 Task: Search one way flight ticket for 1 adult, 6 children, 1 infant in seat and 1 infant on lap in business from San Juan: Fernando Luis Ribas Dominicci Airport (isla Grande Airport) to Indianapolis: Indianapolis International Airport on 8-5-2023. Choice of flights is Sun country airlines. Number of bags: 1 carry on bag. Price is upto 65000. Outbound departure time preference is 7:15.
Action: Mouse moved to (415, 364)
Screenshot: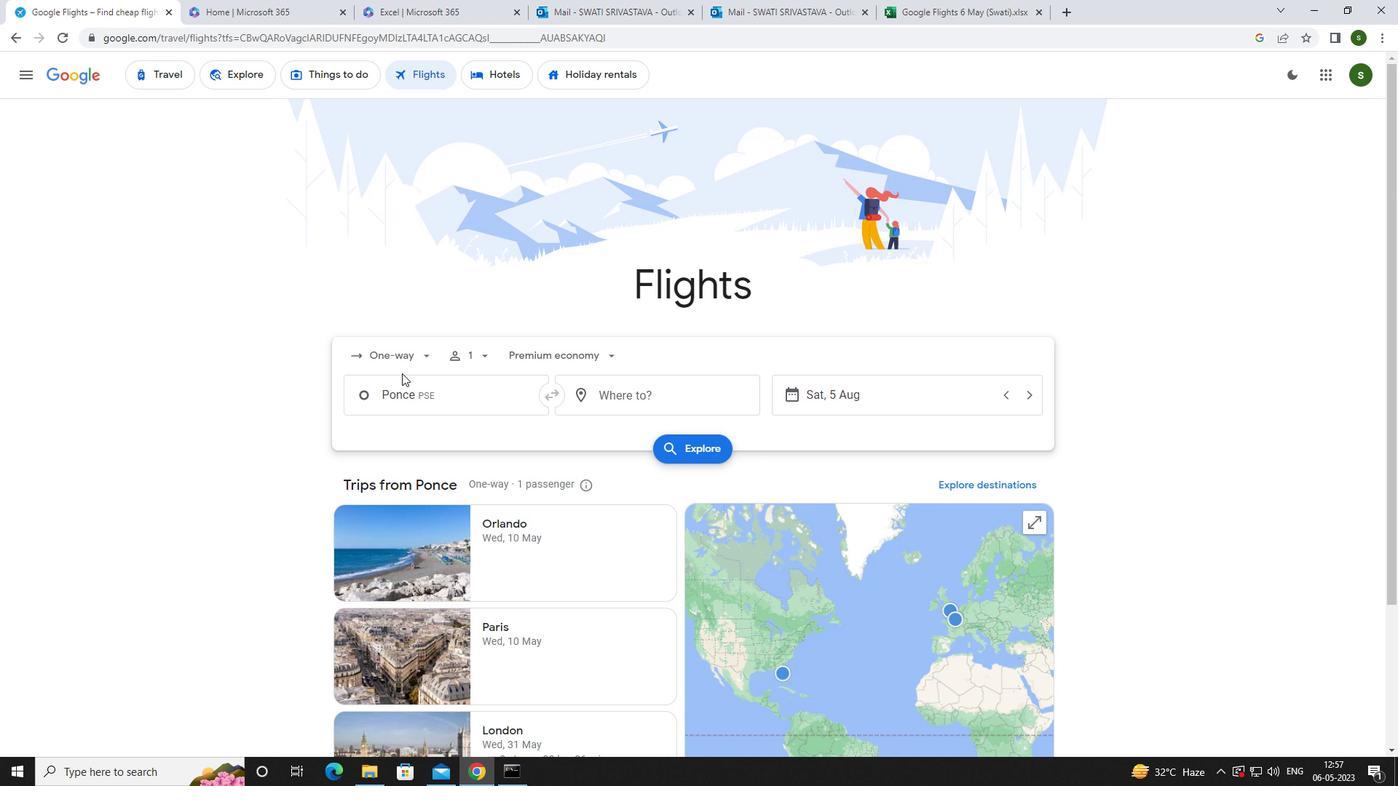 
Action: Mouse pressed left at (415, 364)
Screenshot: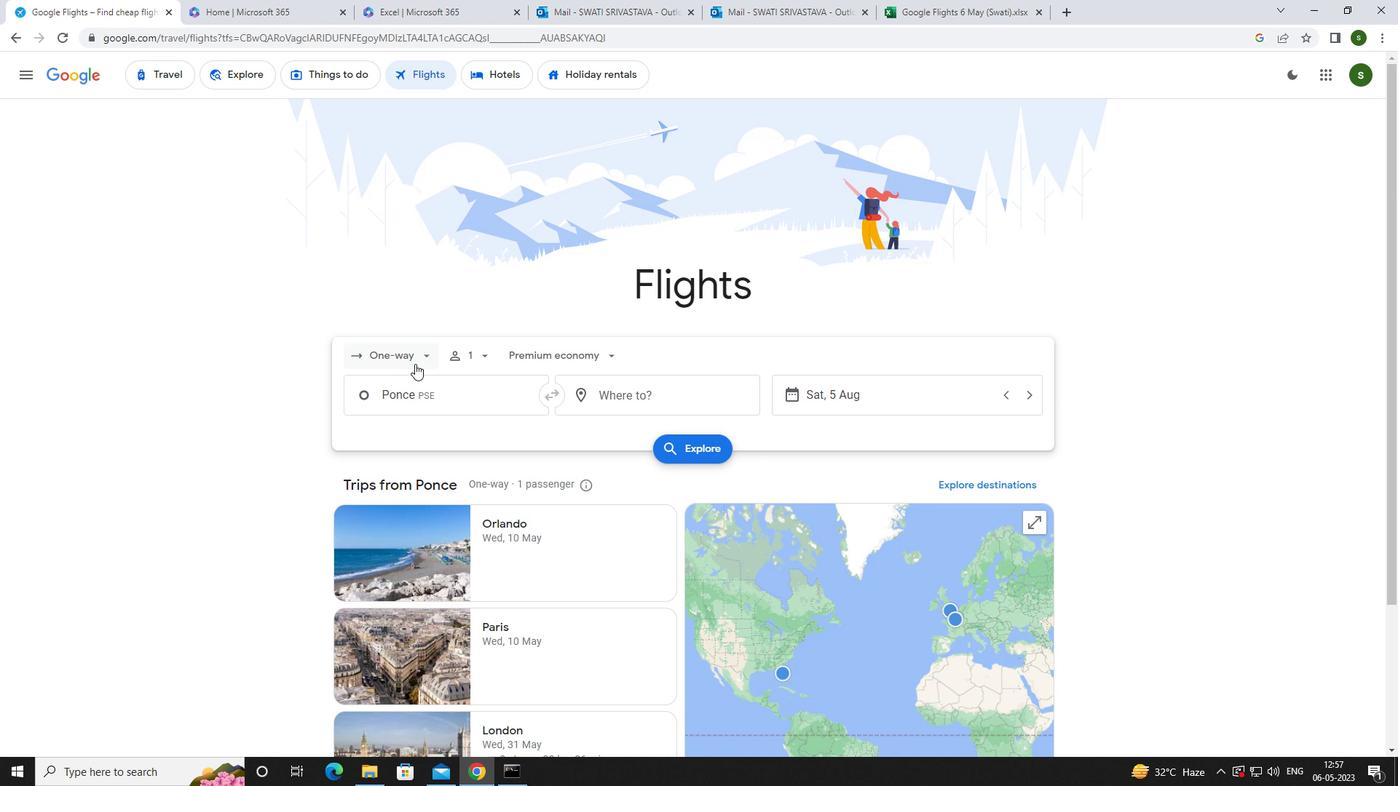 
Action: Mouse moved to (417, 428)
Screenshot: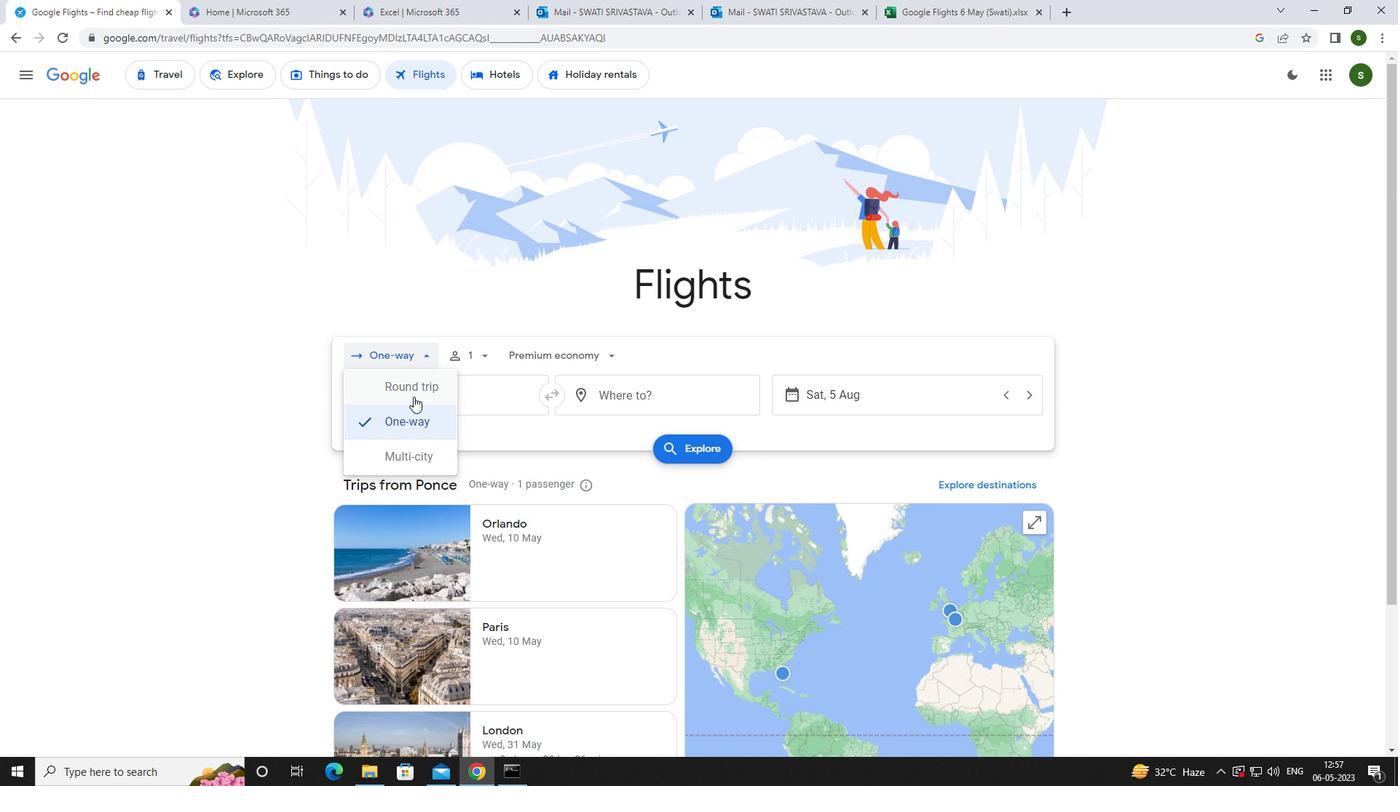 
Action: Mouse pressed left at (417, 428)
Screenshot: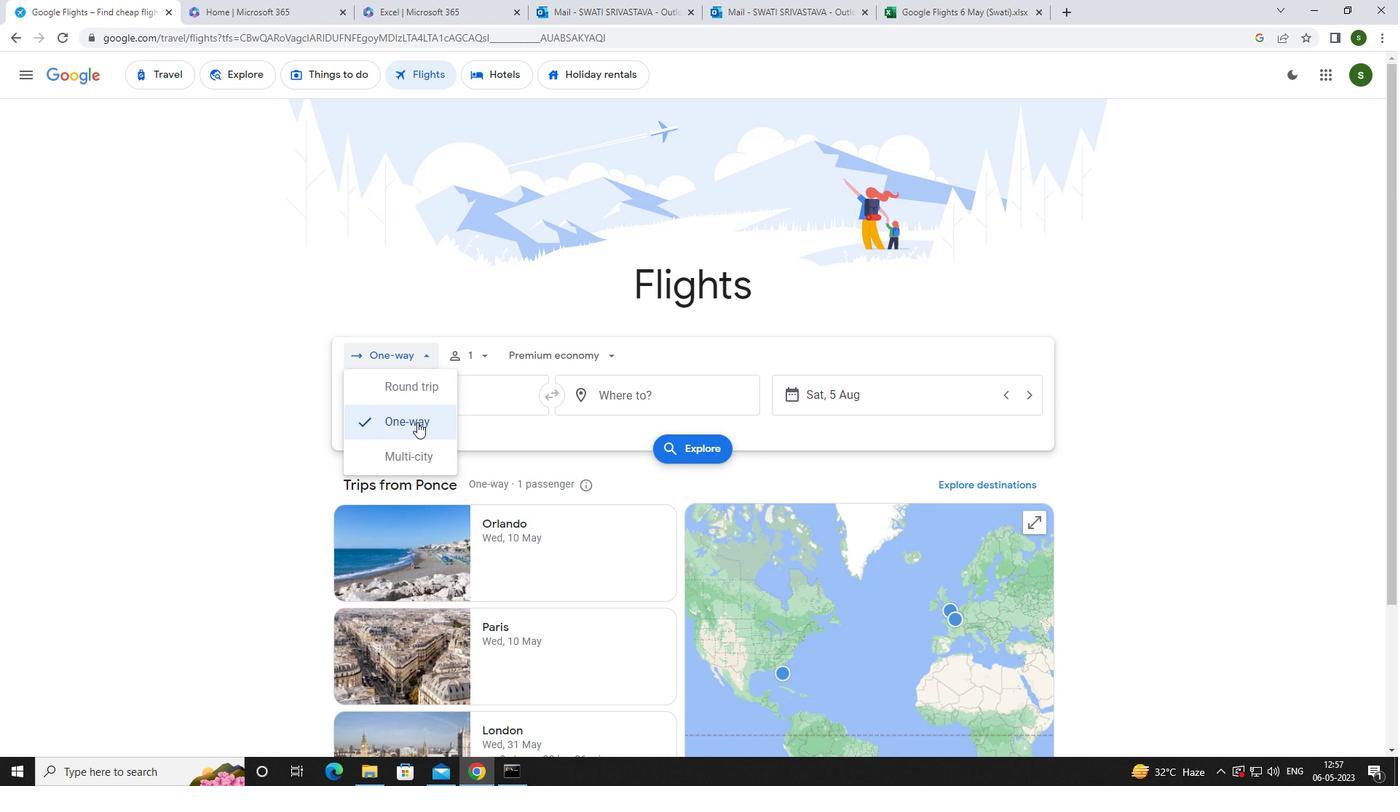 
Action: Mouse moved to (475, 357)
Screenshot: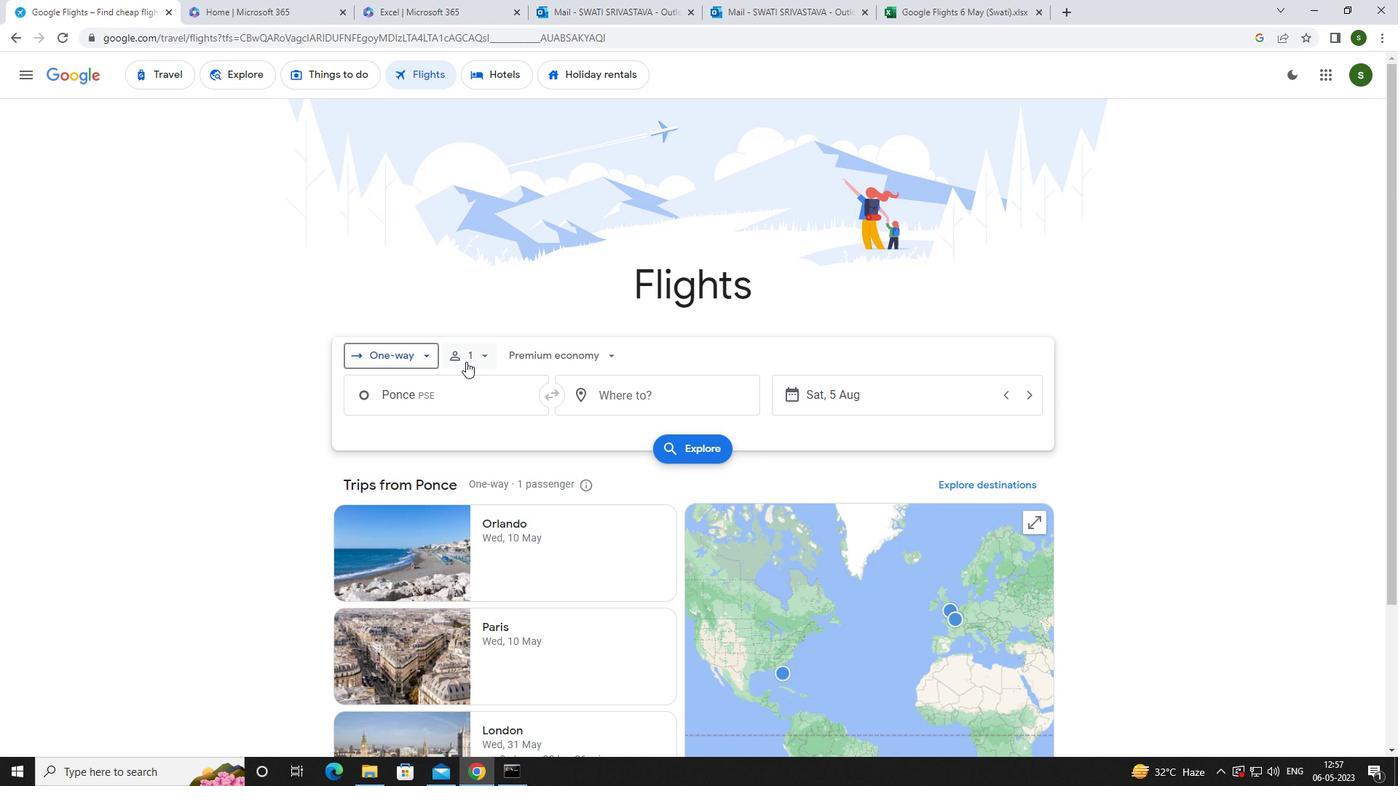
Action: Mouse pressed left at (475, 357)
Screenshot: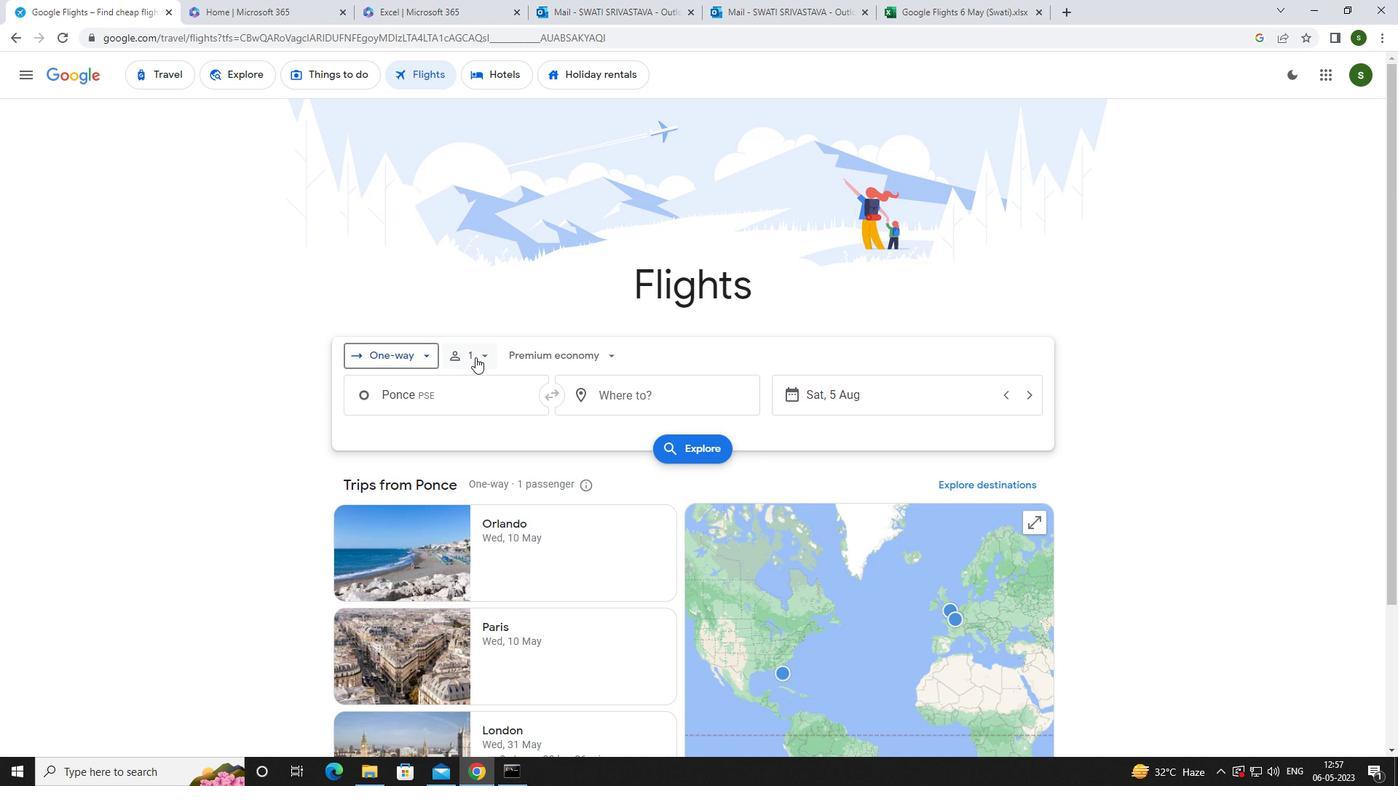 
Action: Mouse moved to (594, 432)
Screenshot: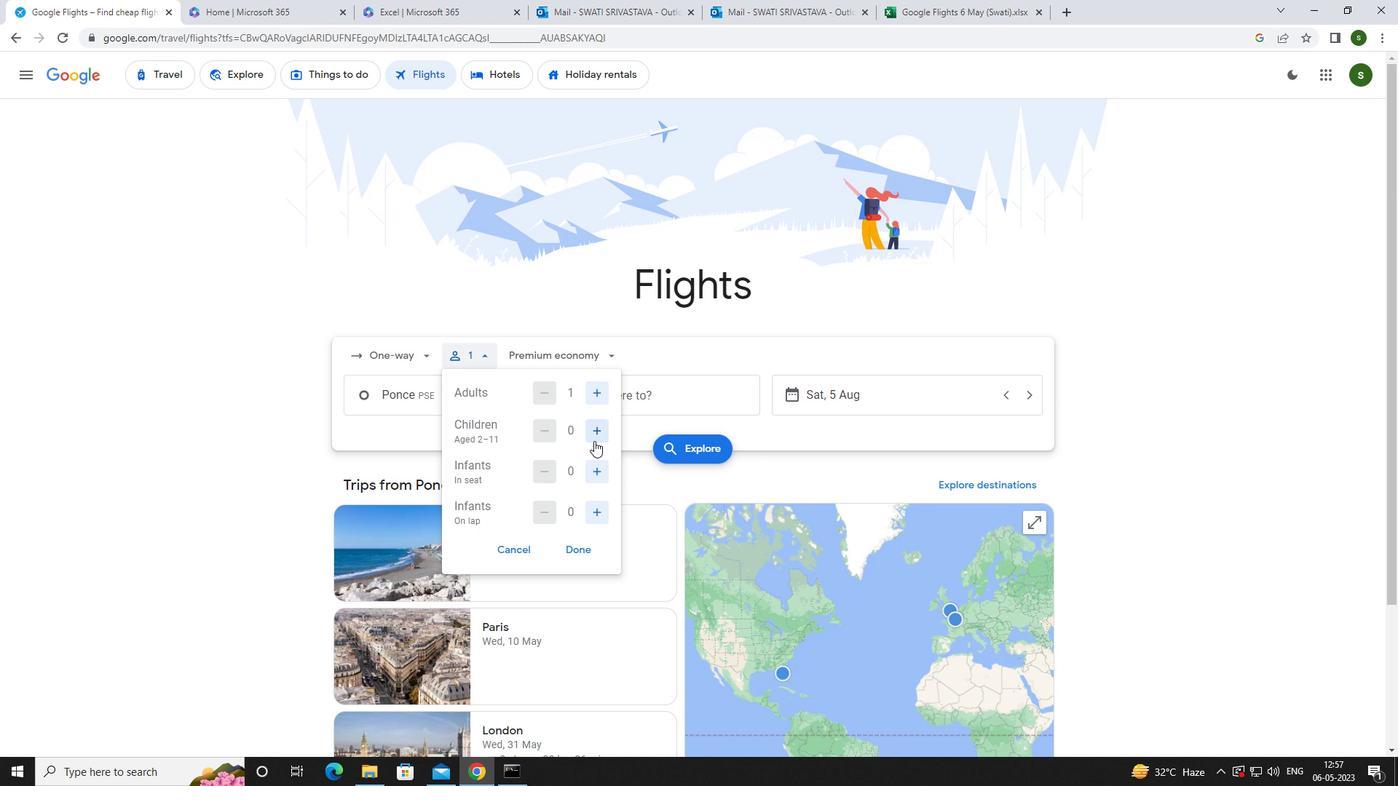 
Action: Mouse pressed left at (594, 432)
Screenshot: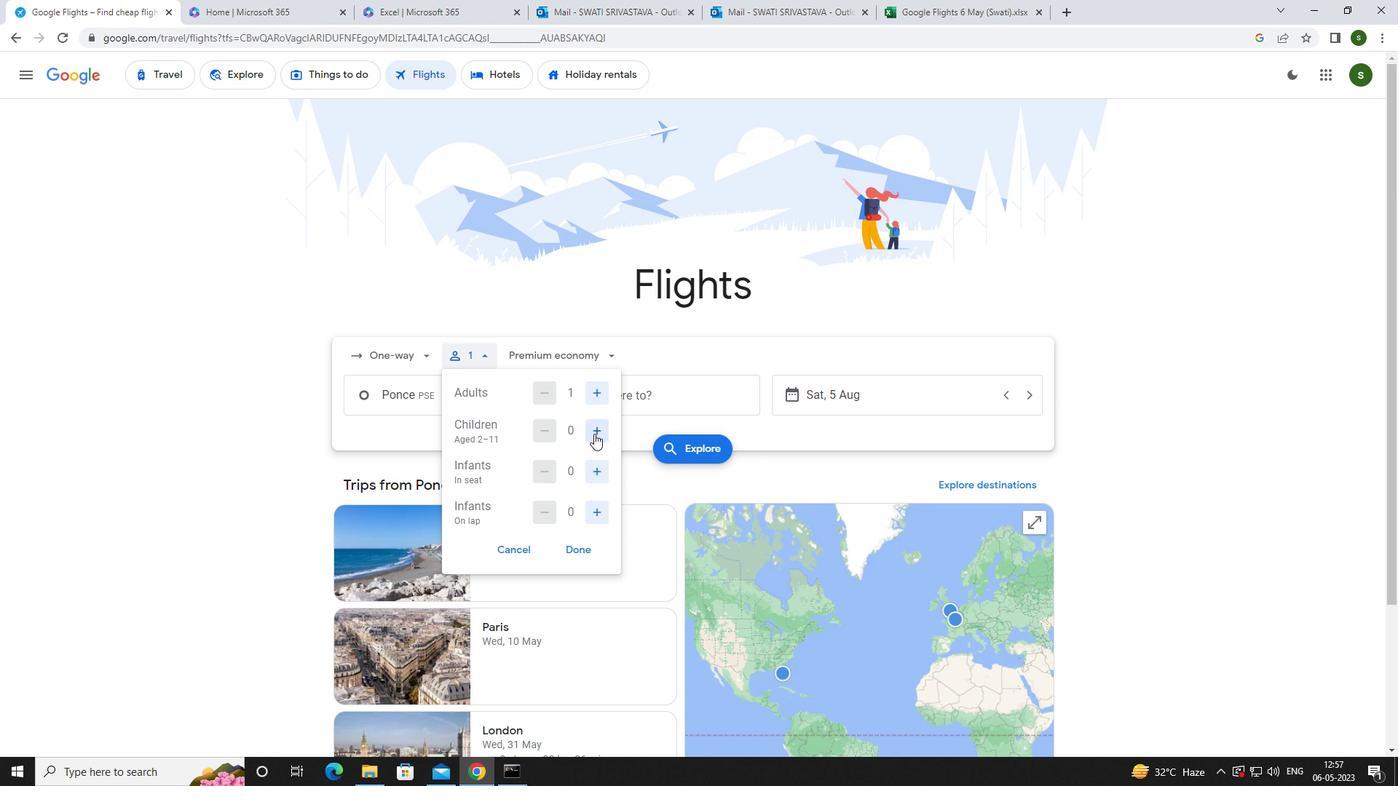 
Action: Mouse pressed left at (594, 432)
Screenshot: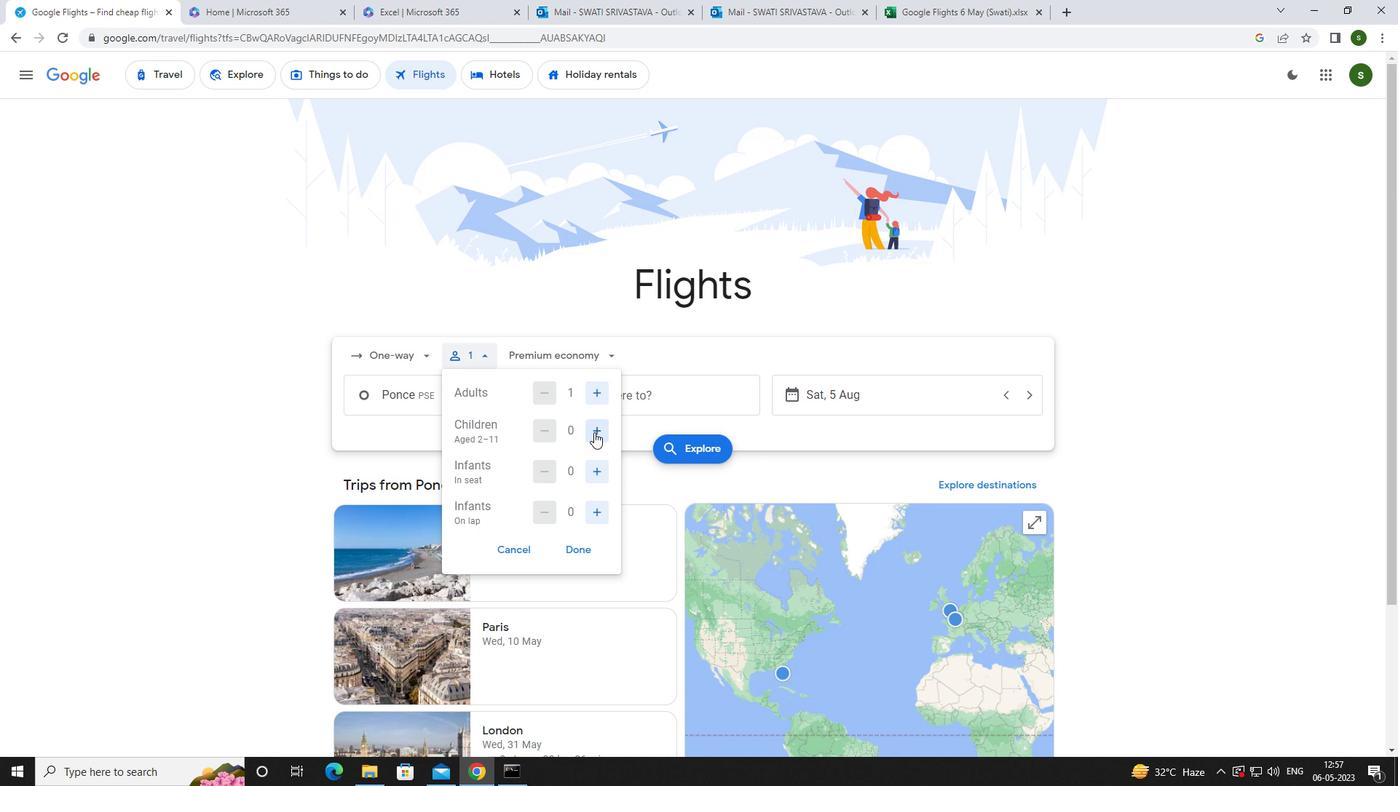 
Action: Mouse pressed left at (594, 432)
Screenshot: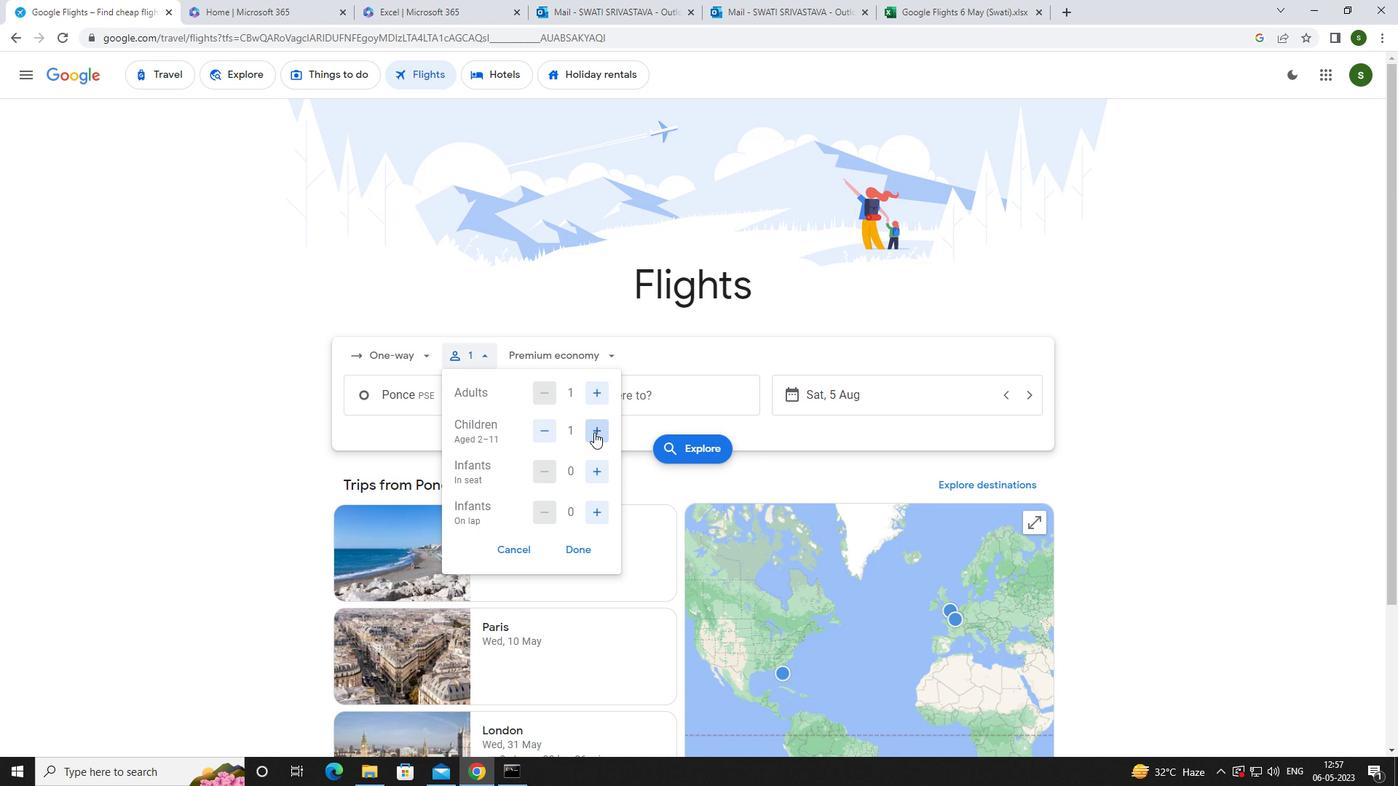 
Action: Mouse pressed left at (594, 432)
Screenshot: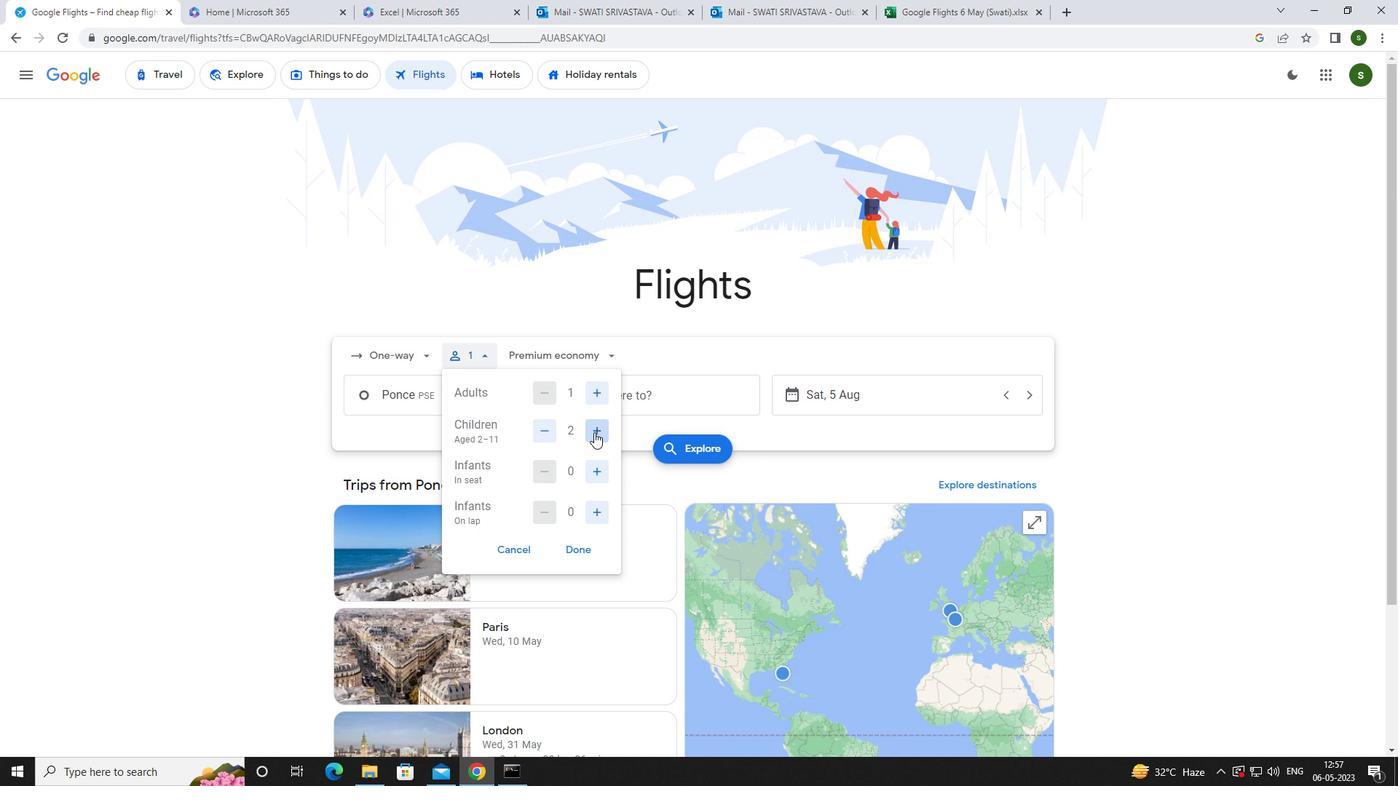 
Action: Mouse pressed left at (594, 432)
Screenshot: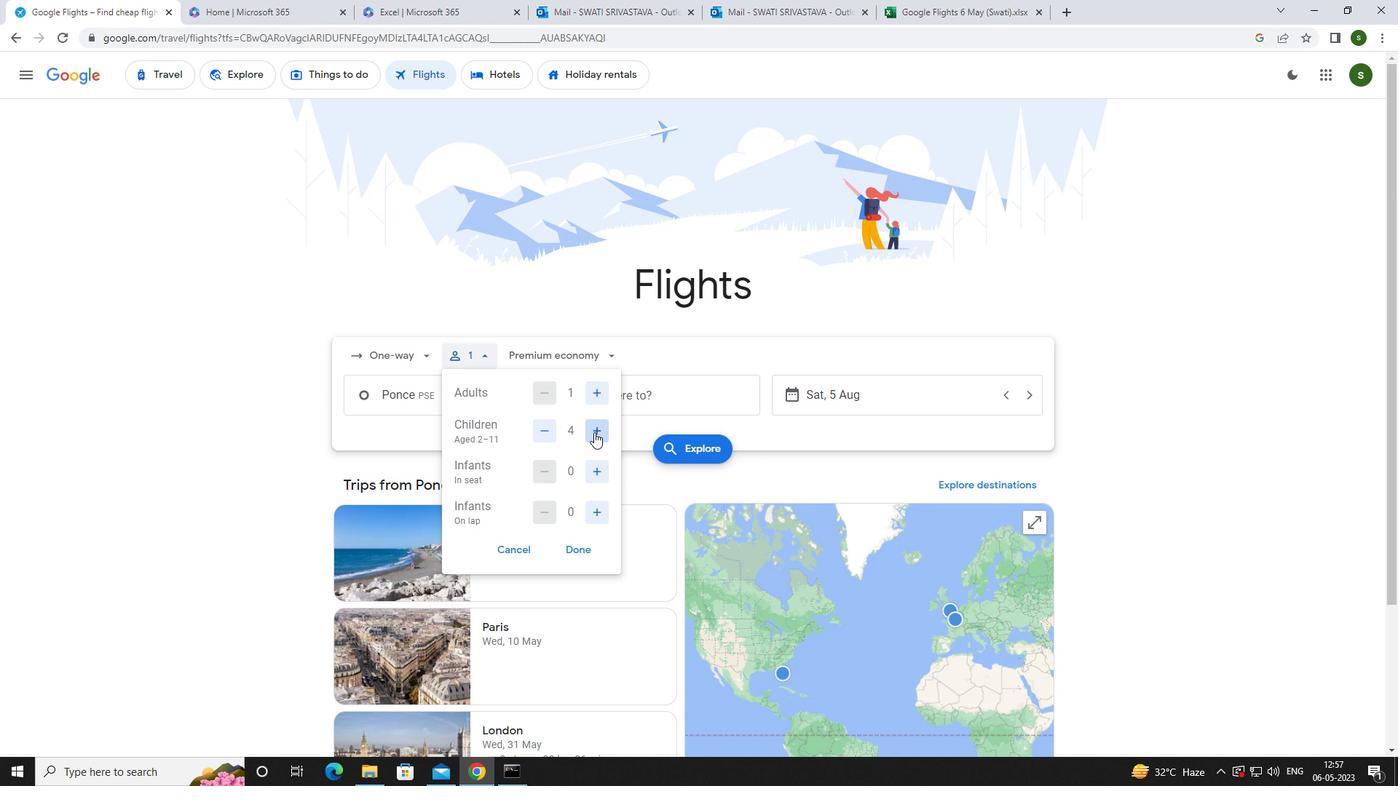 
Action: Mouse moved to (594, 431)
Screenshot: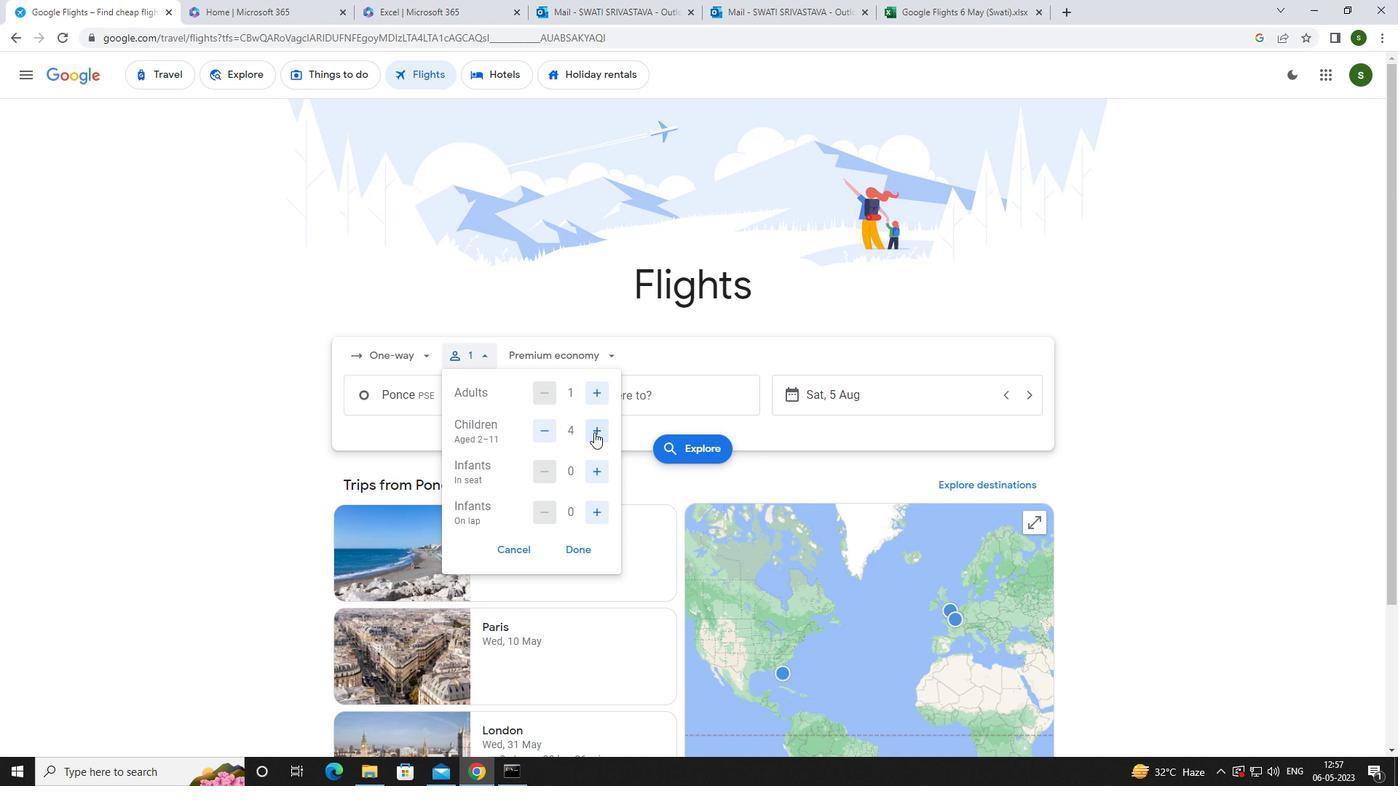 
Action: Mouse pressed left at (594, 431)
Screenshot: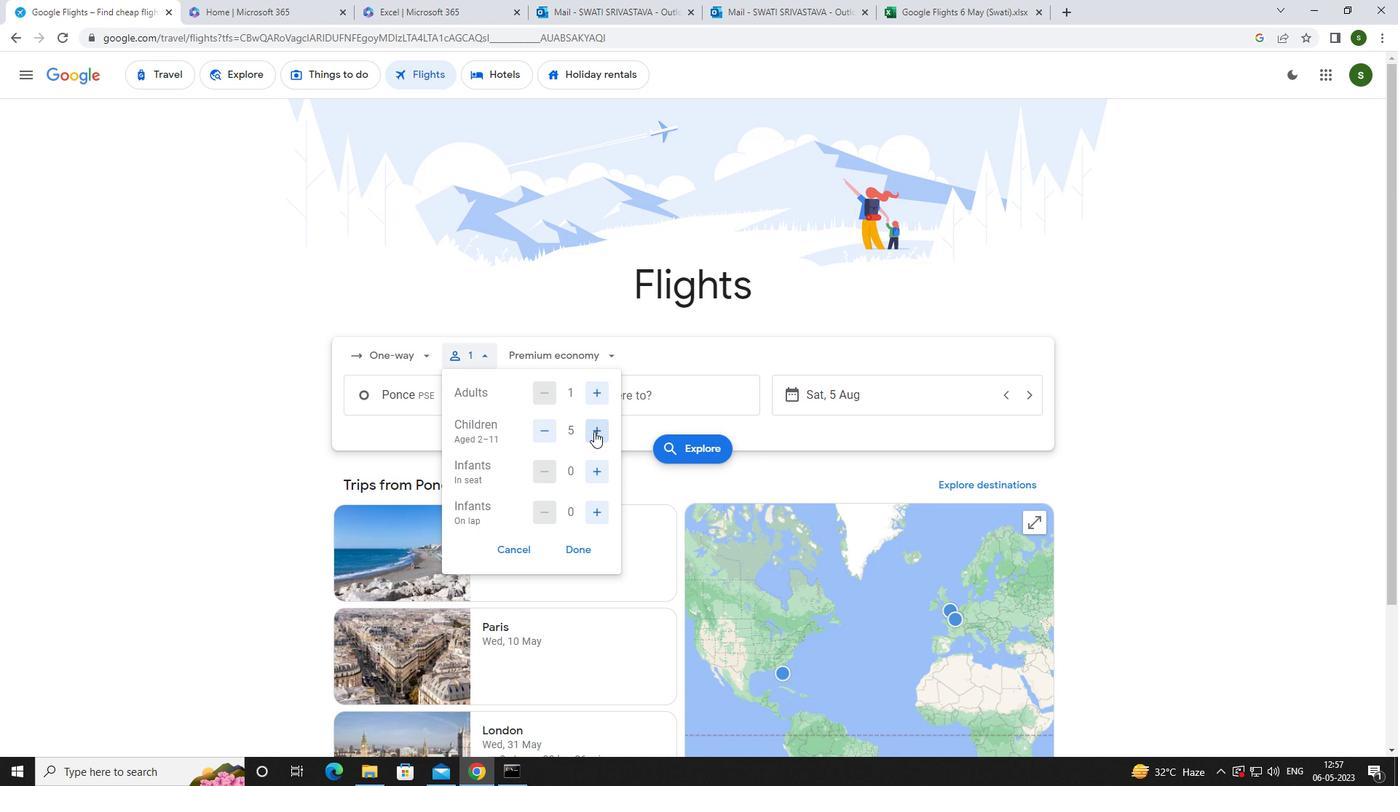 
Action: Mouse moved to (593, 464)
Screenshot: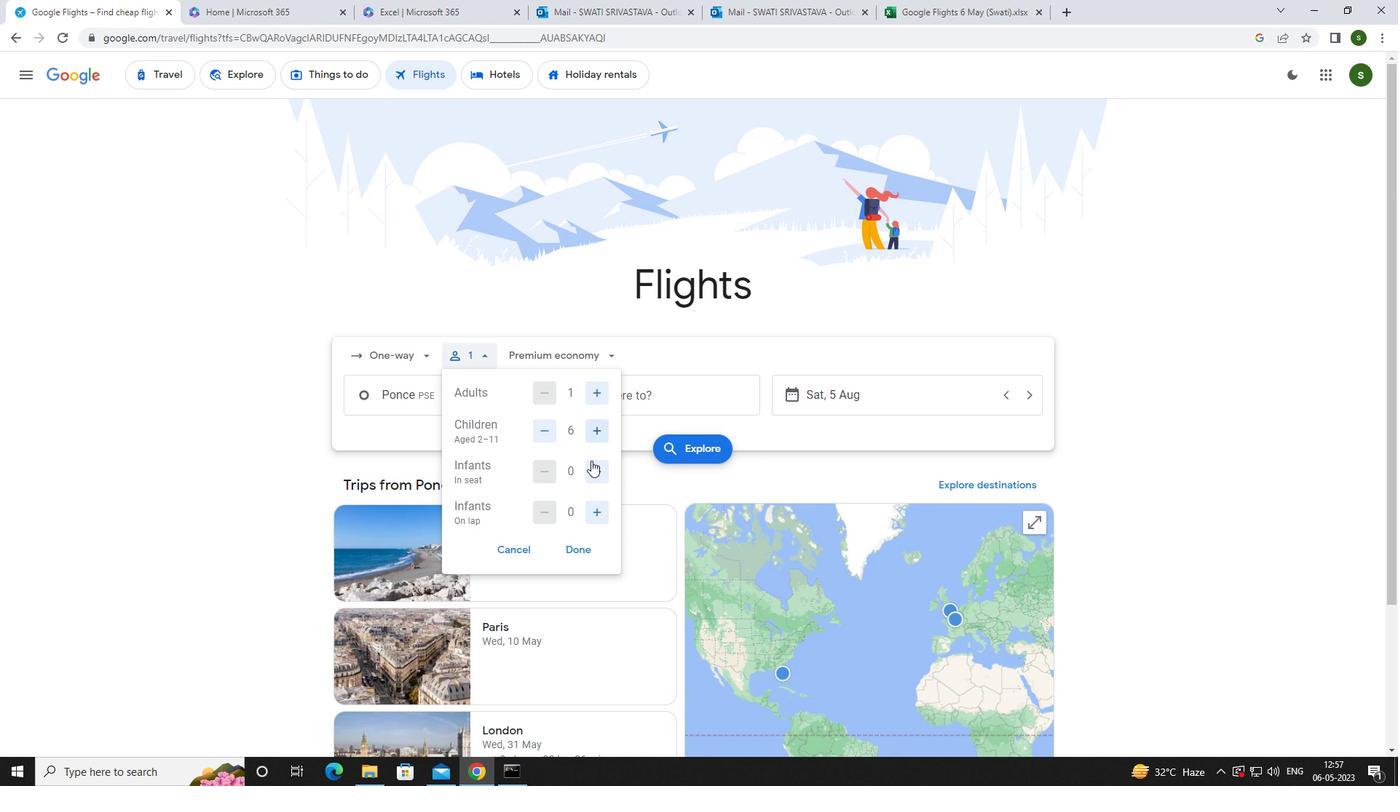 
Action: Mouse pressed left at (593, 464)
Screenshot: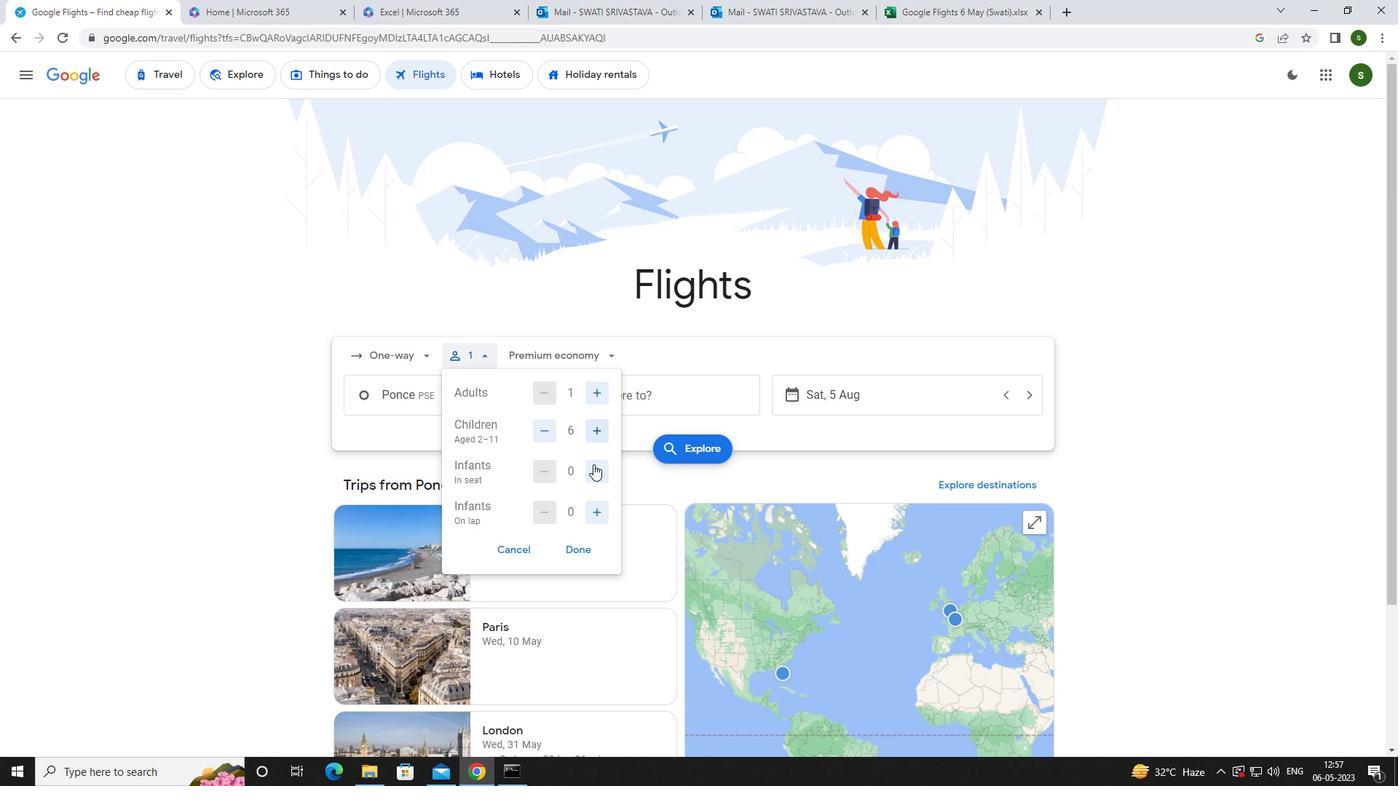 
Action: Mouse moved to (593, 508)
Screenshot: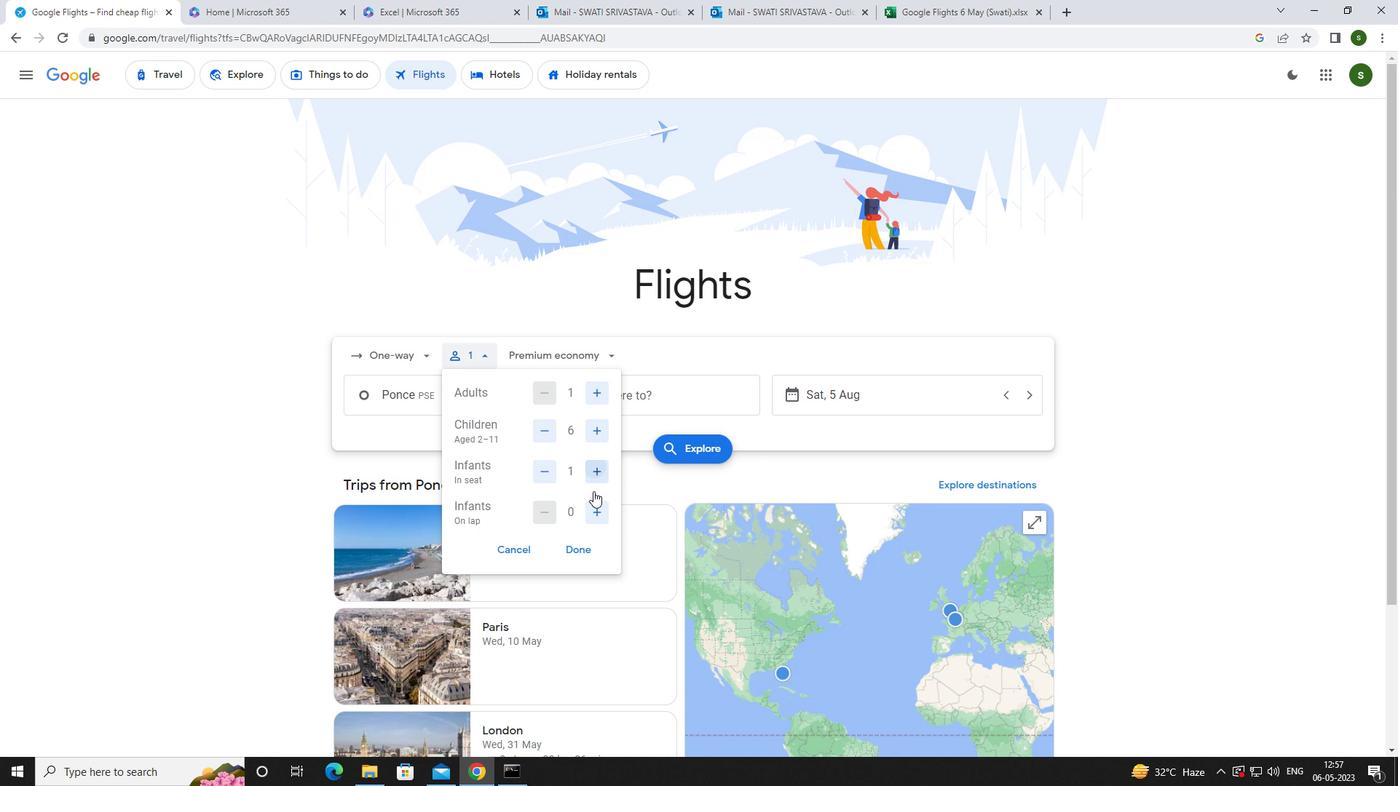 
Action: Mouse pressed left at (593, 508)
Screenshot: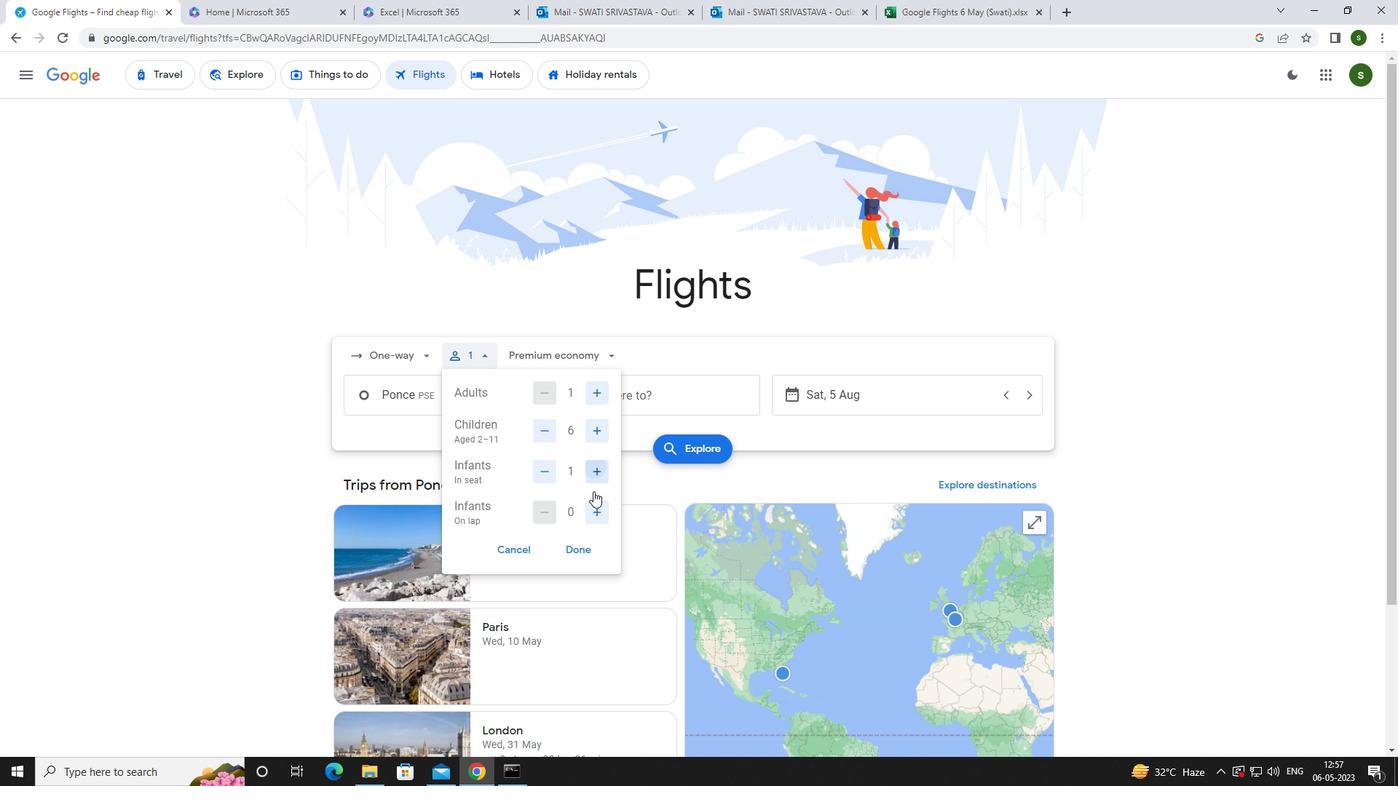 
Action: Mouse moved to (599, 356)
Screenshot: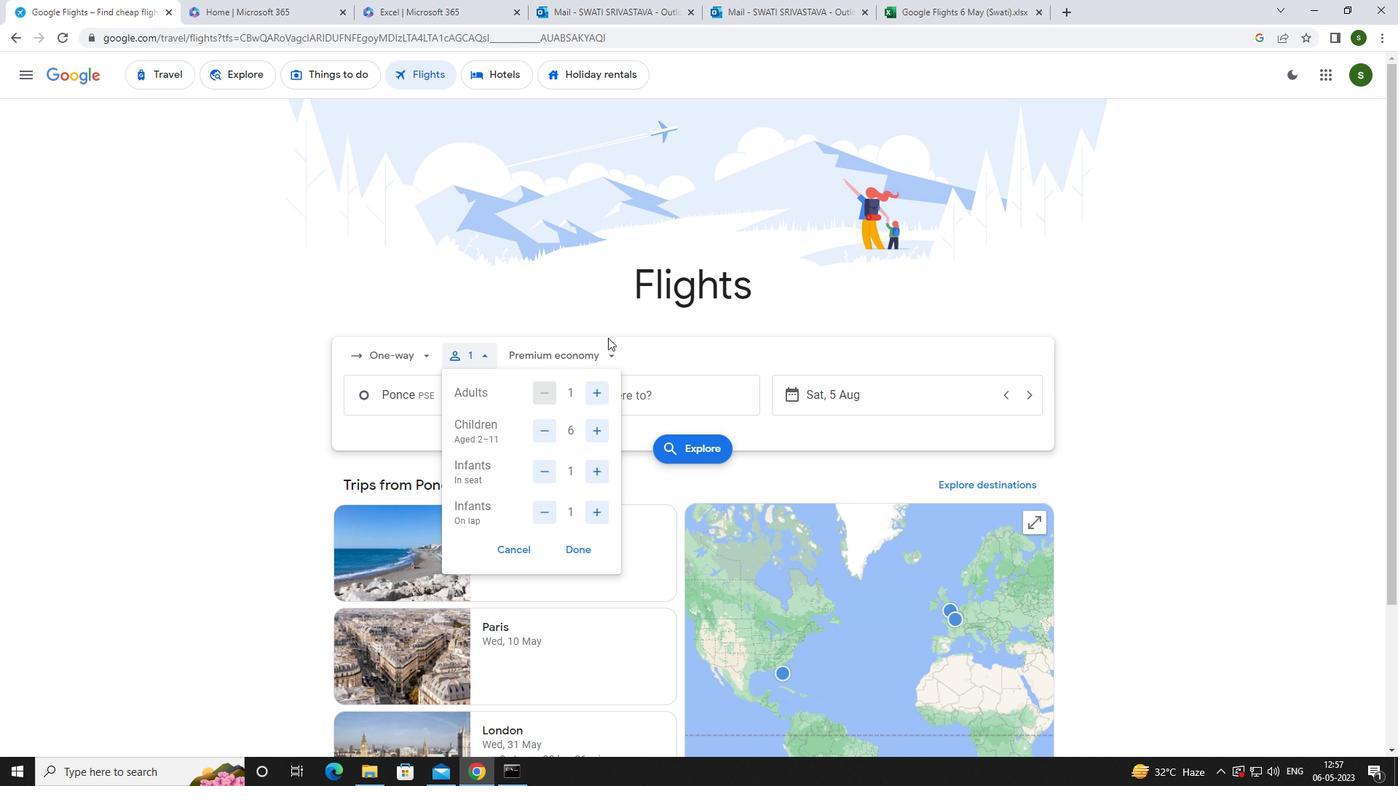 
Action: Mouse pressed left at (599, 356)
Screenshot: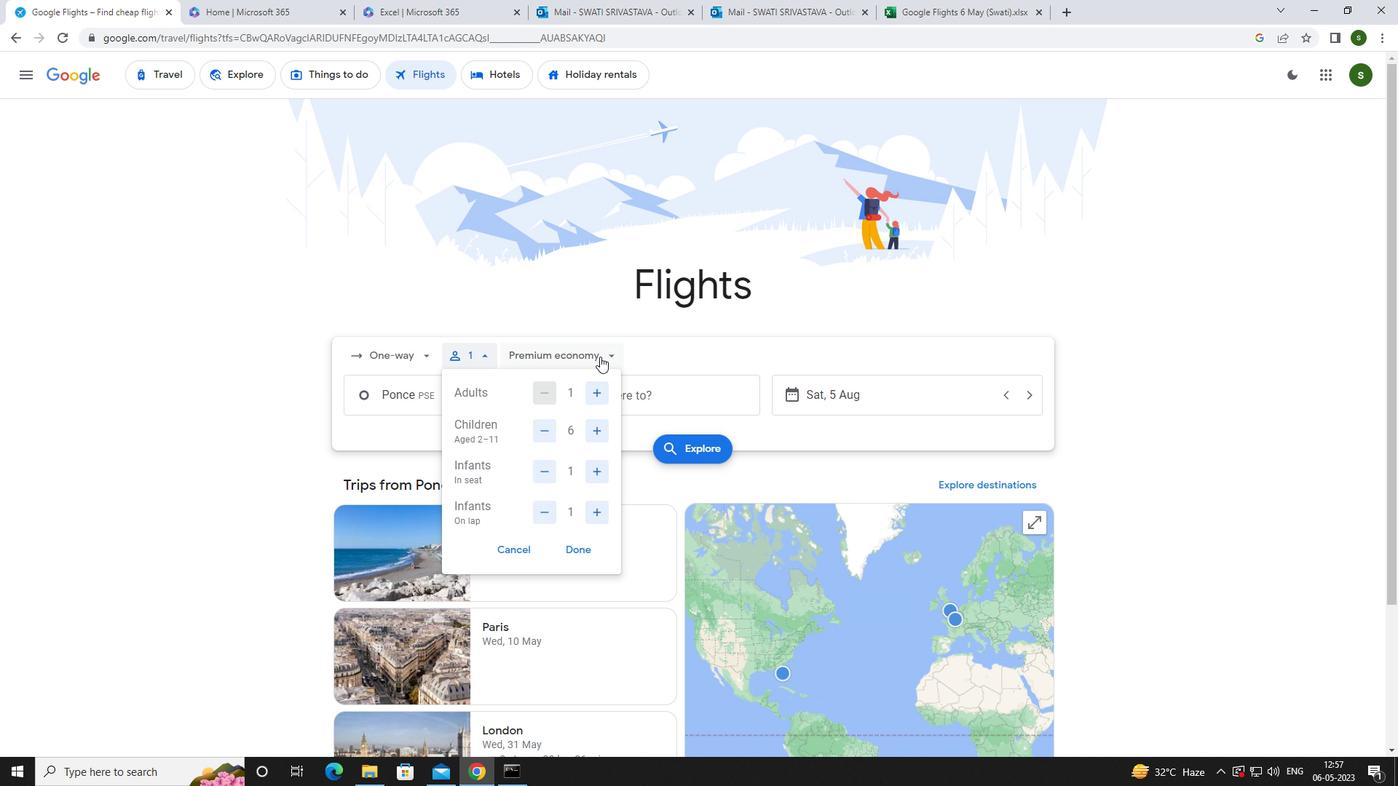 
Action: Mouse moved to (605, 454)
Screenshot: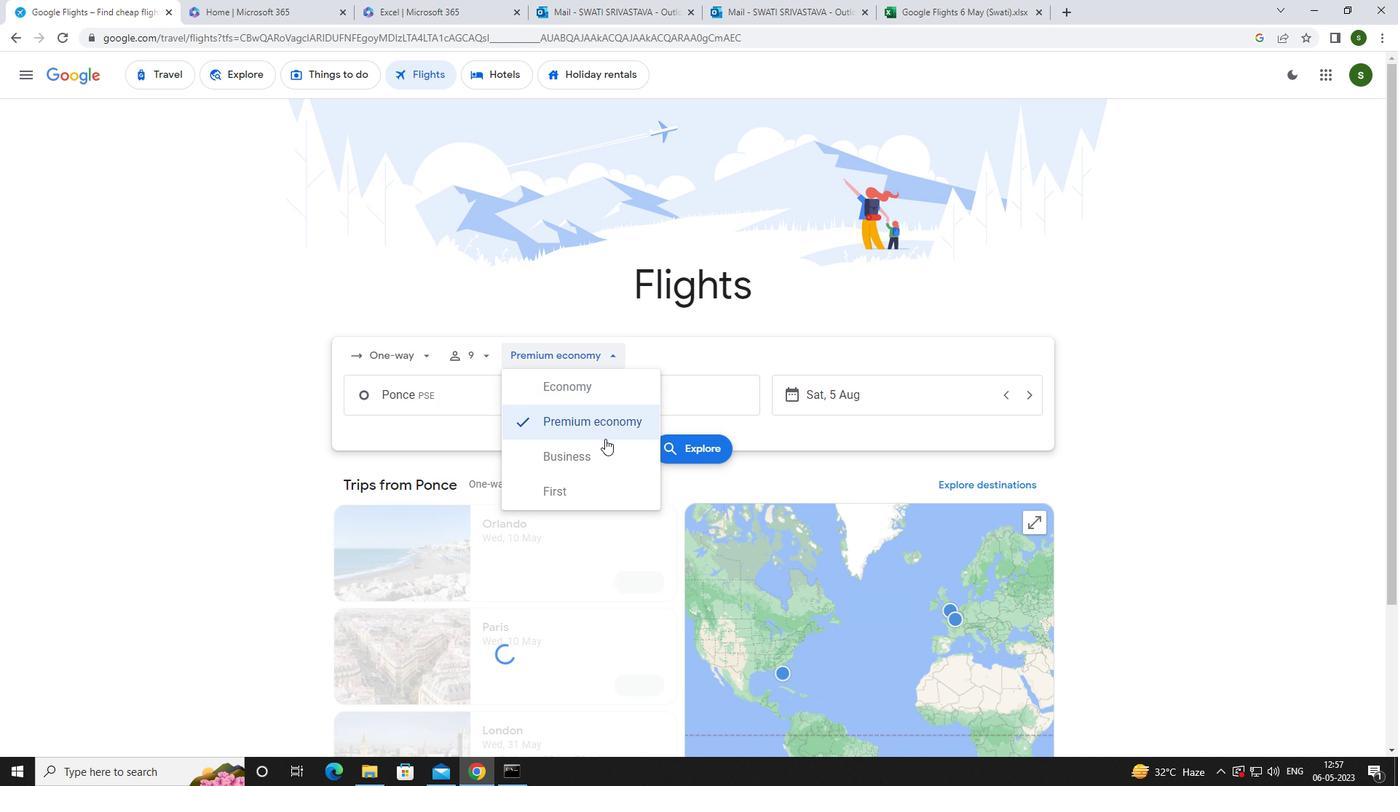 
Action: Mouse pressed left at (605, 454)
Screenshot: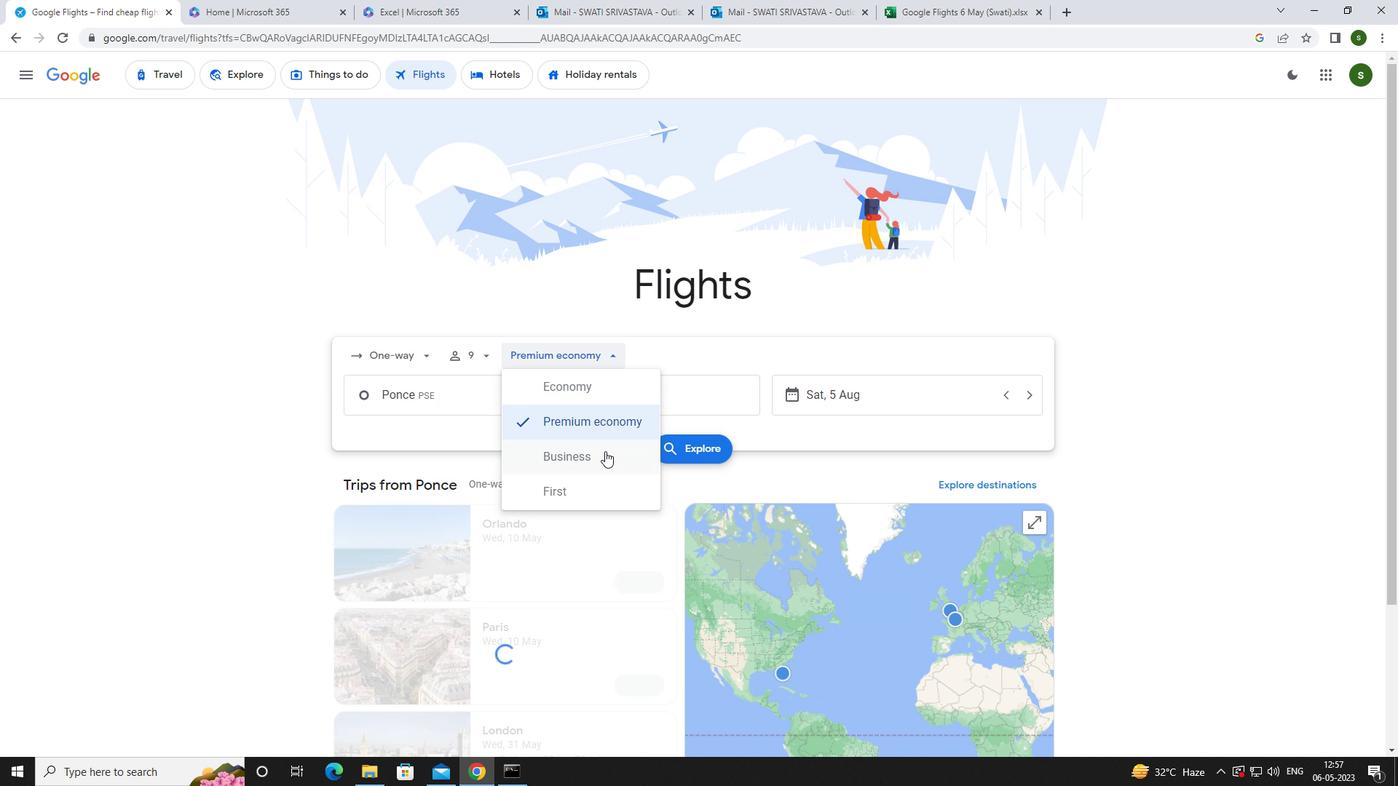 
Action: Mouse moved to (490, 401)
Screenshot: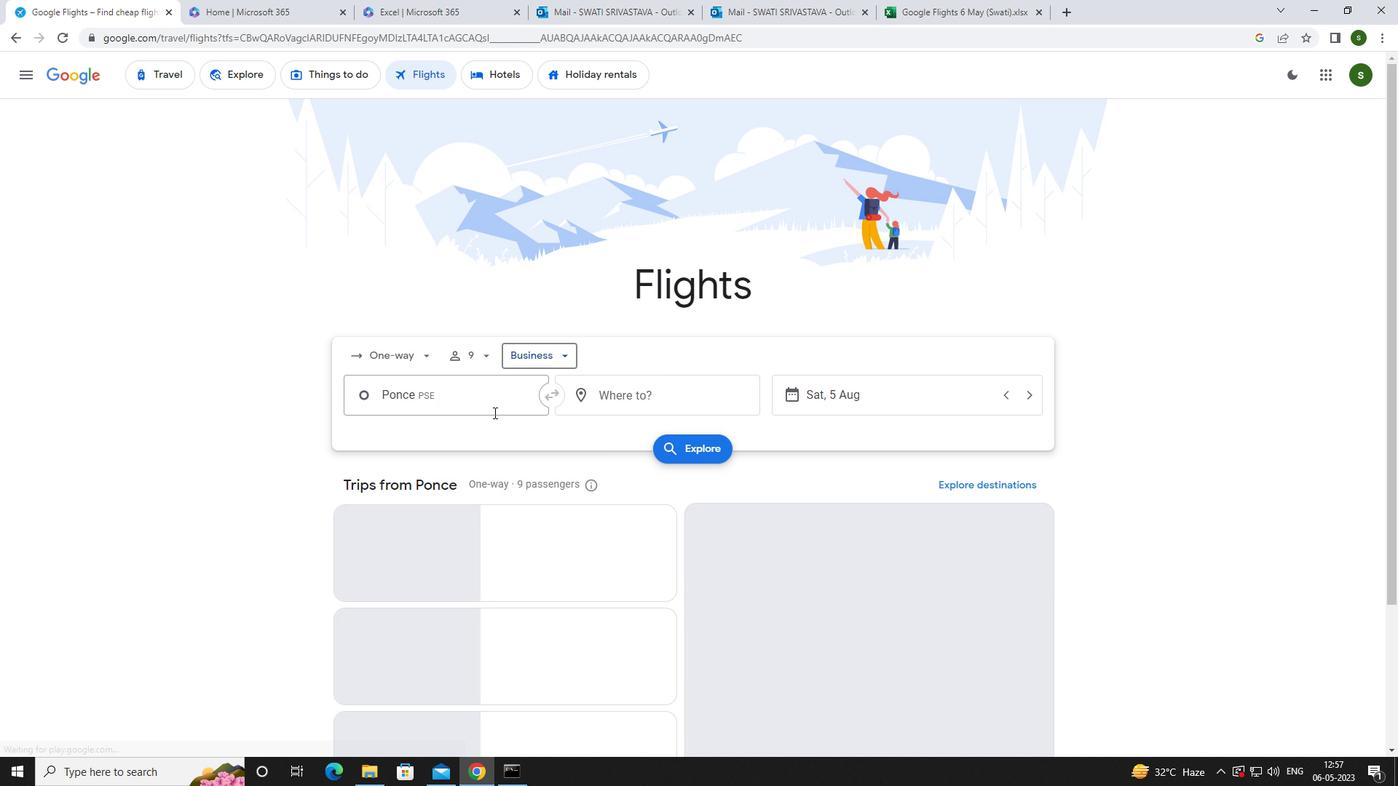 
Action: Mouse pressed left at (490, 401)
Screenshot: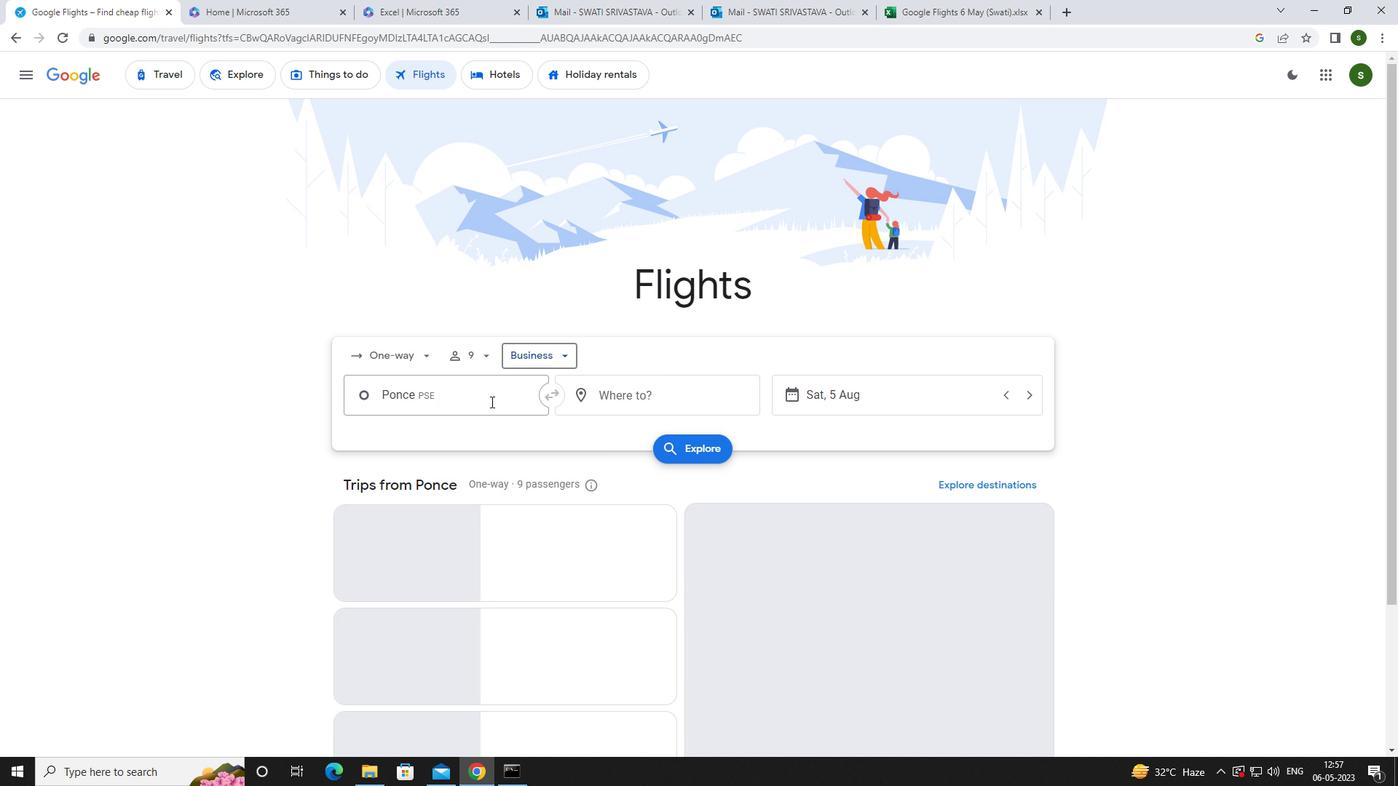 
Action: Key pressed <Key.caps_lock>s<Key.caps_lock>an<Key.space><Key.caps_lock>J<Key.caps_lock>U
Screenshot: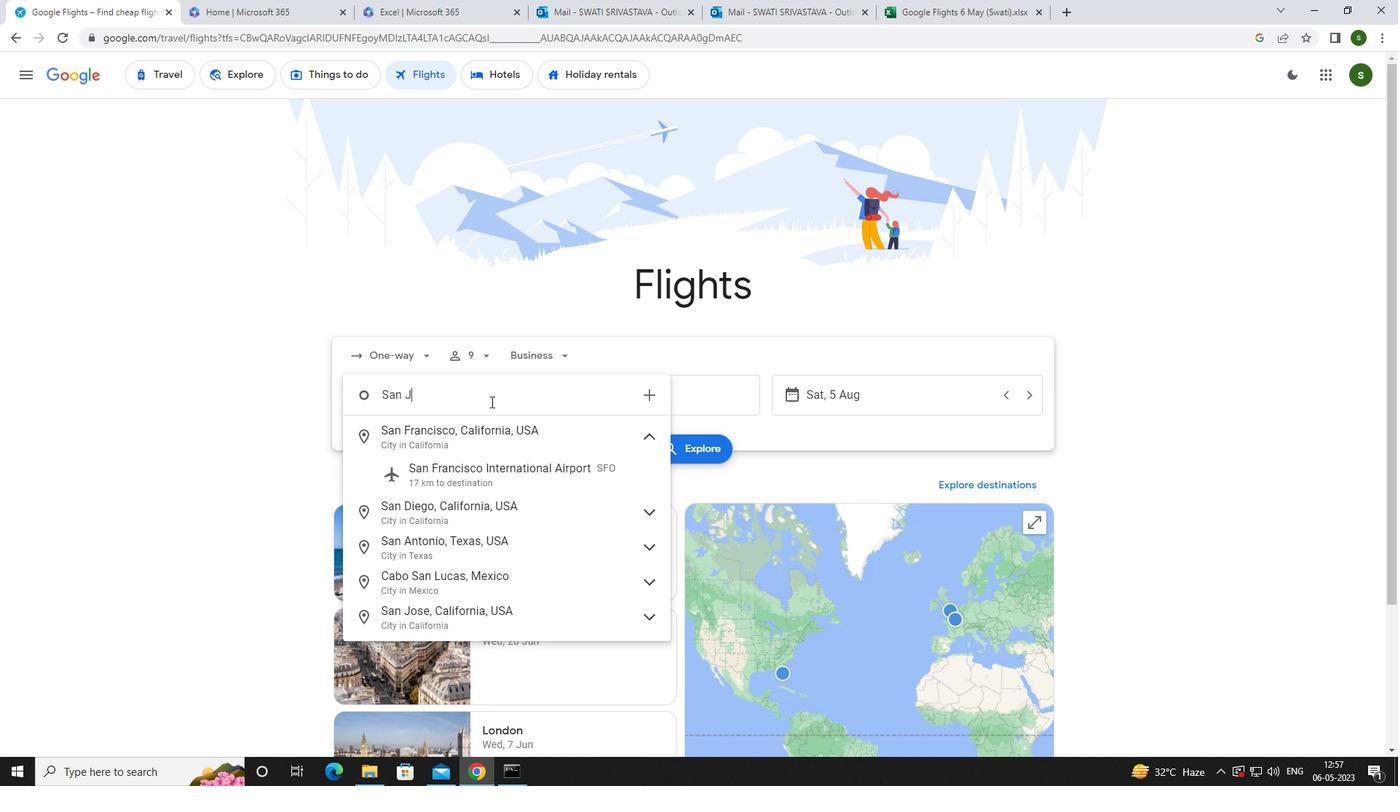 
Action: Mouse moved to (503, 476)
Screenshot: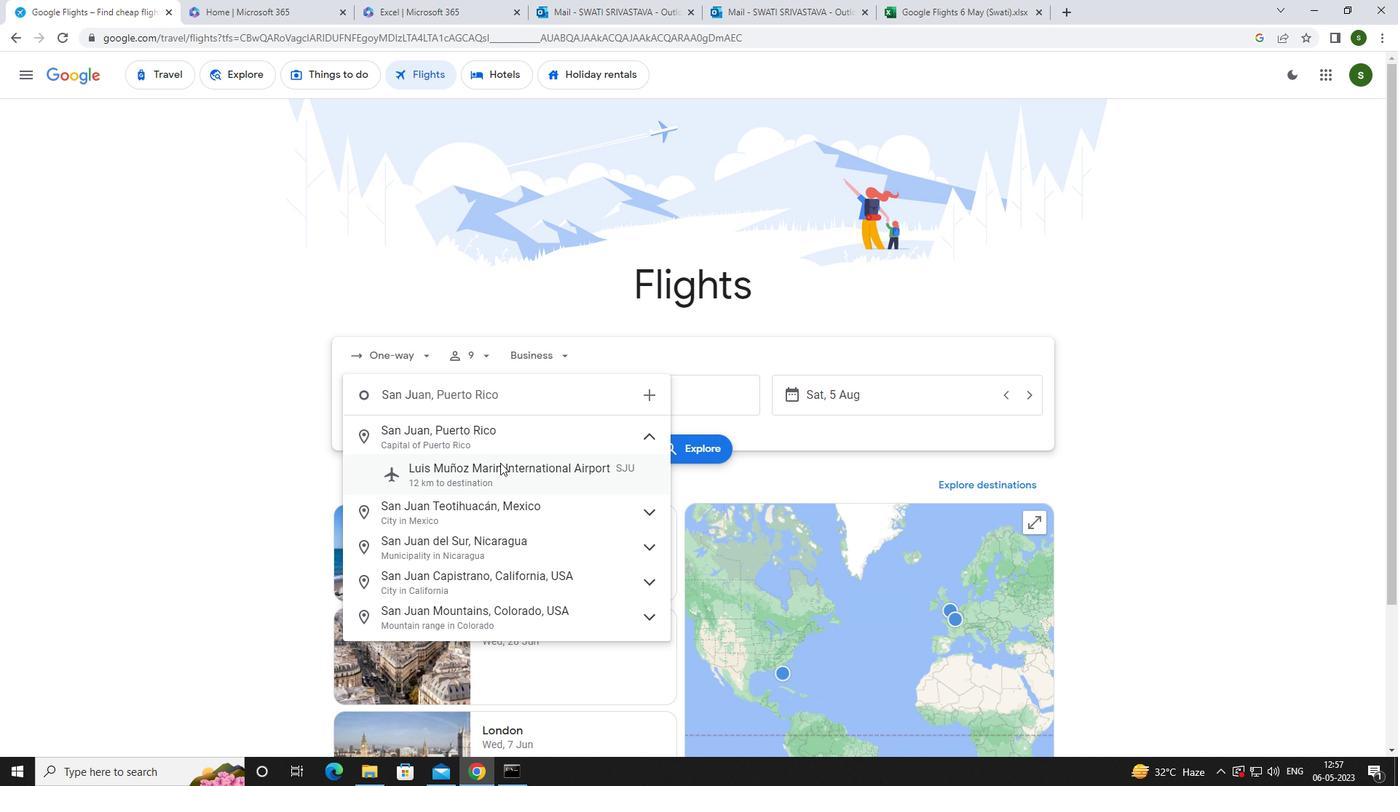 
Action: Mouse pressed left at (503, 476)
Screenshot: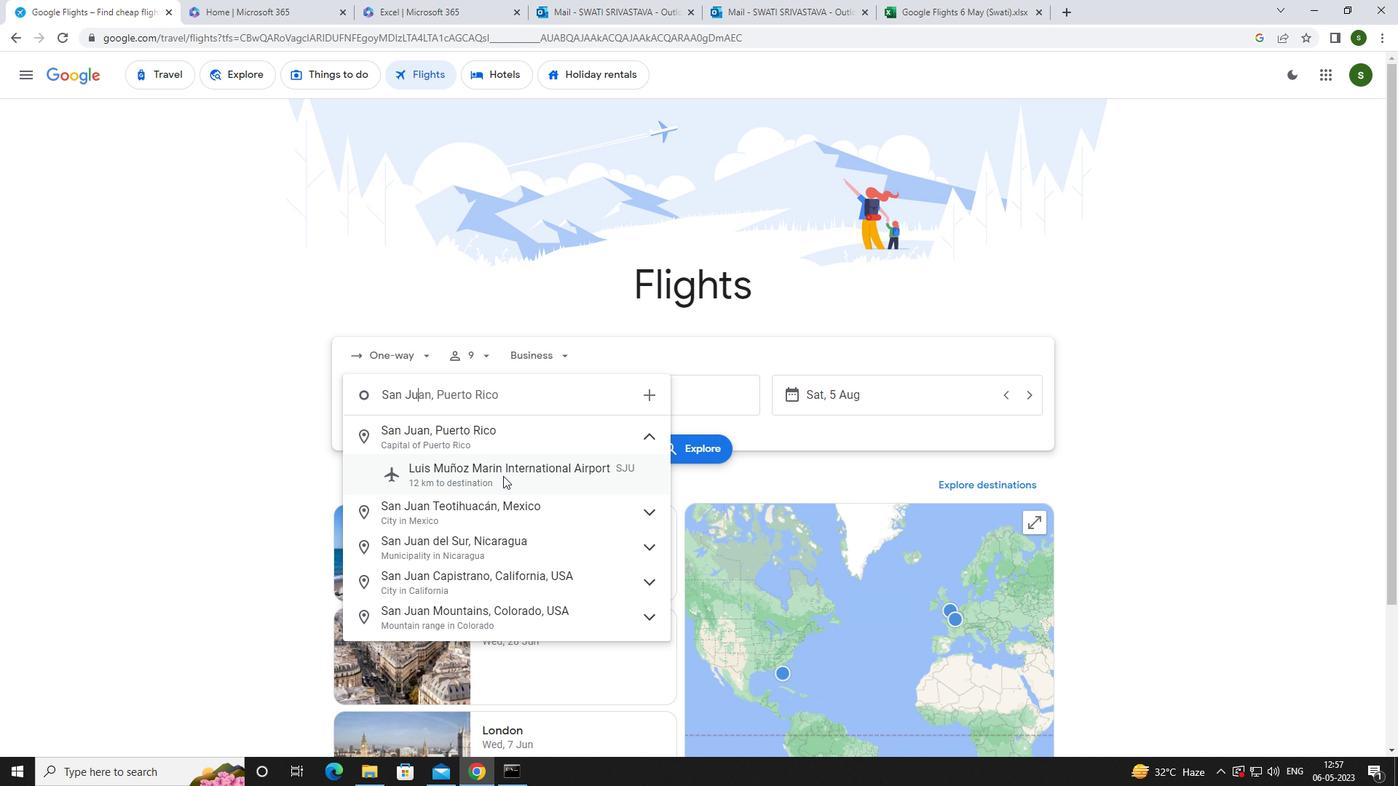 
Action: Mouse moved to (621, 397)
Screenshot: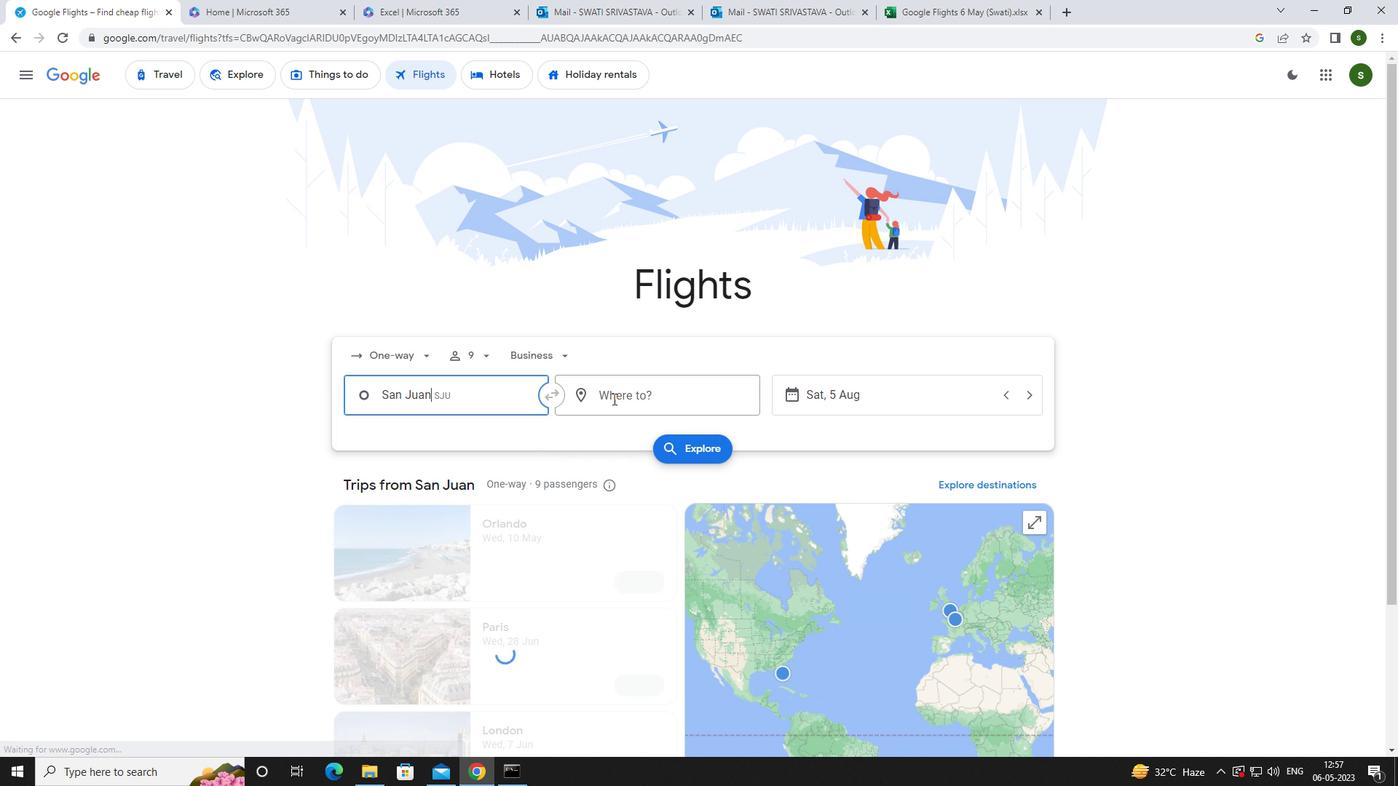 
Action: Mouse pressed left at (621, 397)
Screenshot: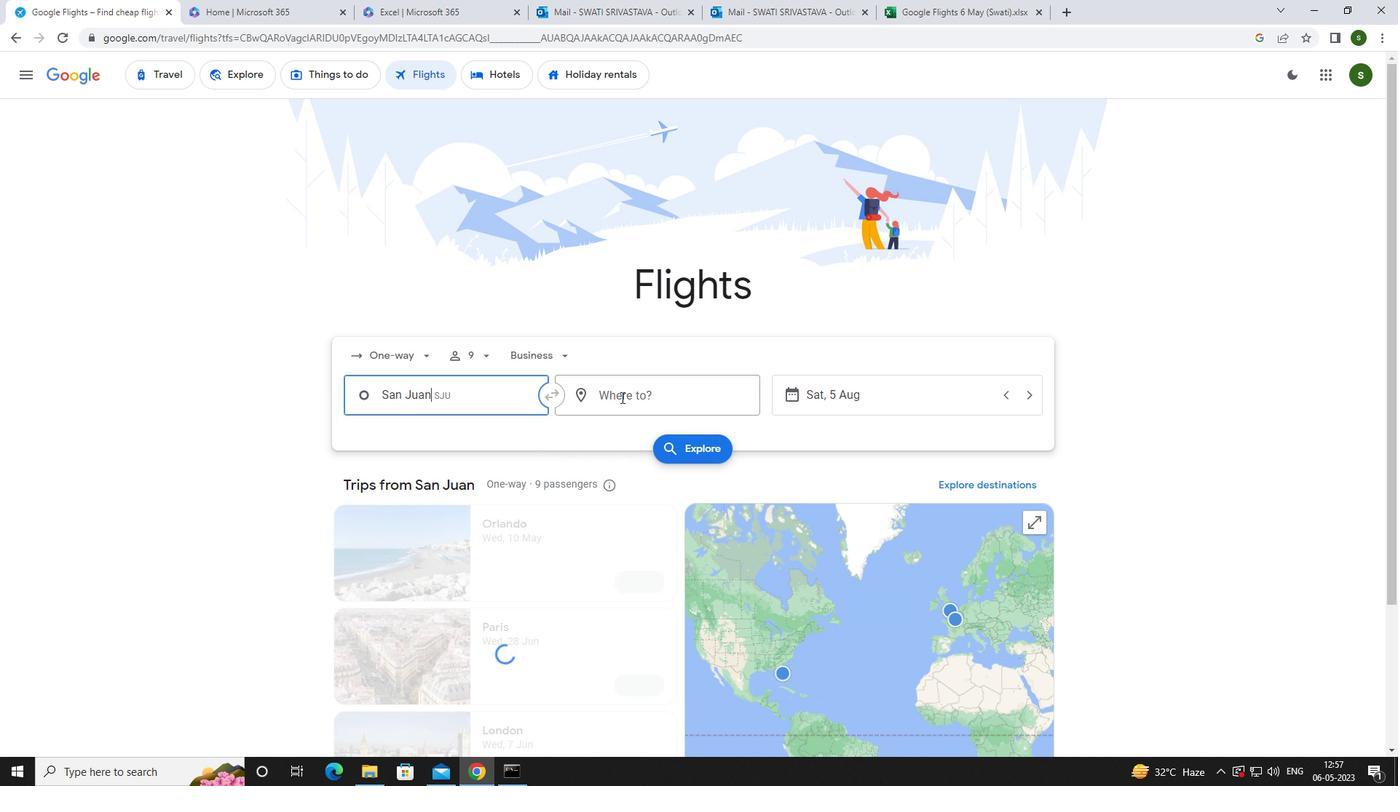 
Action: Key pressed <Key.caps_lock>i<Key.caps_lock>ndianapol
Screenshot: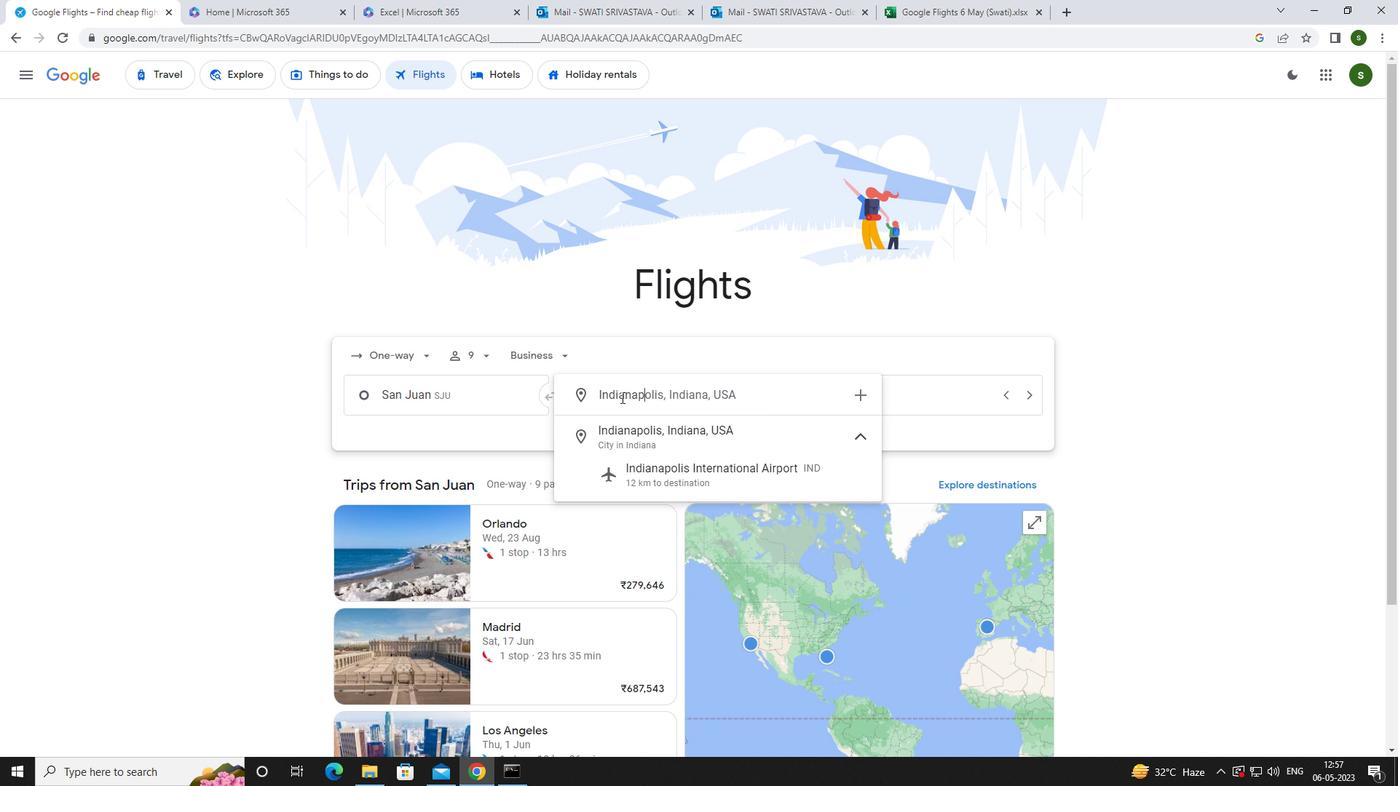 
Action: Mouse moved to (689, 471)
Screenshot: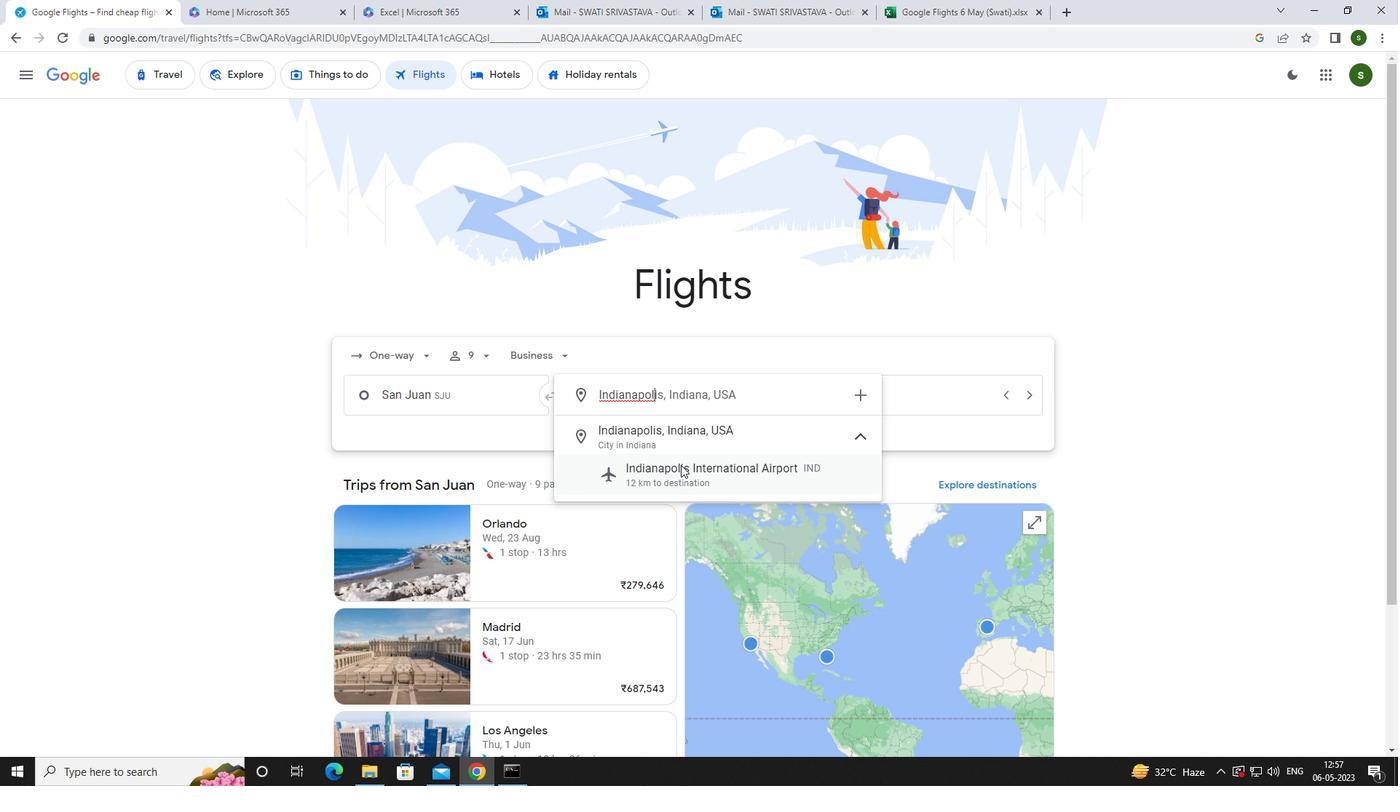 
Action: Mouse pressed left at (689, 471)
Screenshot: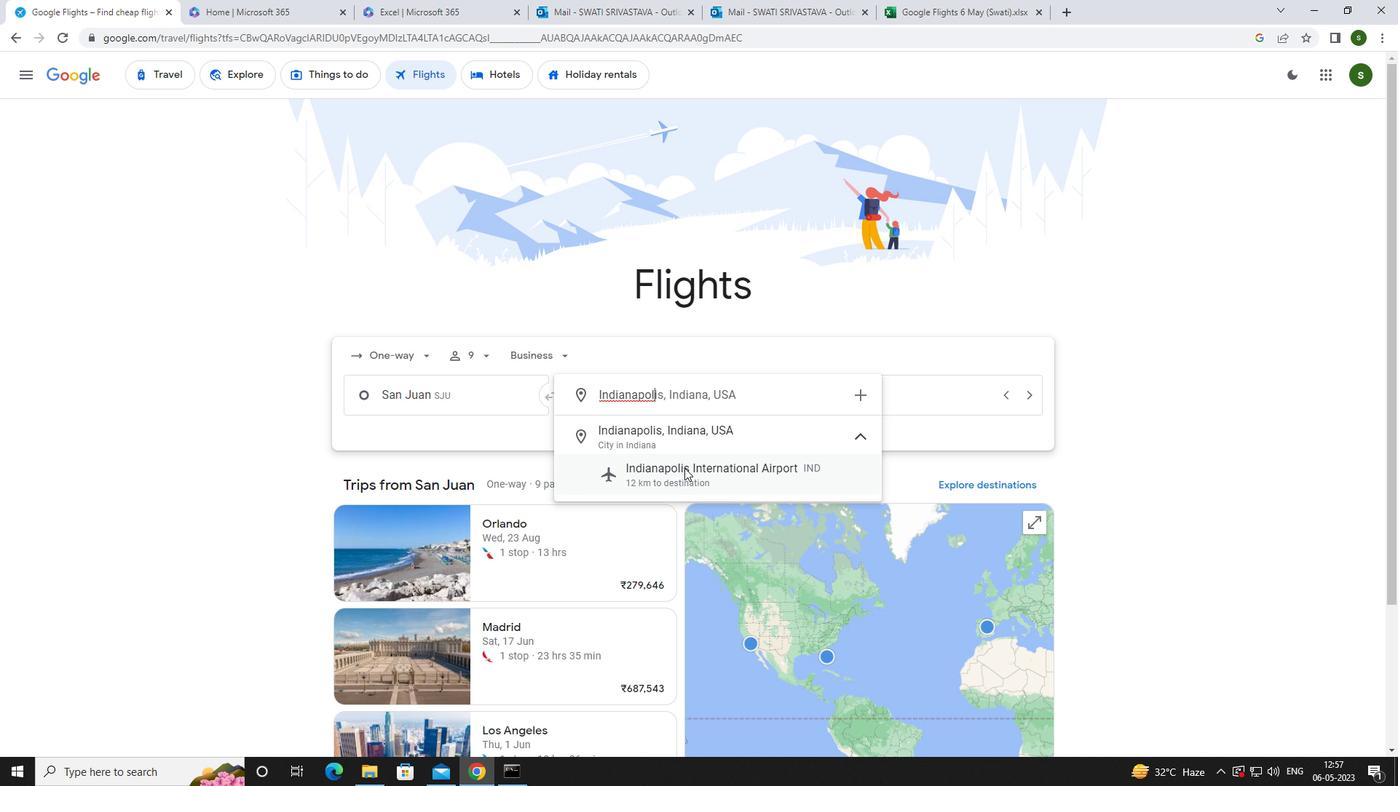 
Action: Mouse moved to (826, 398)
Screenshot: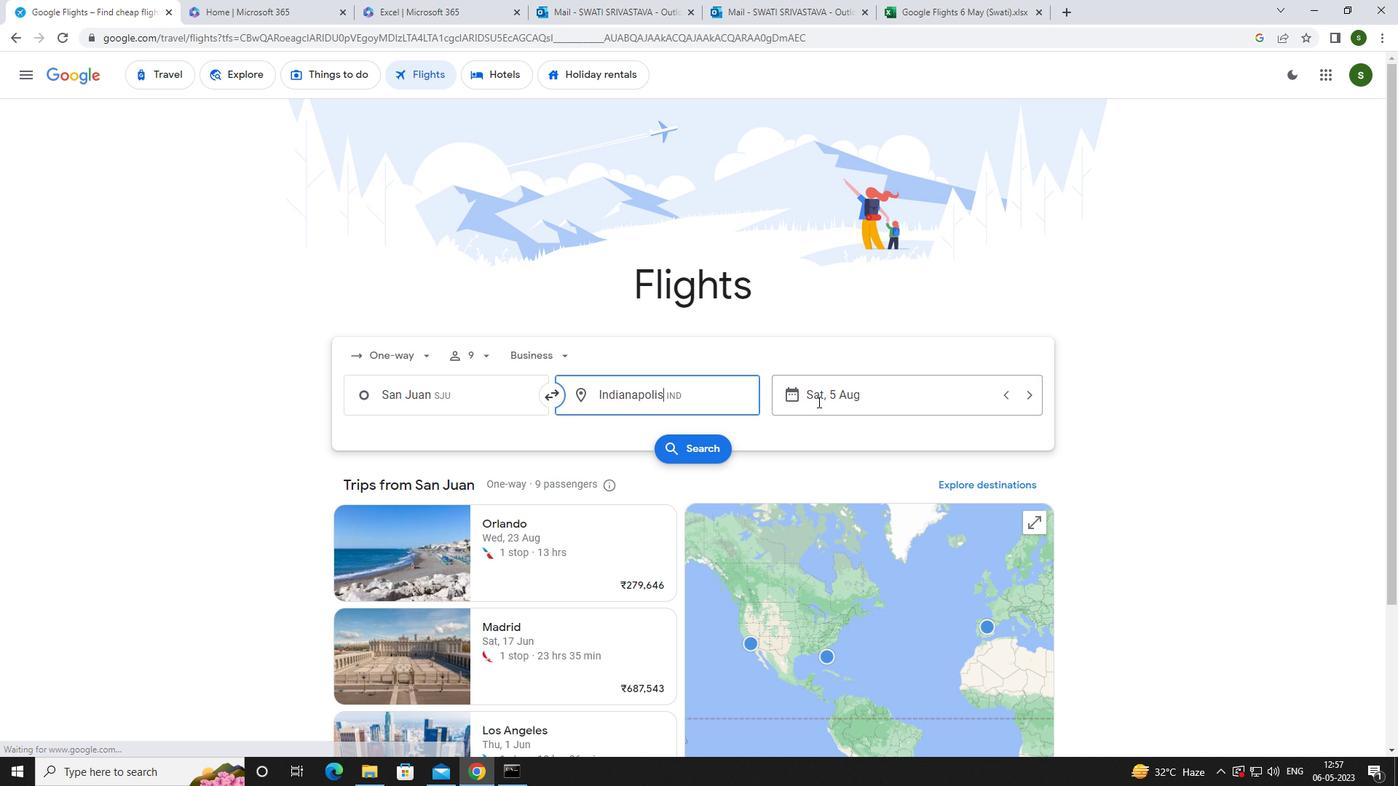 
Action: Mouse pressed left at (826, 398)
Screenshot: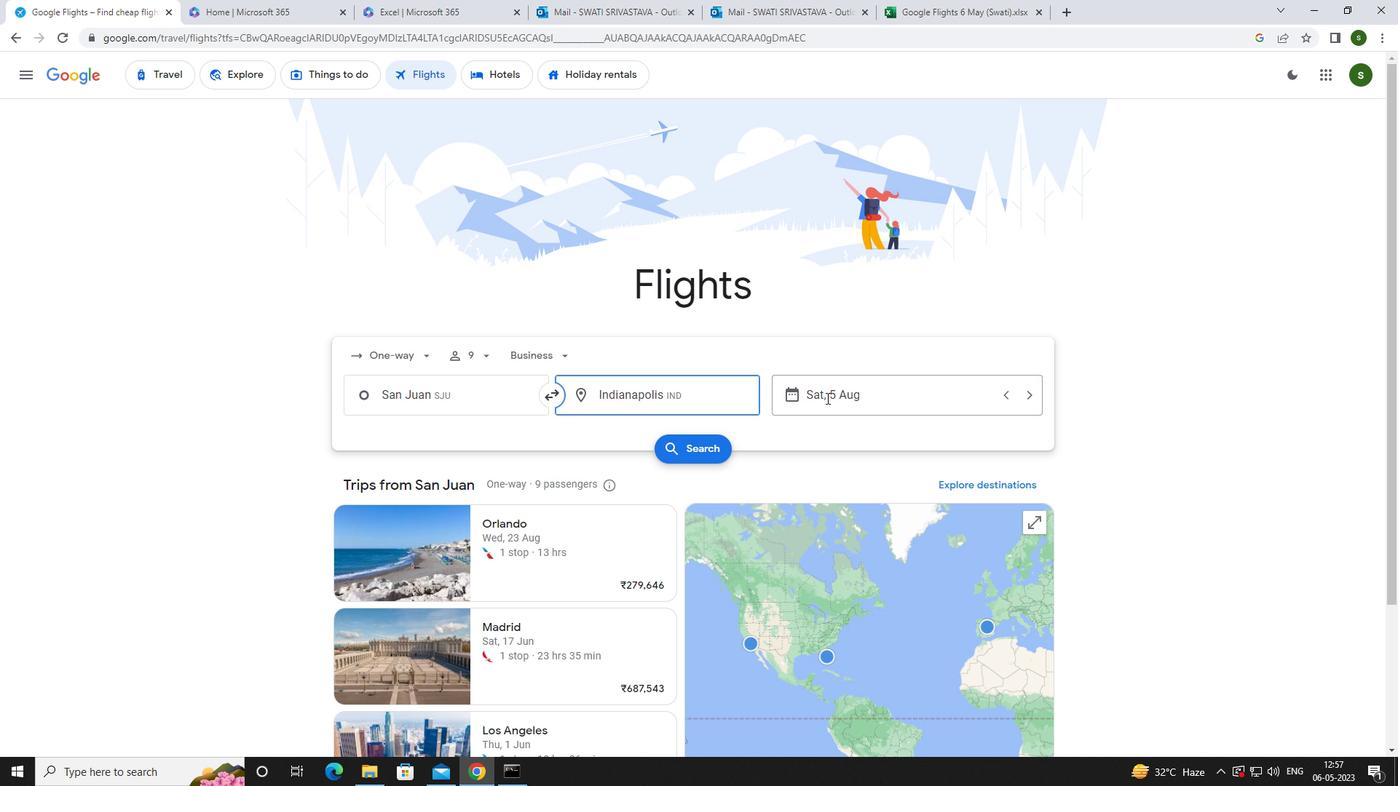 
Action: Mouse moved to (733, 500)
Screenshot: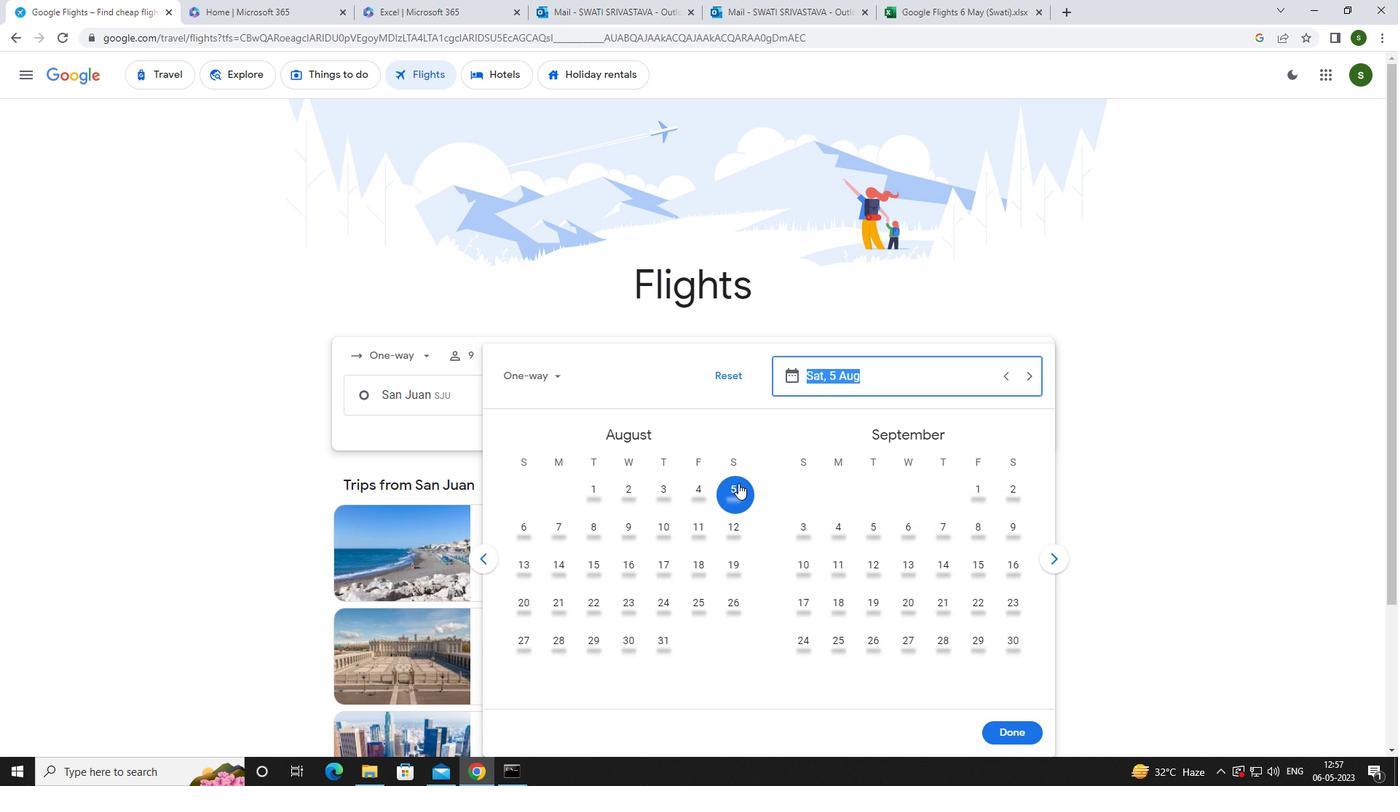 
Action: Mouse pressed left at (733, 500)
Screenshot: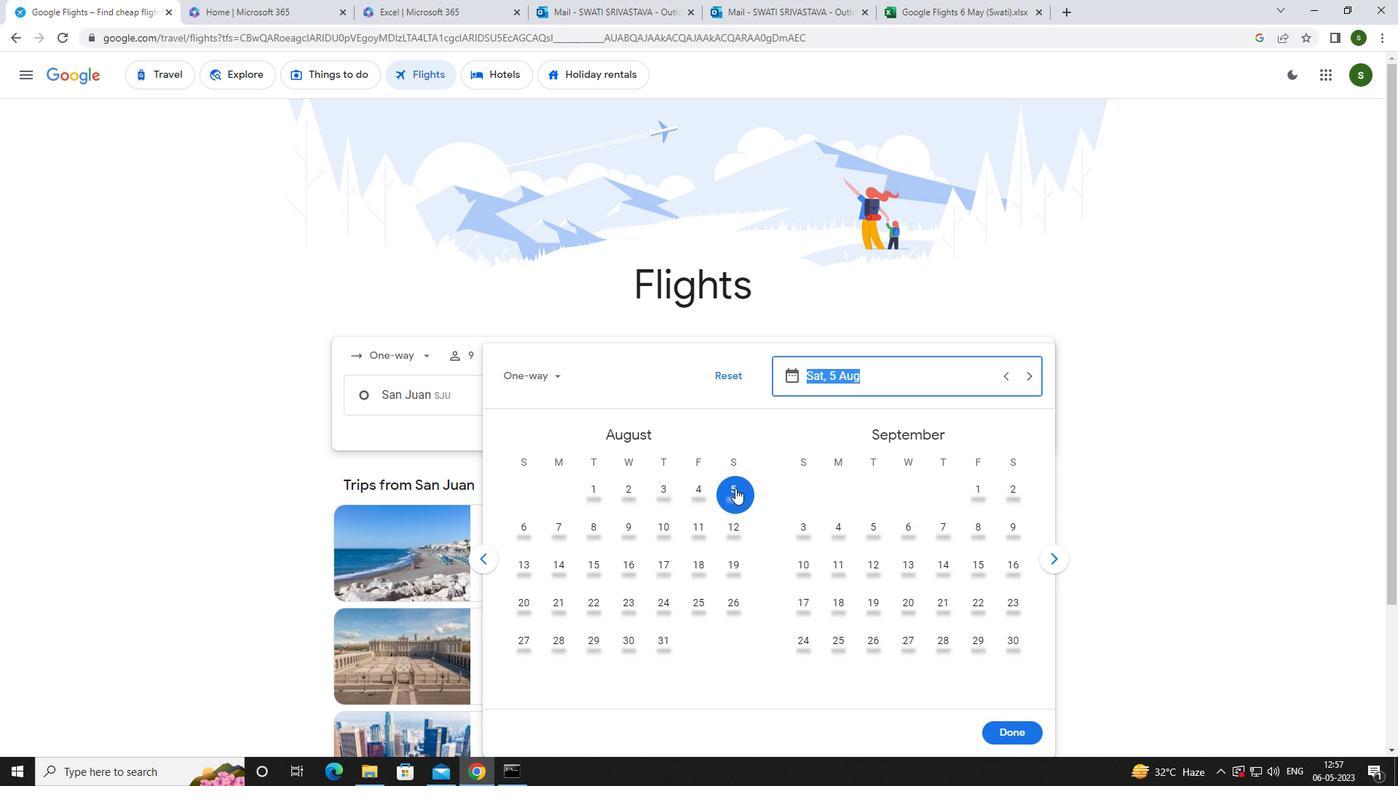
Action: Mouse moved to (1033, 736)
Screenshot: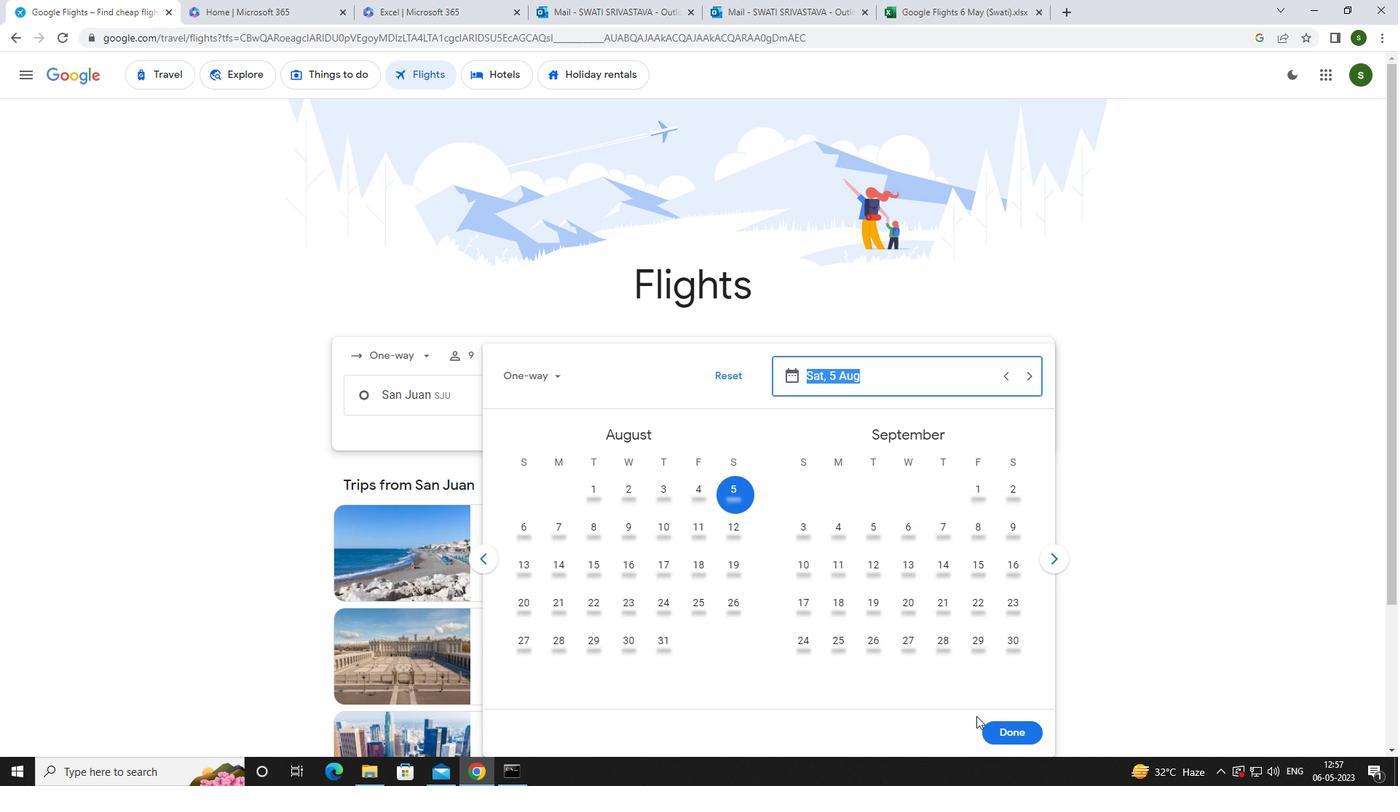 
Action: Mouse pressed left at (1033, 736)
Screenshot: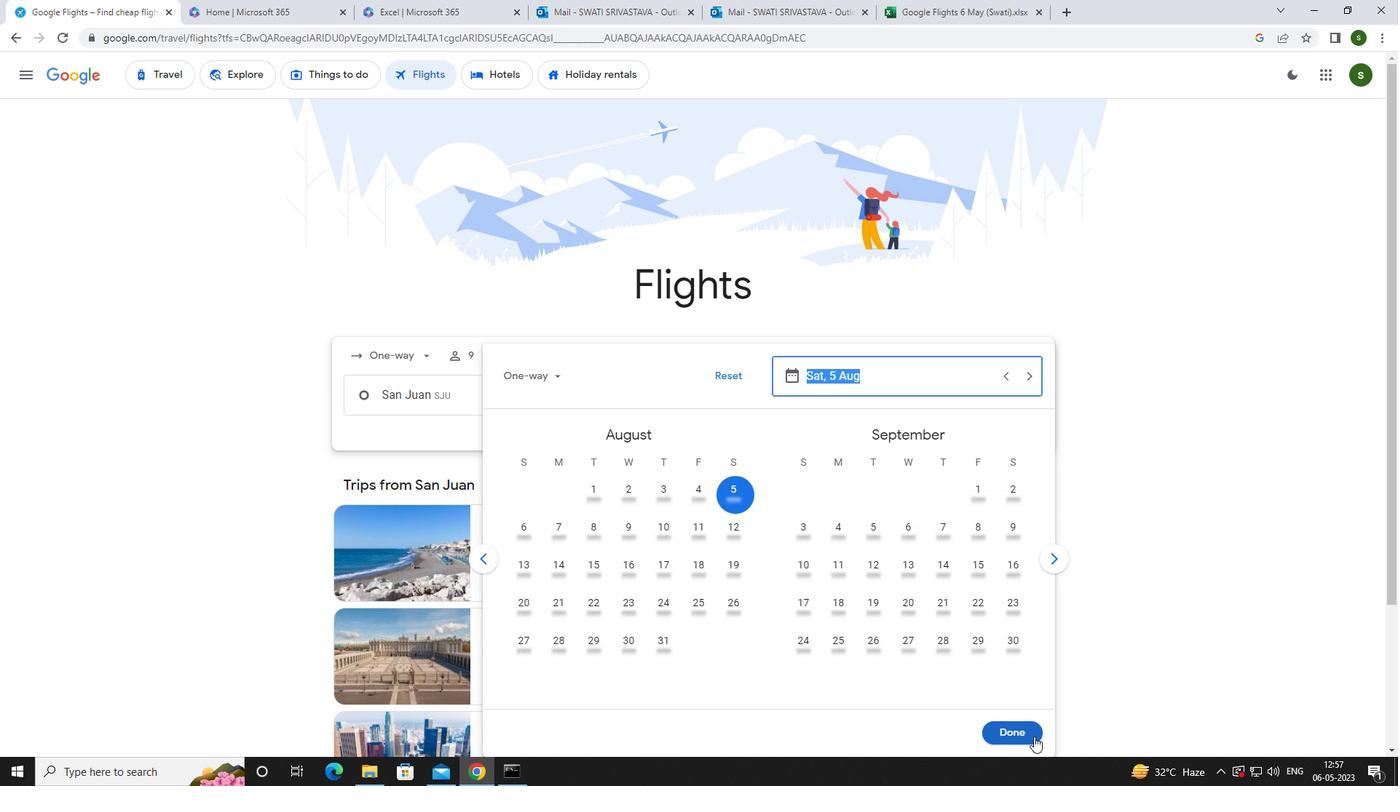 
Action: Mouse moved to (696, 452)
Screenshot: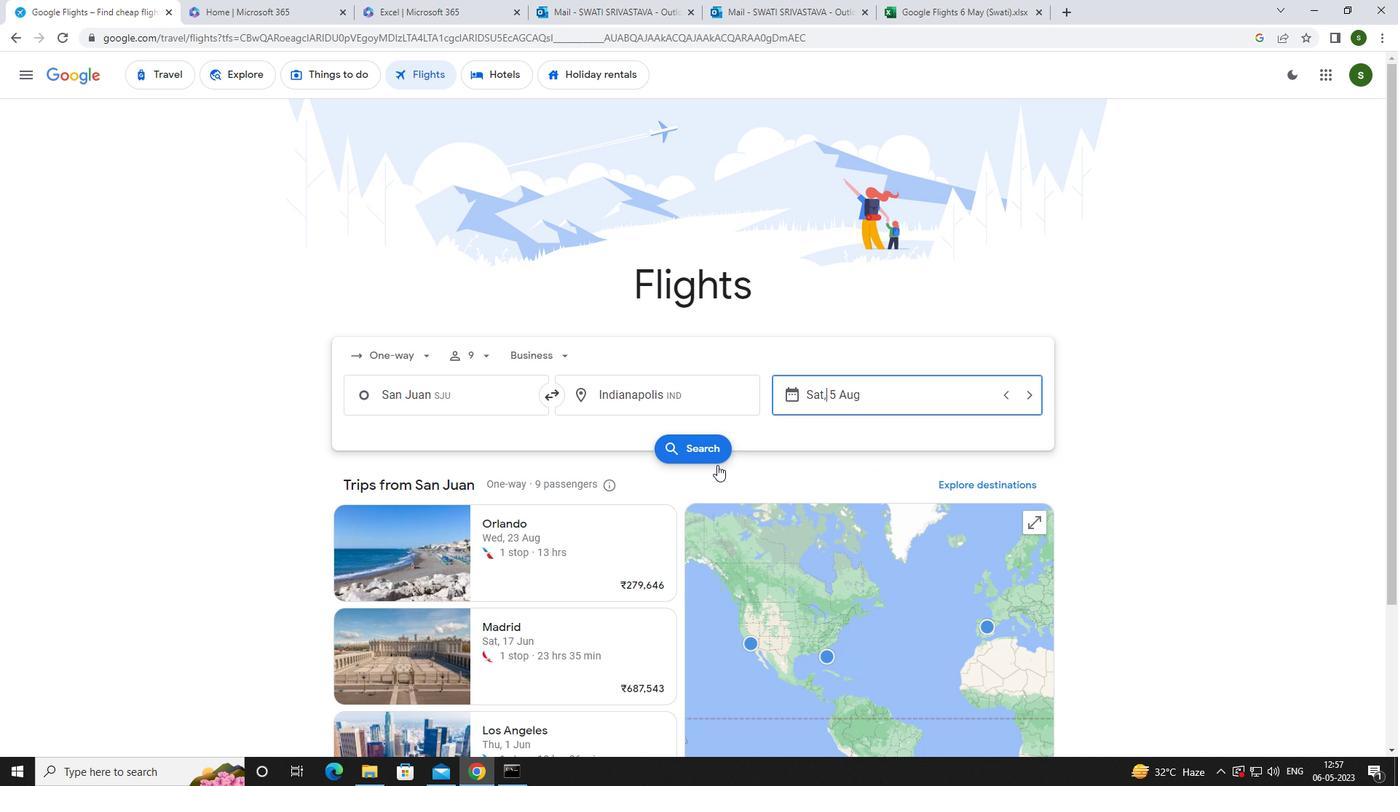 
Action: Mouse pressed left at (696, 452)
Screenshot: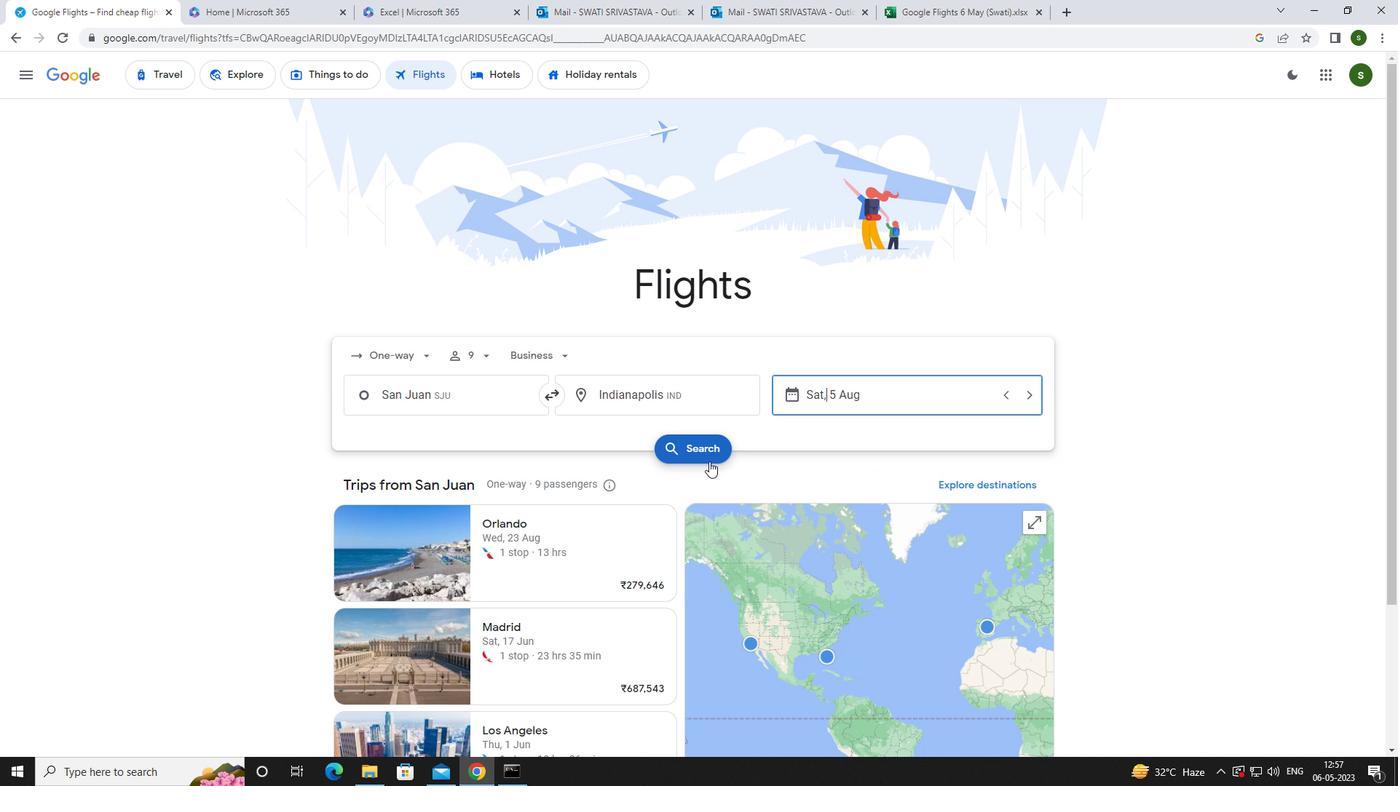 
Action: Mouse moved to (365, 214)
Screenshot: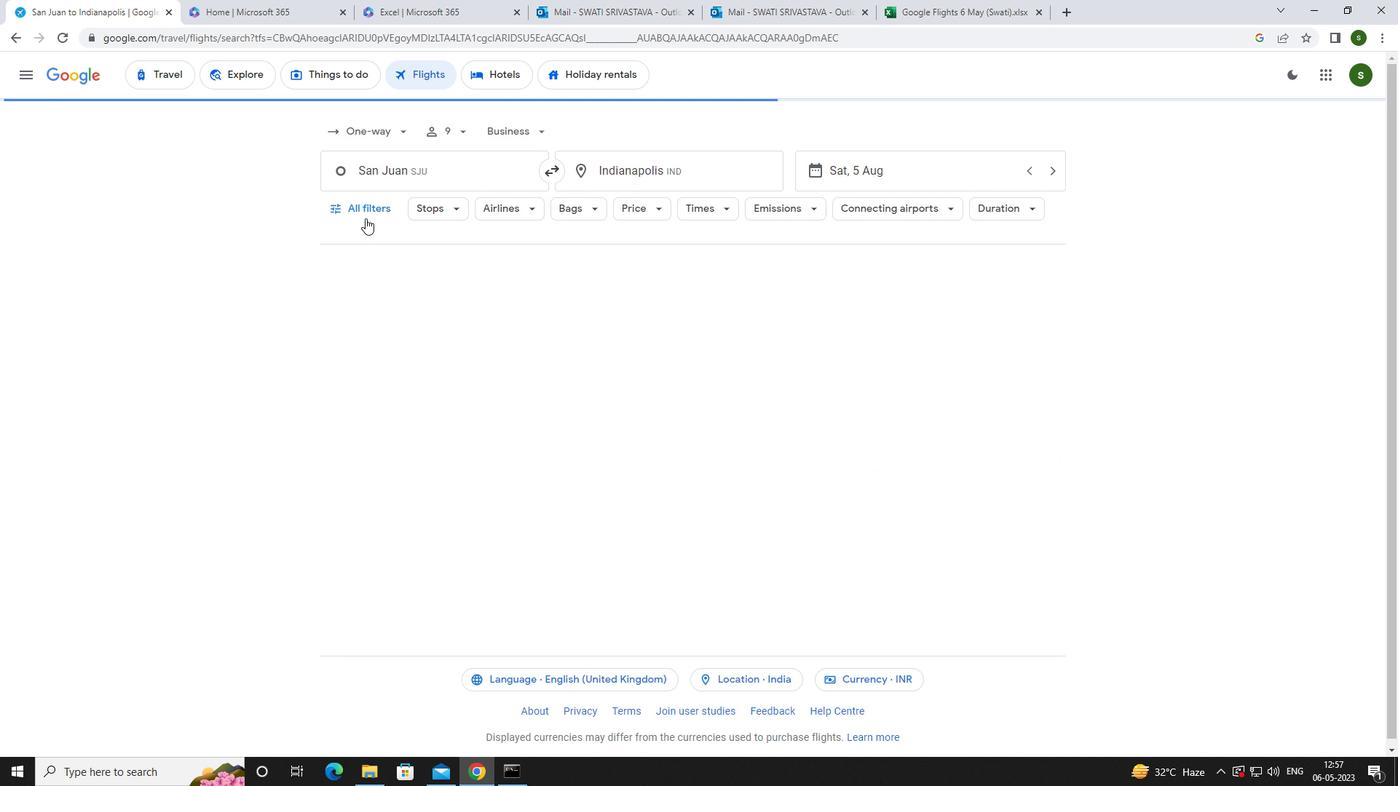 
Action: Mouse pressed left at (365, 214)
Screenshot: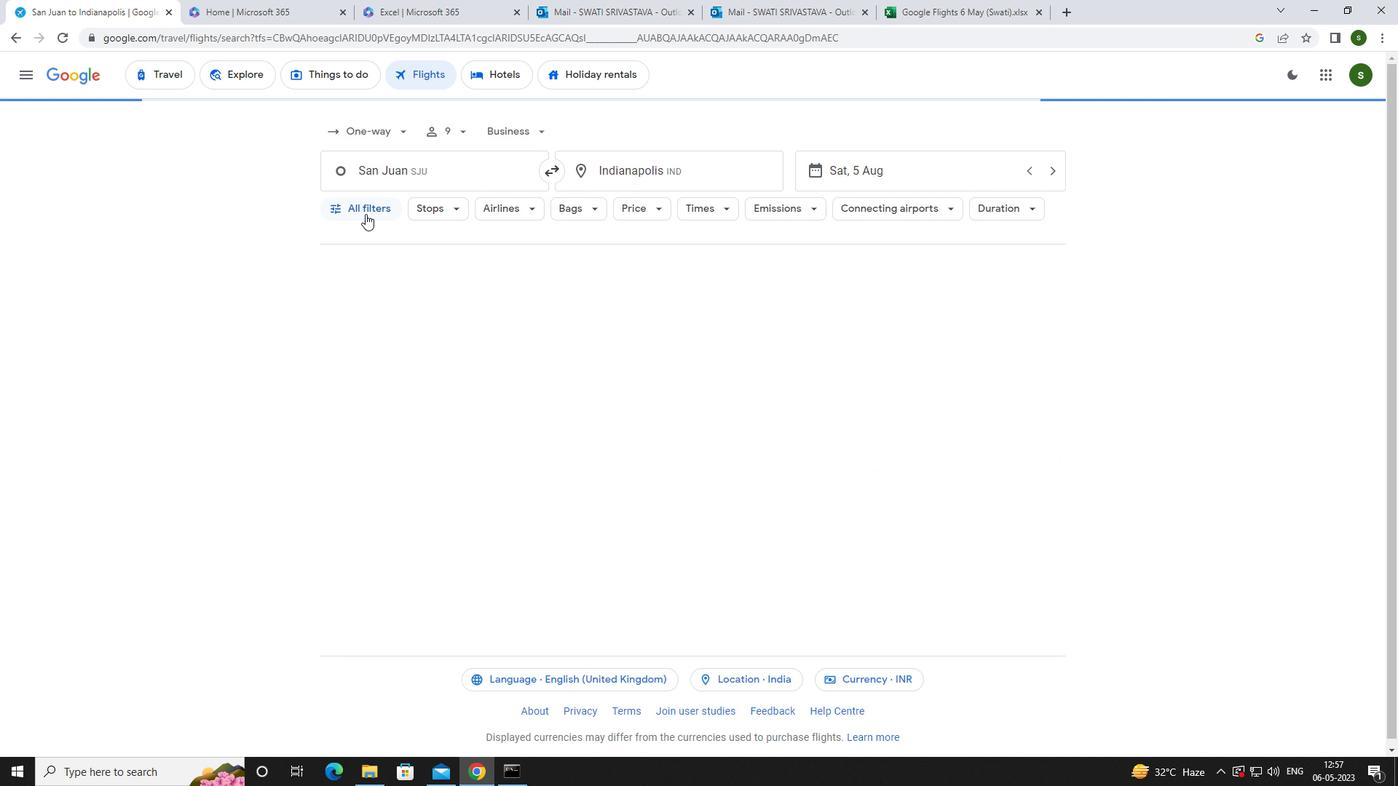 
Action: Mouse moved to (546, 519)
Screenshot: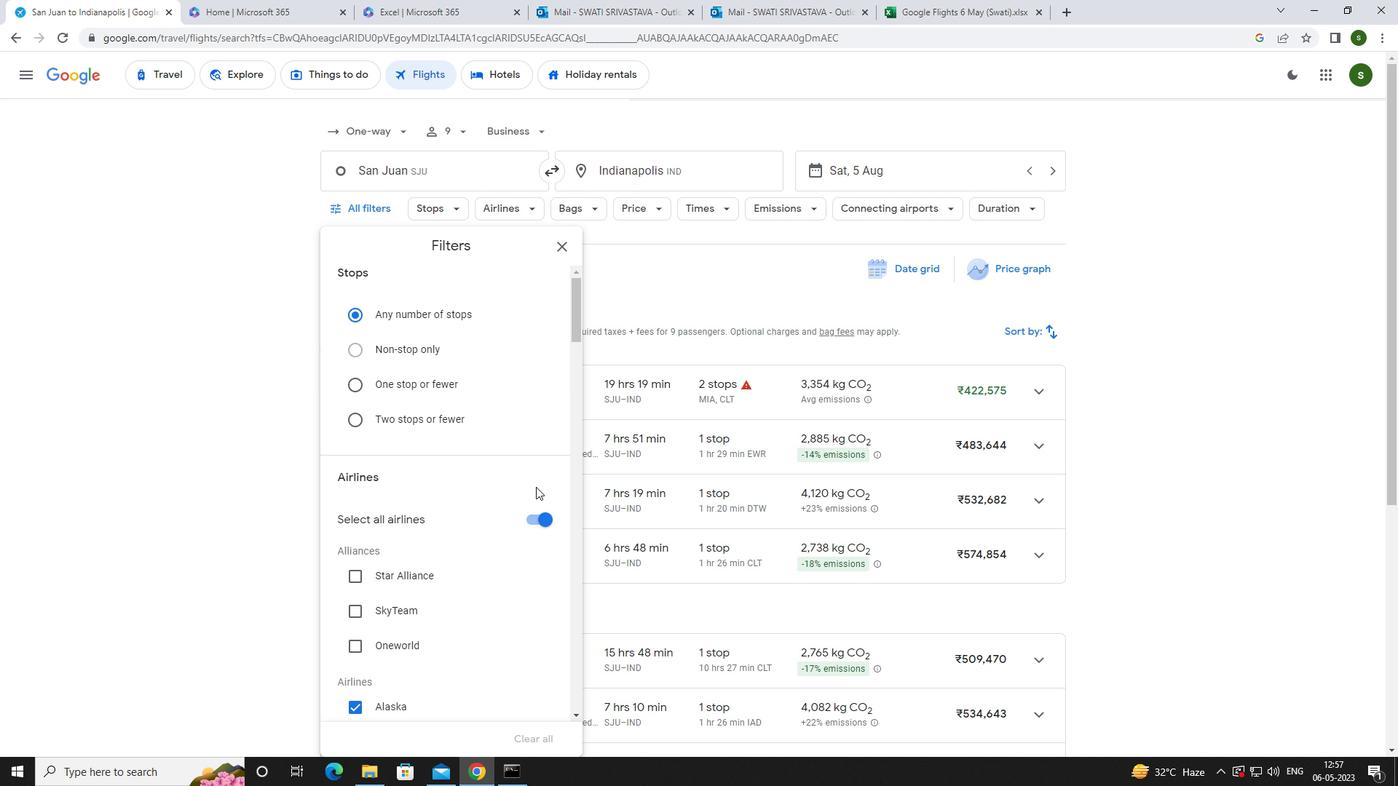 
Action: Mouse pressed left at (546, 519)
Screenshot: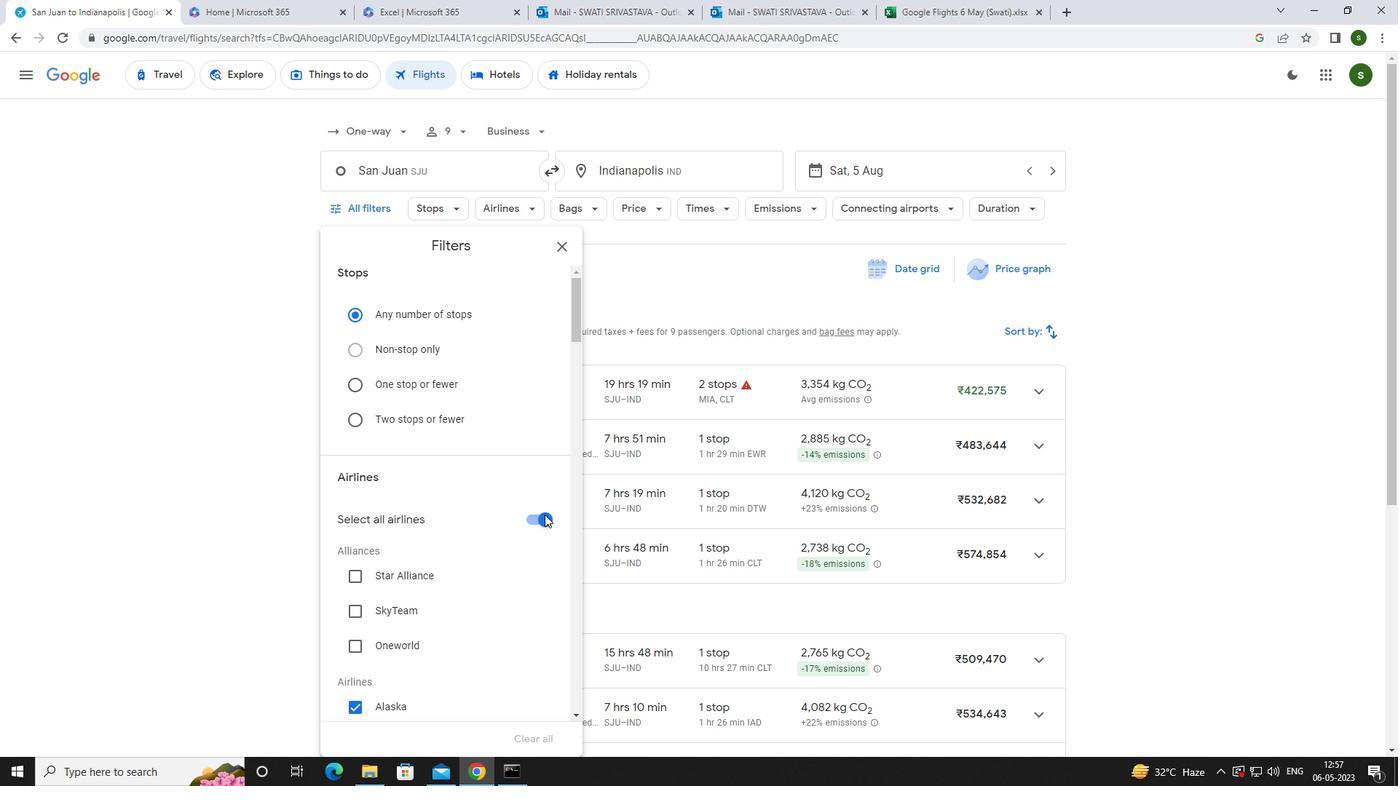 
Action: Mouse moved to (516, 519)
Screenshot: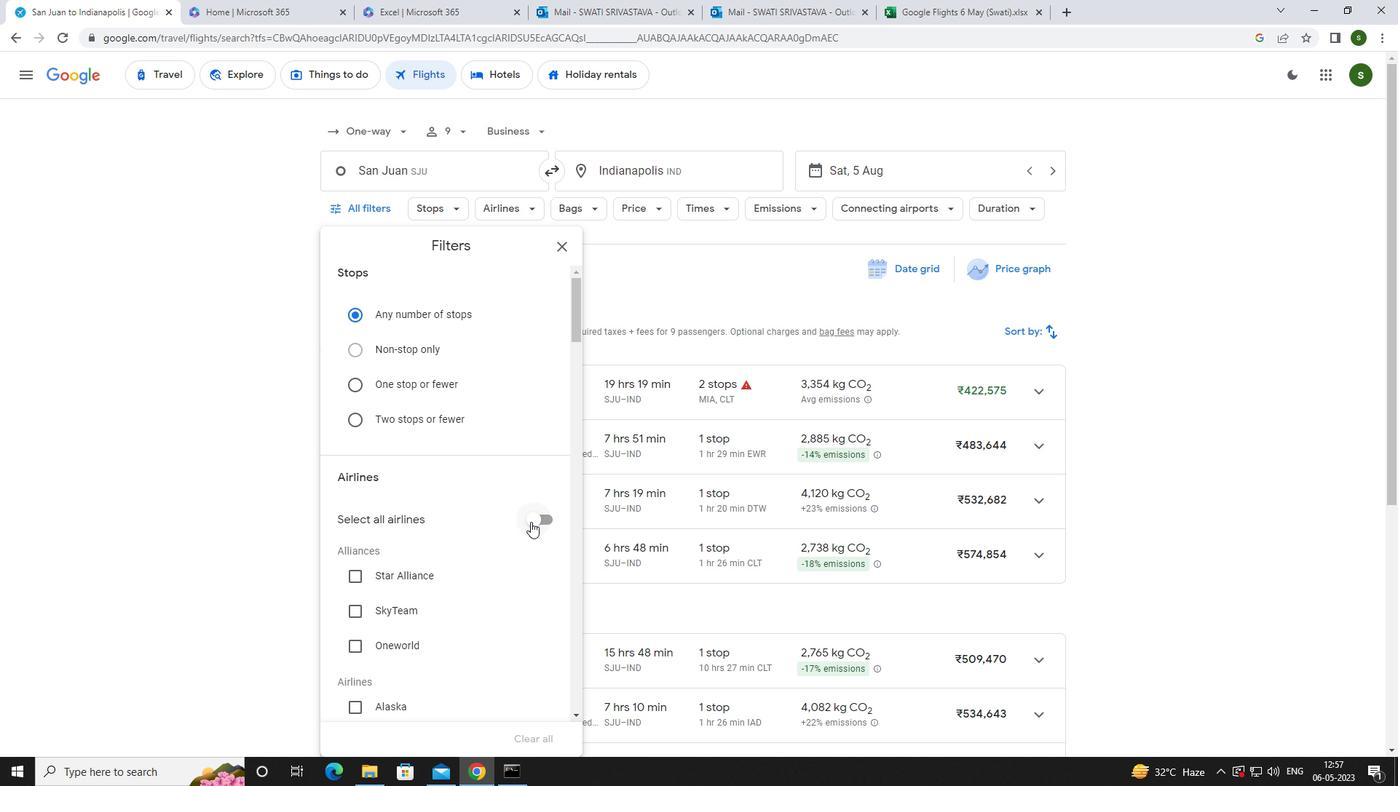 
Action: Mouse scrolled (516, 519) with delta (0, 0)
Screenshot: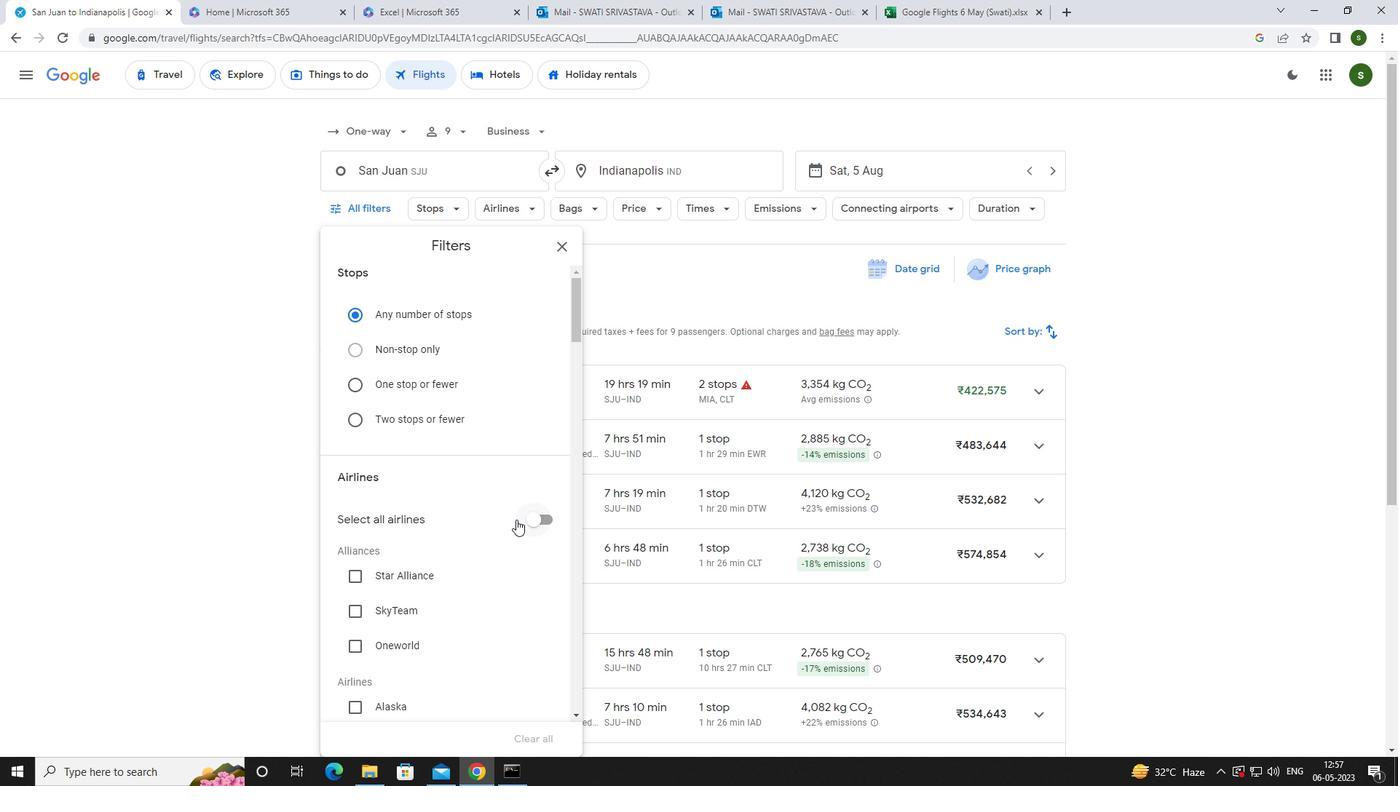 
Action: Mouse scrolled (516, 519) with delta (0, 0)
Screenshot: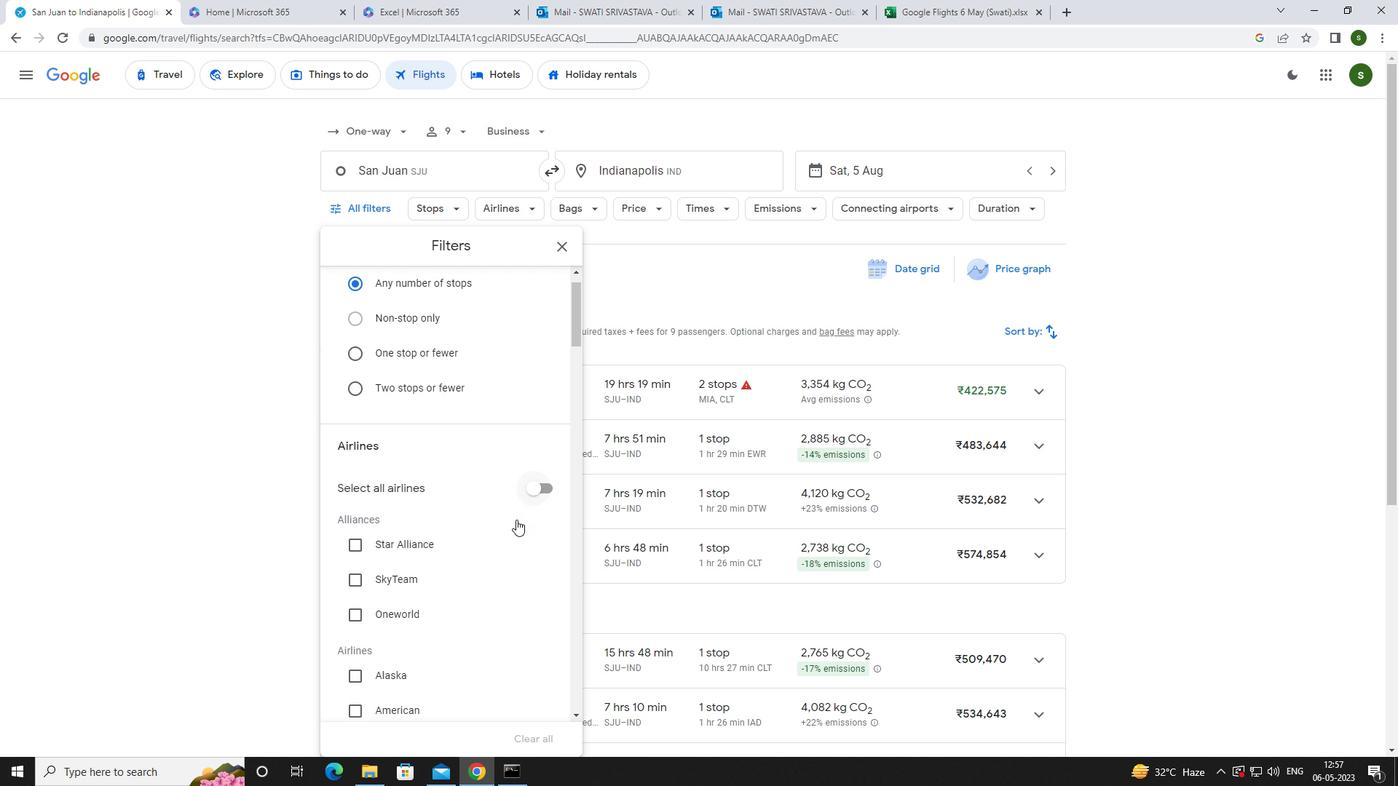 
Action: Mouse scrolled (516, 519) with delta (0, 0)
Screenshot: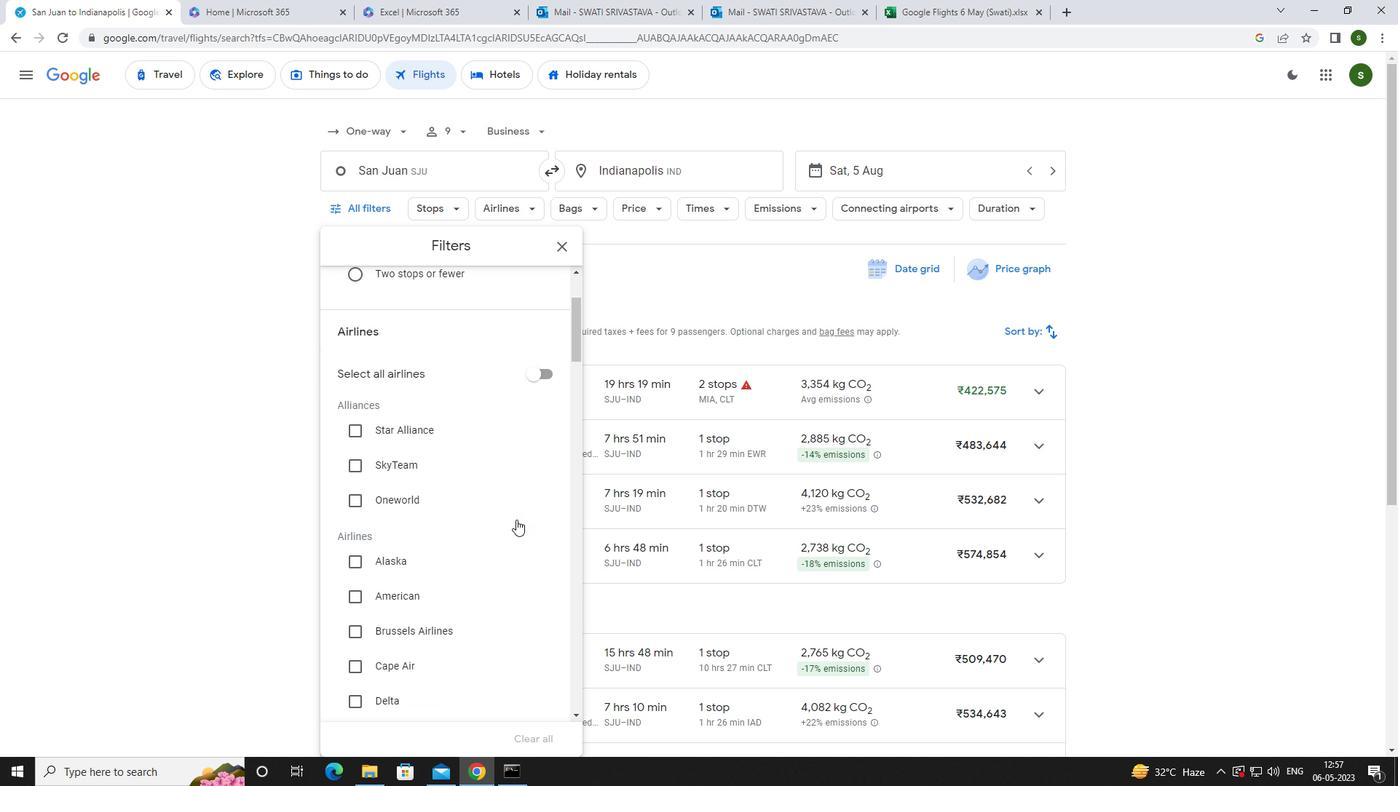 
Action: Mouse scrolled (516, 519) with delta (0, 0)
Screenshot: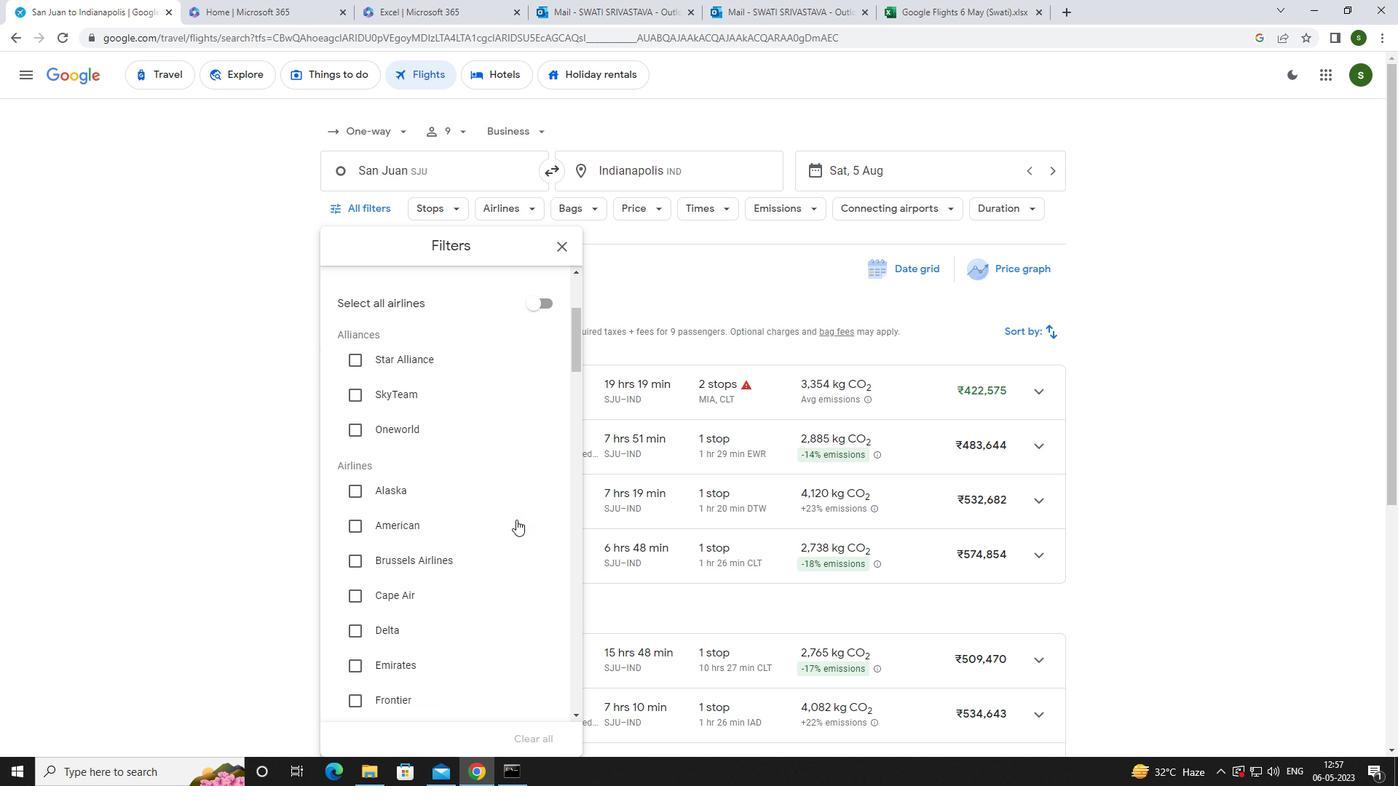 
Action: Mouse scrolled (516, 519) with delta (0, 0)
Screenshot: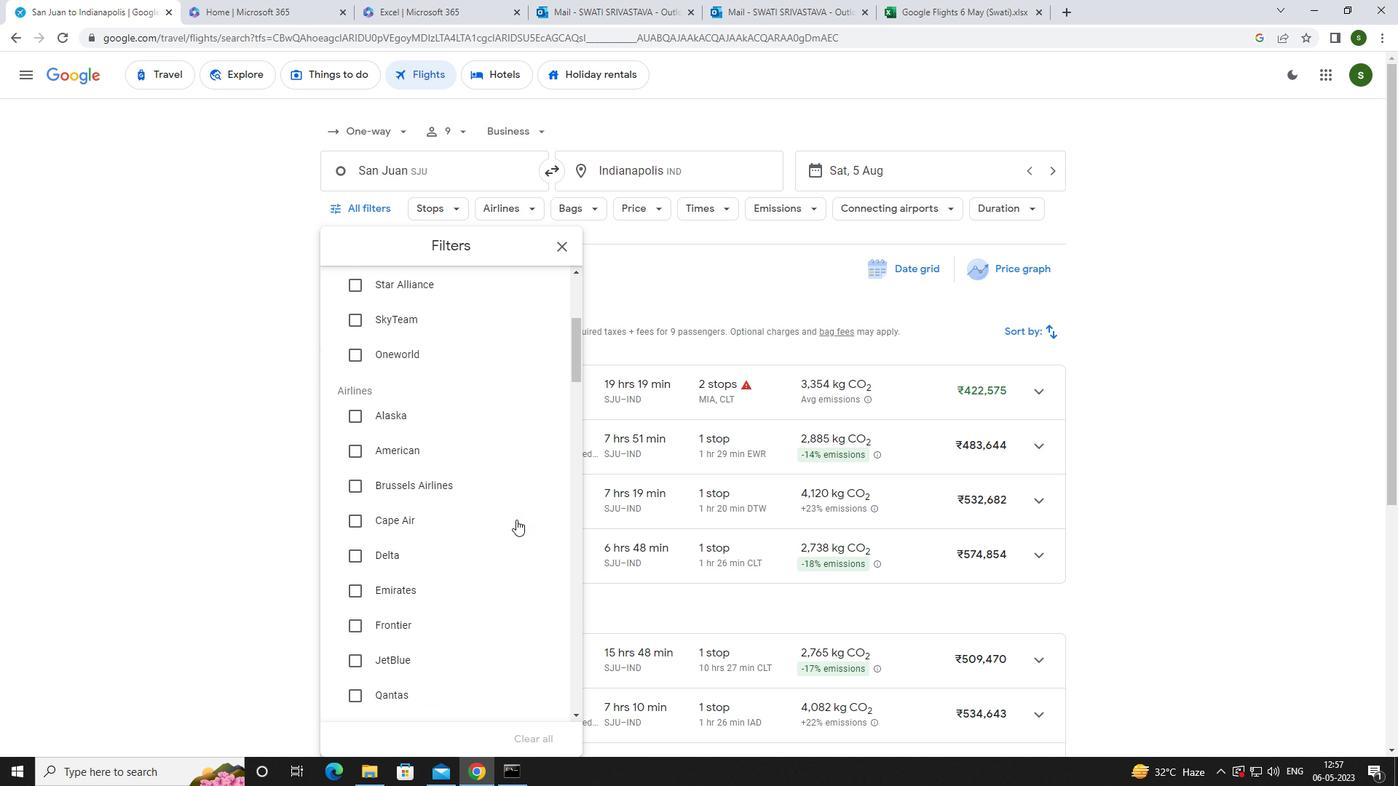 
Action: Mouse scrolled (516, 519) with delta (0, 0)
Screenshot: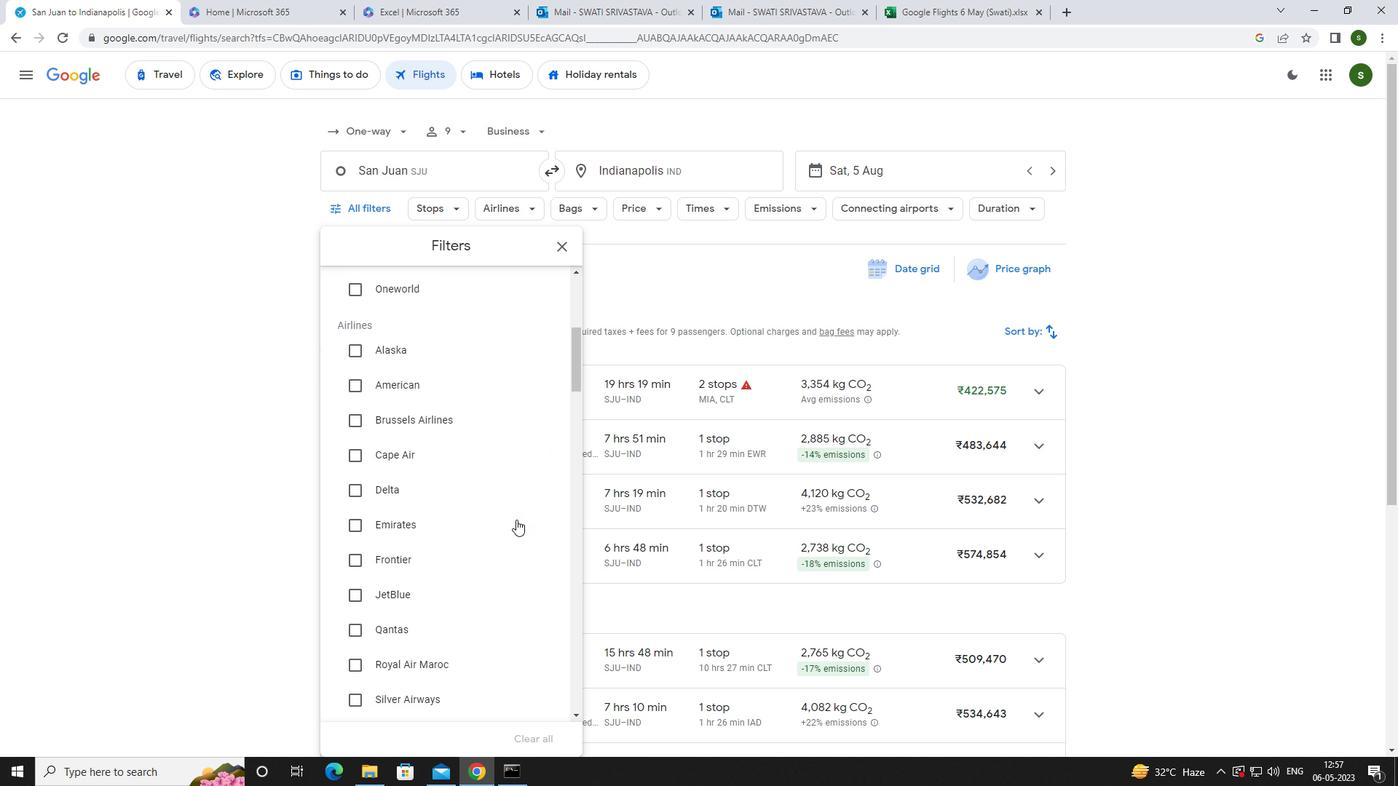 
Action: Mouse scrolled (516, 519) with delta (0, 0)
Screenshot: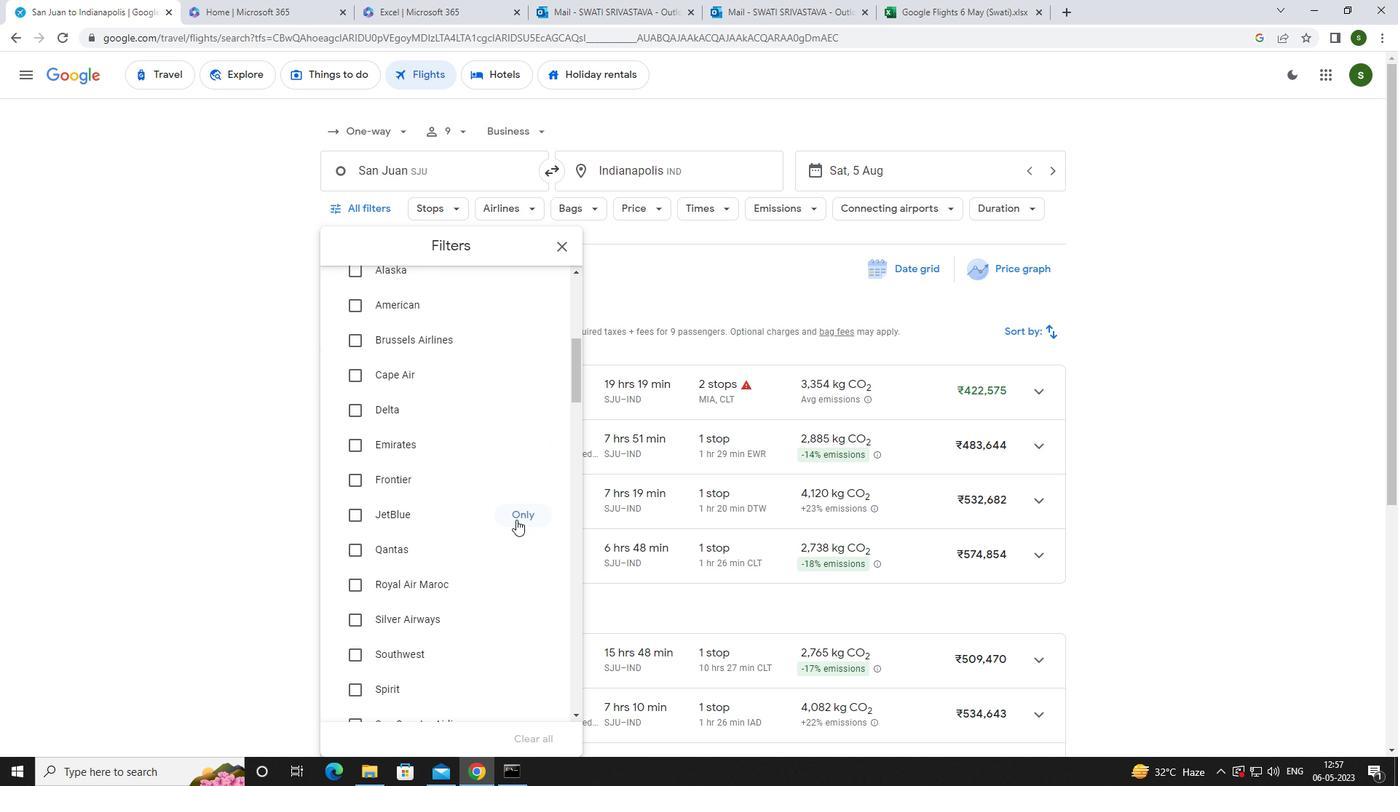 
Action: Mouse scrolled (516, 519) with delta (0, 0)
Screenshot: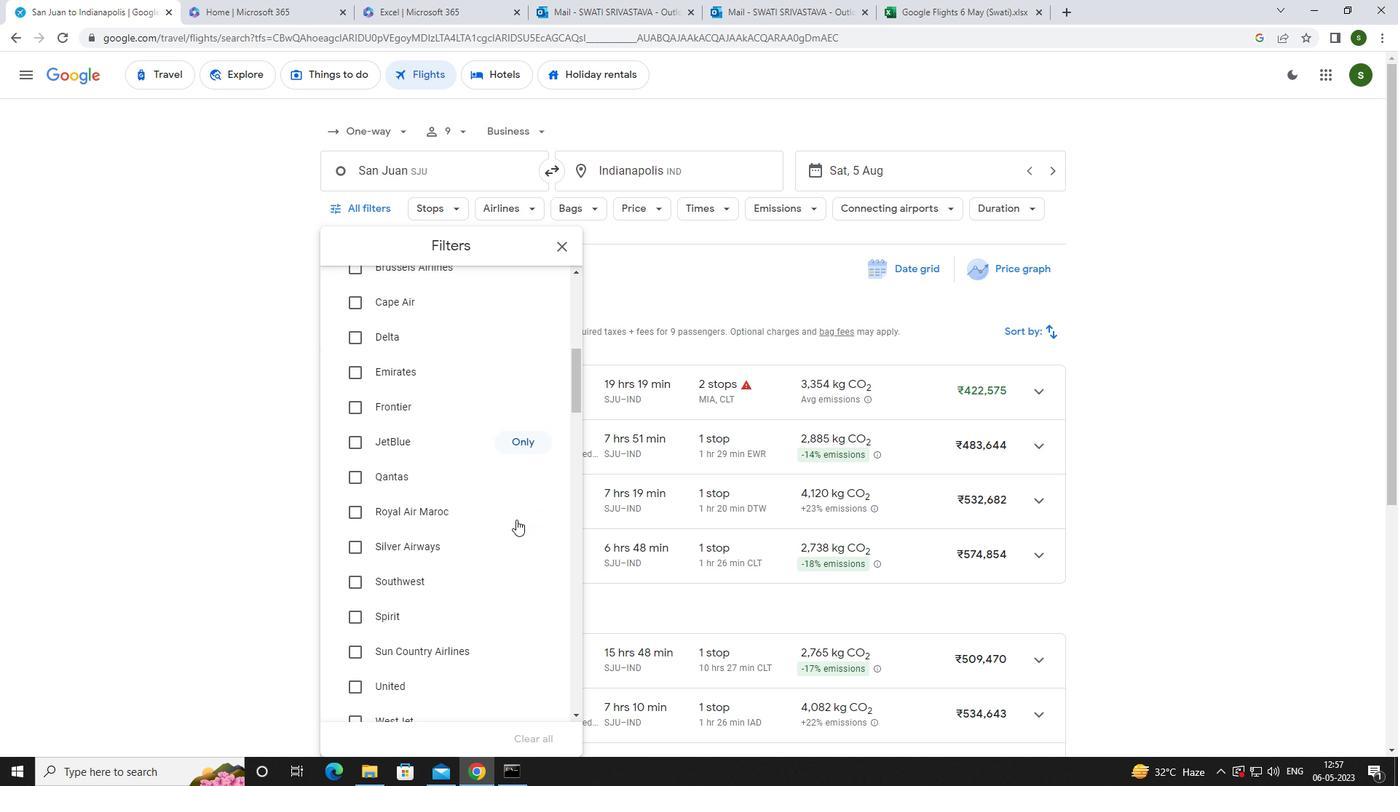 
Action: Mouse scrolled (516, 519) with delta (0, 0)
Screenshot: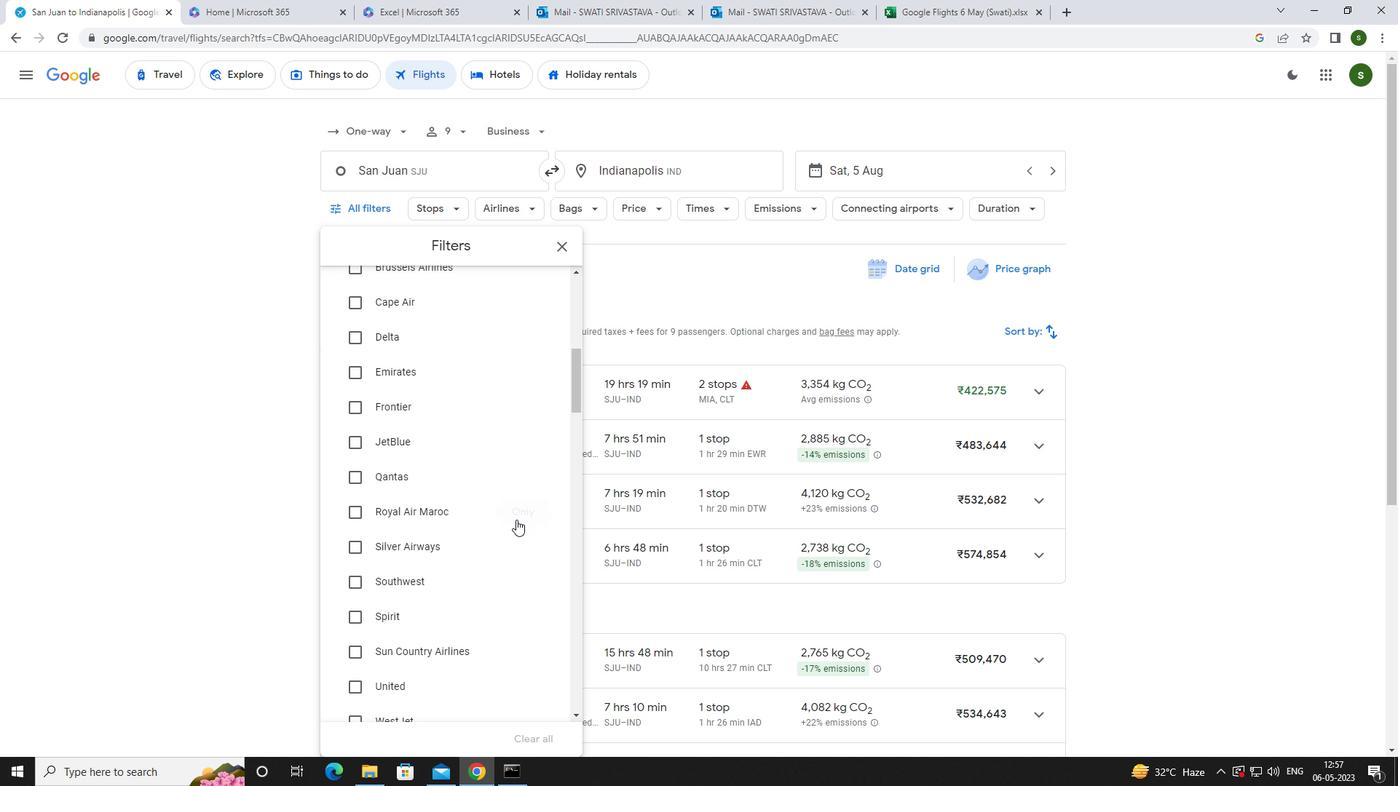 
Action: Mouse moved to (432, 508)
Screenshot: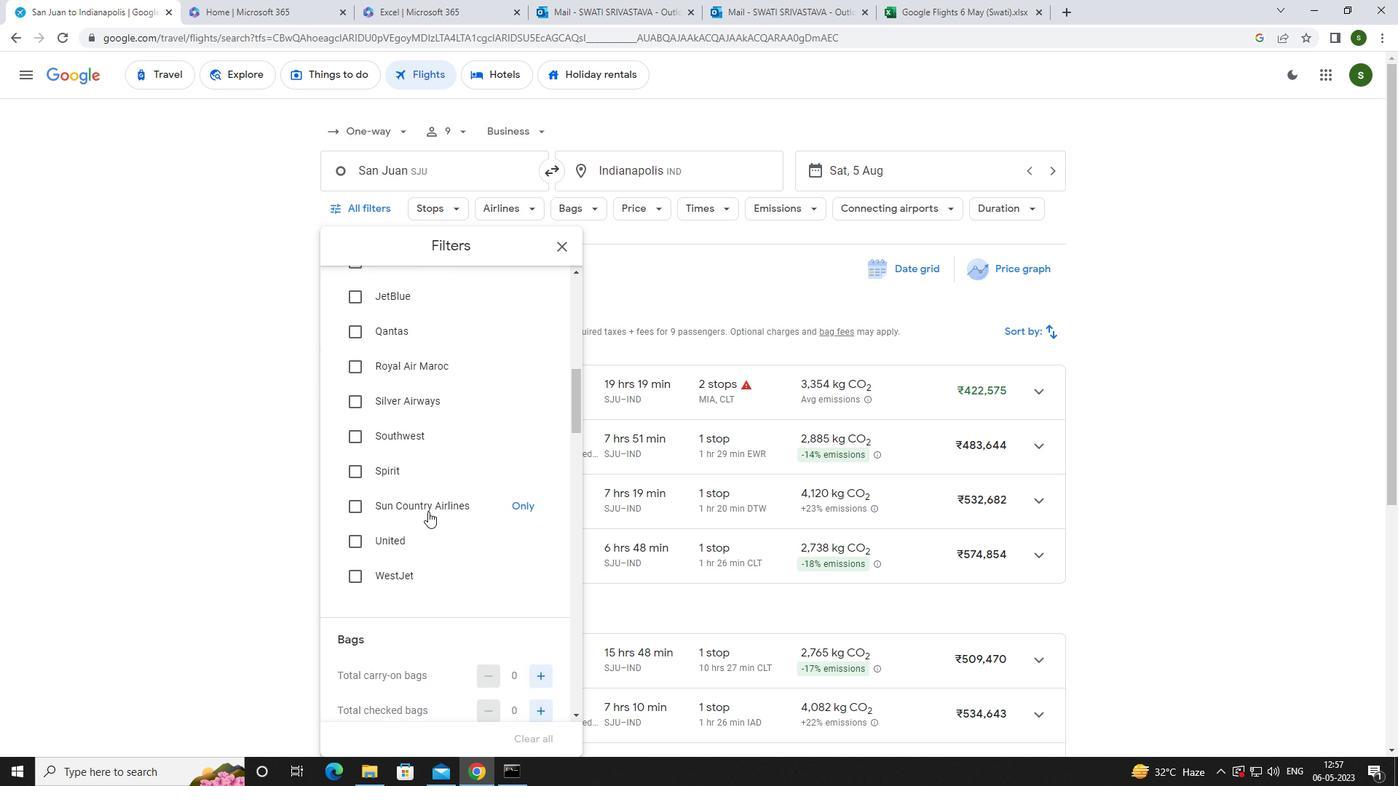 
Action: Mouse pressed left at (432, 508)
Screenshot: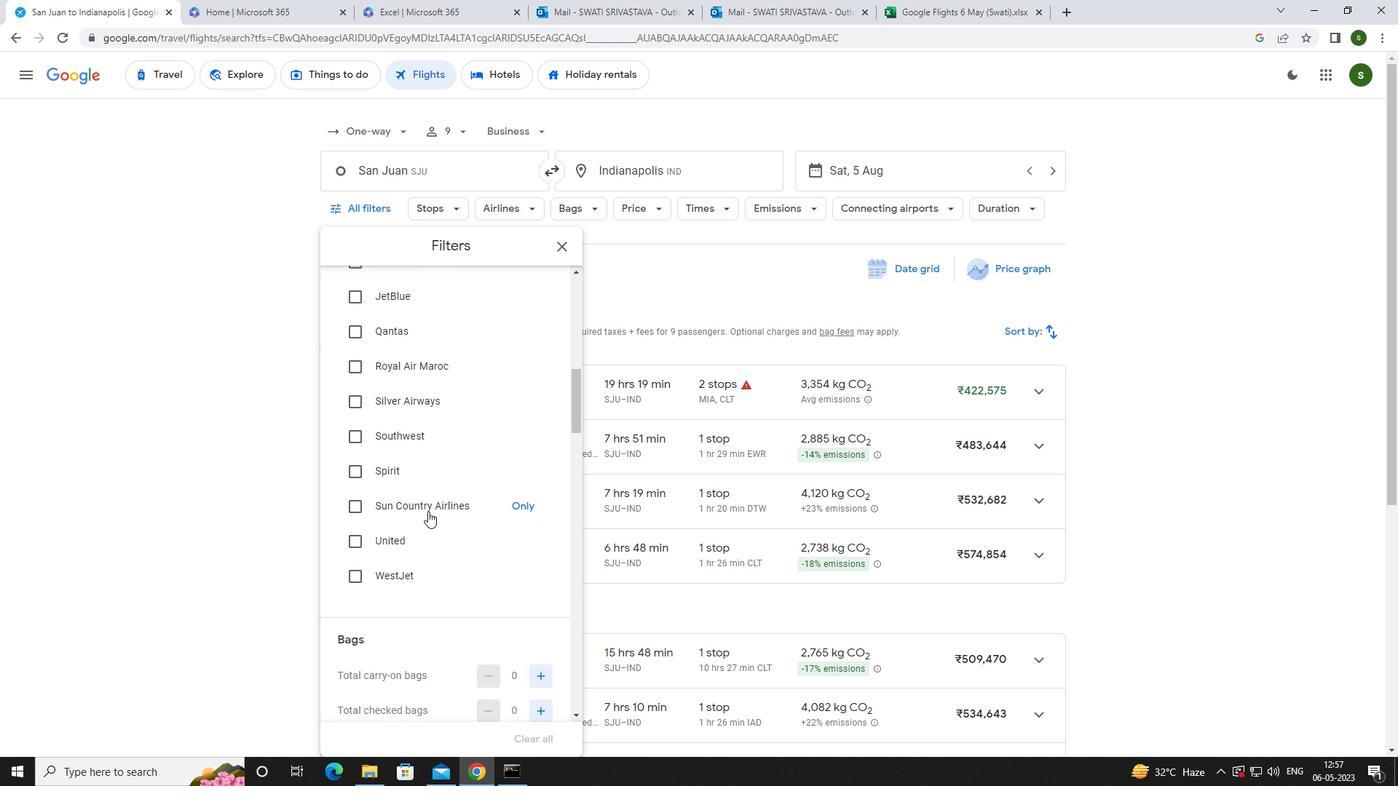 
Action: Mouse scrolled (432, 507) with delta (0, 0)
Screenshot: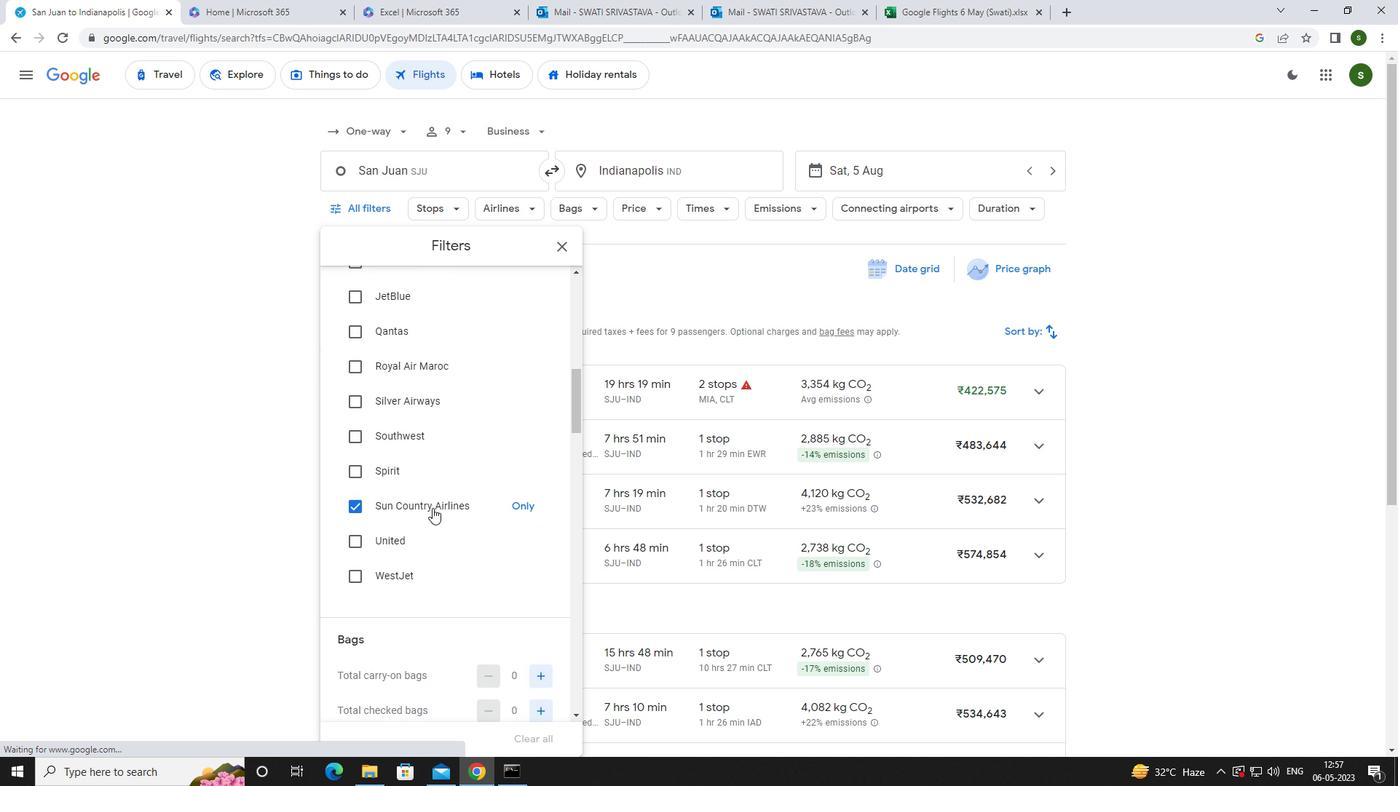 
Action: Mouse scrolled (432, 507) with delta (0, 0)
Screenshot: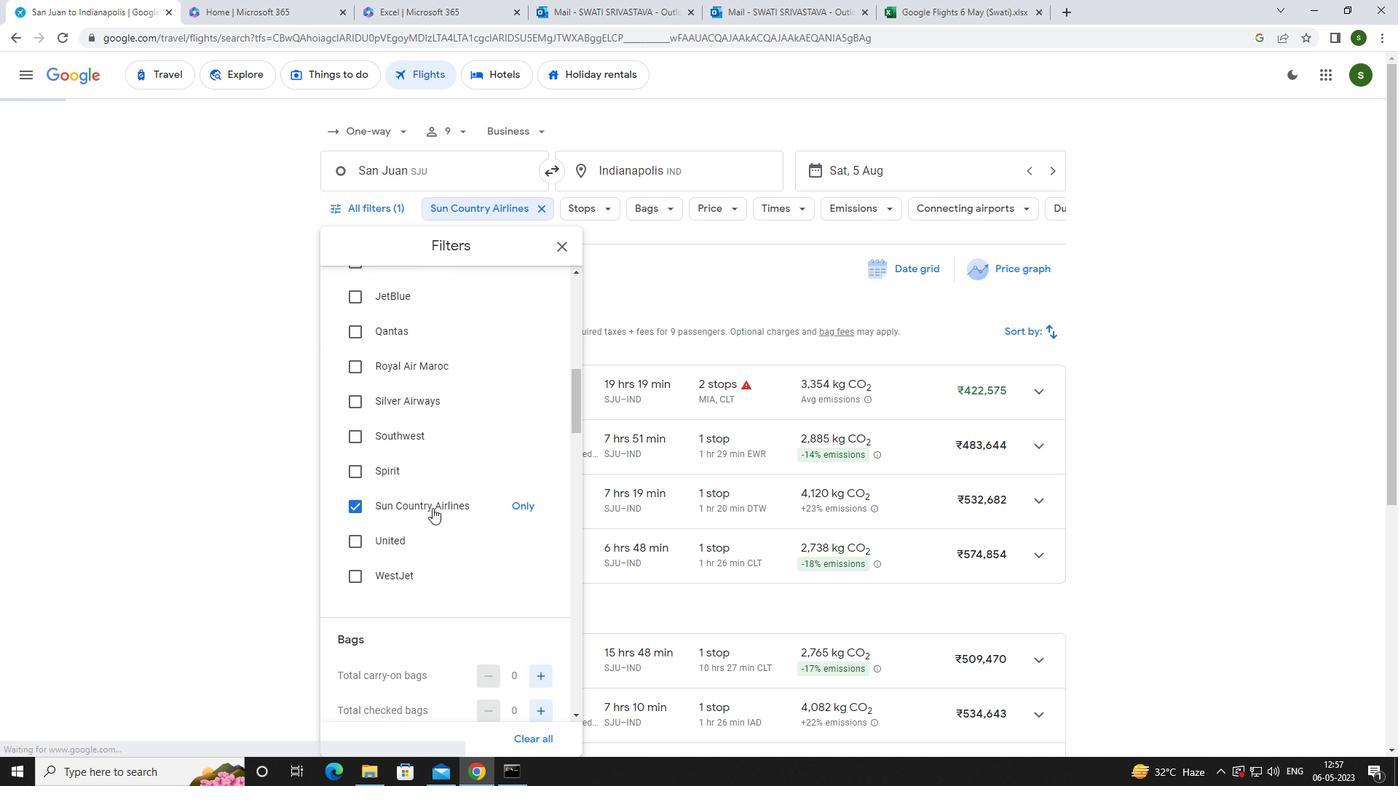
Action: Mouse scrolled (432, 507) with delta (0, 0)
Screenshot: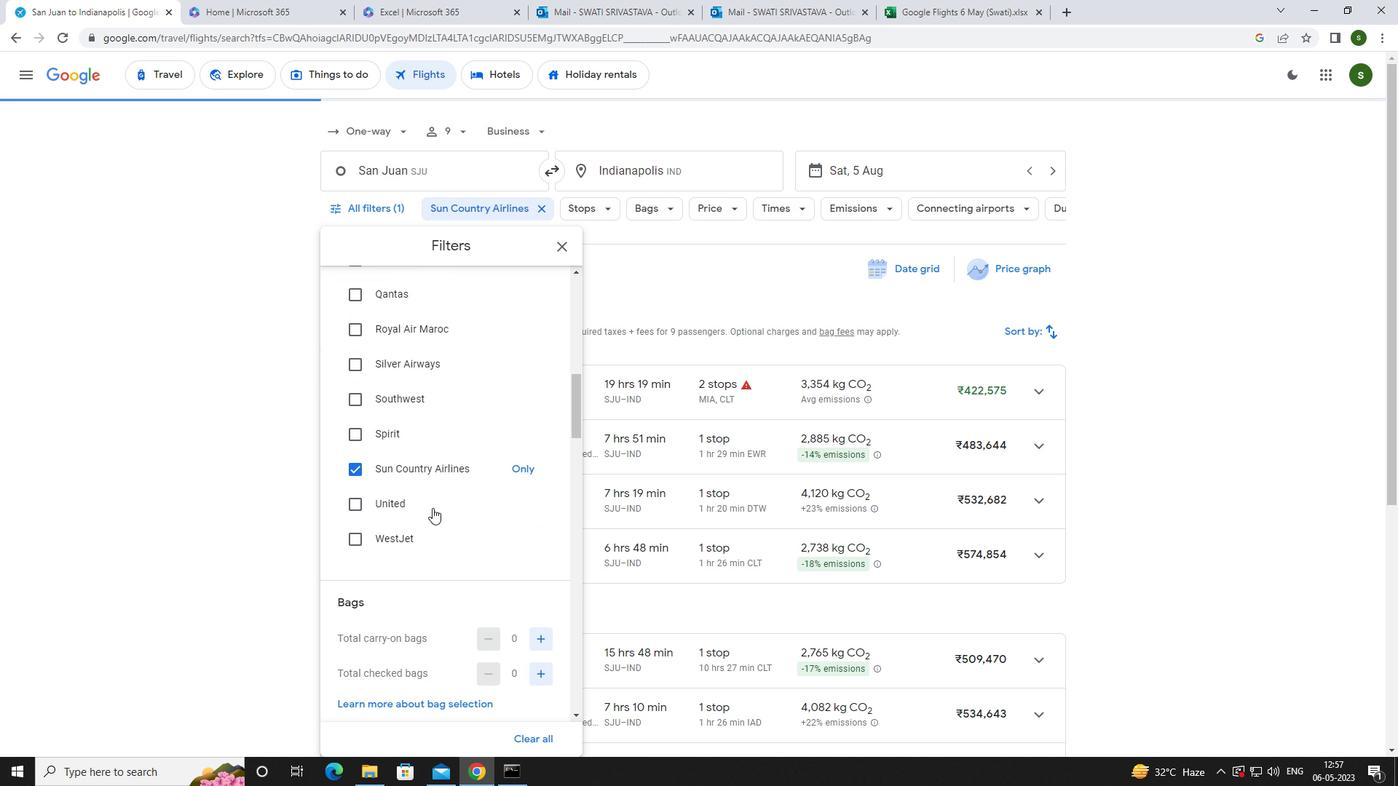 
Action: Mouse moved to (534, 455)
Screenshot: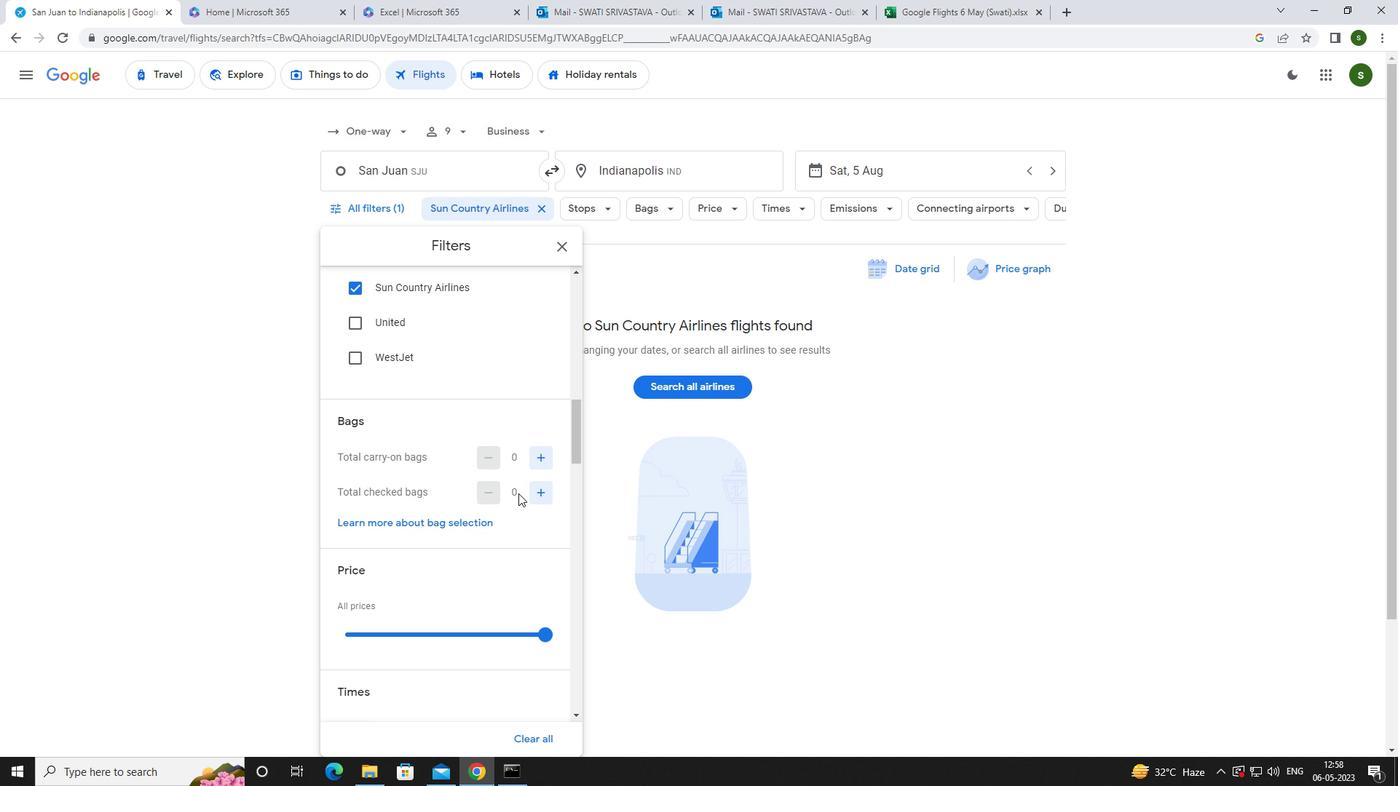 
Action: Mouse pressed left at (534, 455)
Screenshot: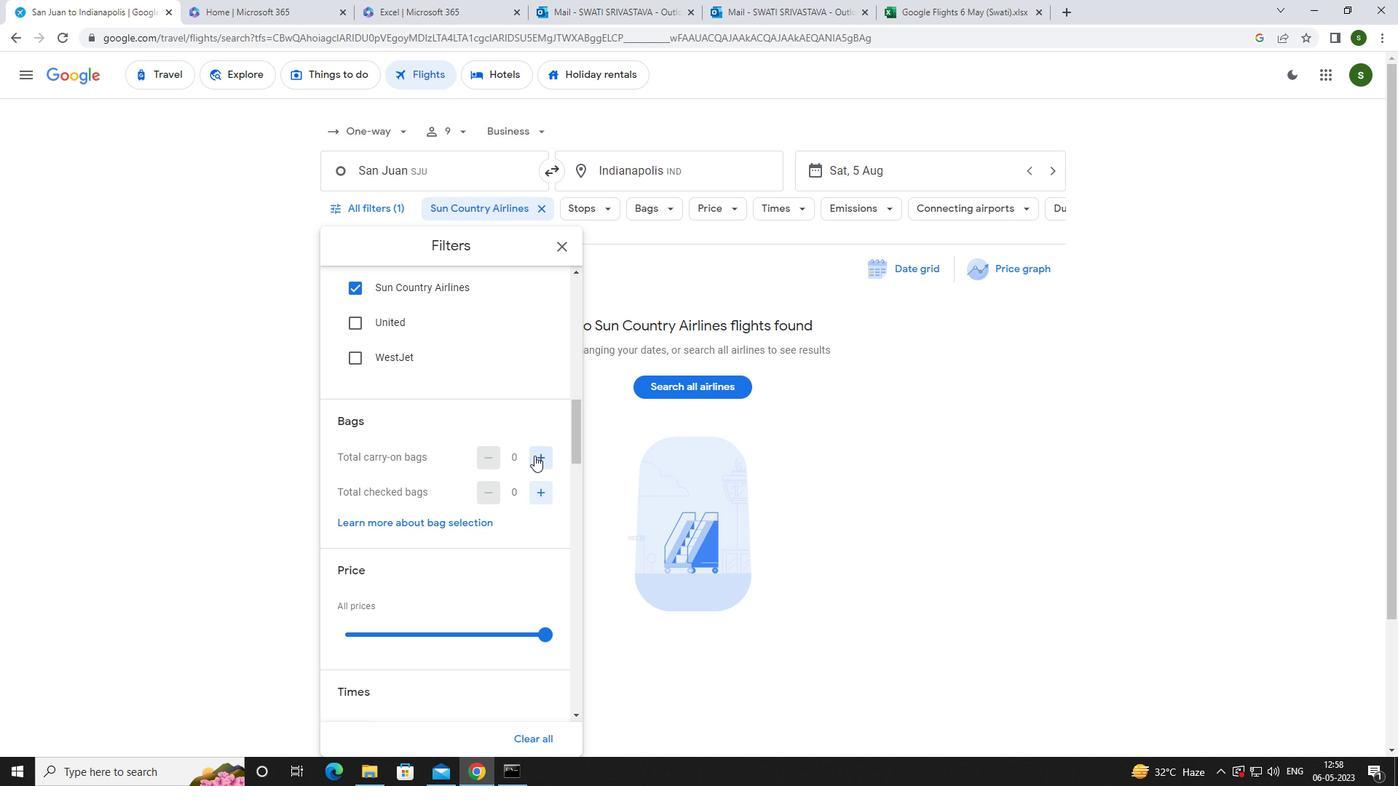 
Action: Mouse moved to (534, 455)
Screenshot: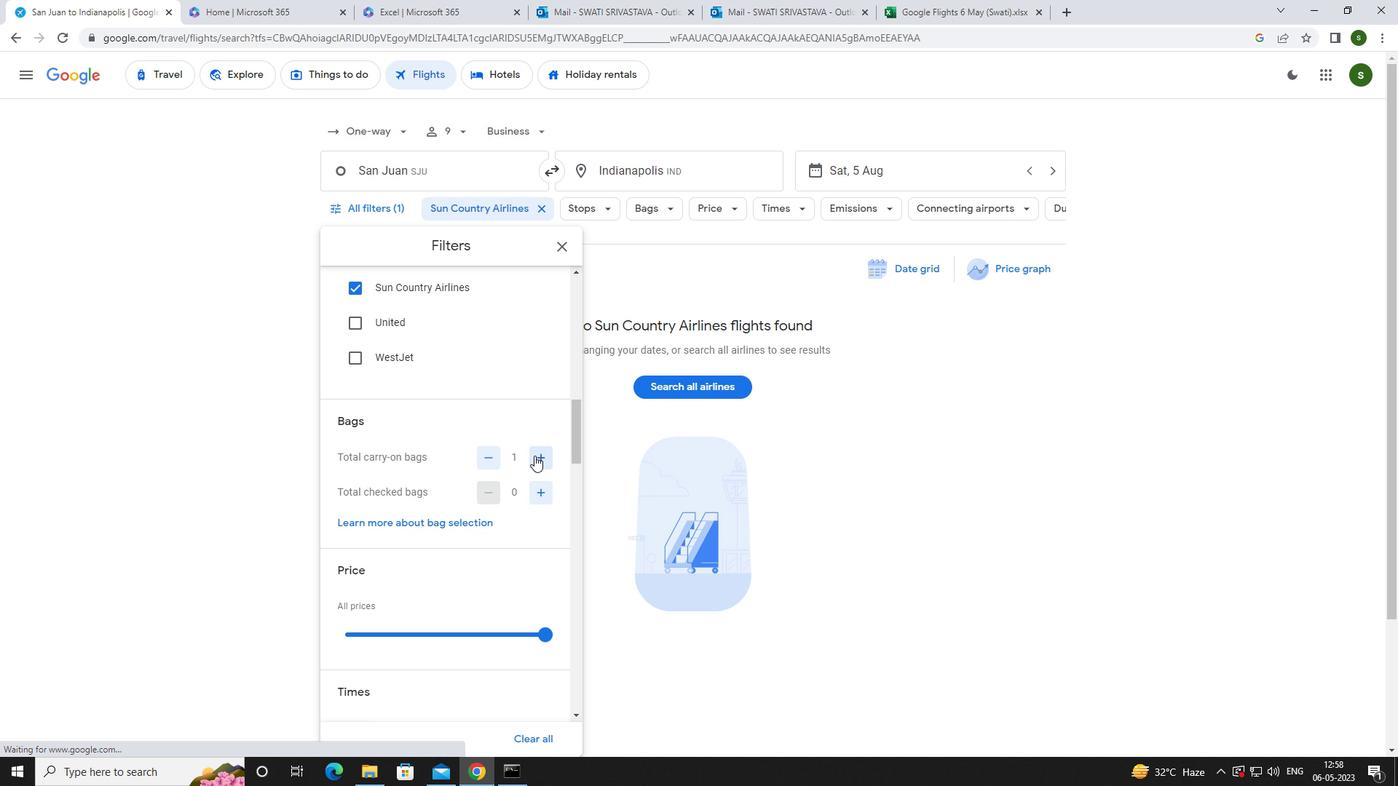 
Action: Mouse scrolled (534, 455) with delta (0, 0)
Screenshot: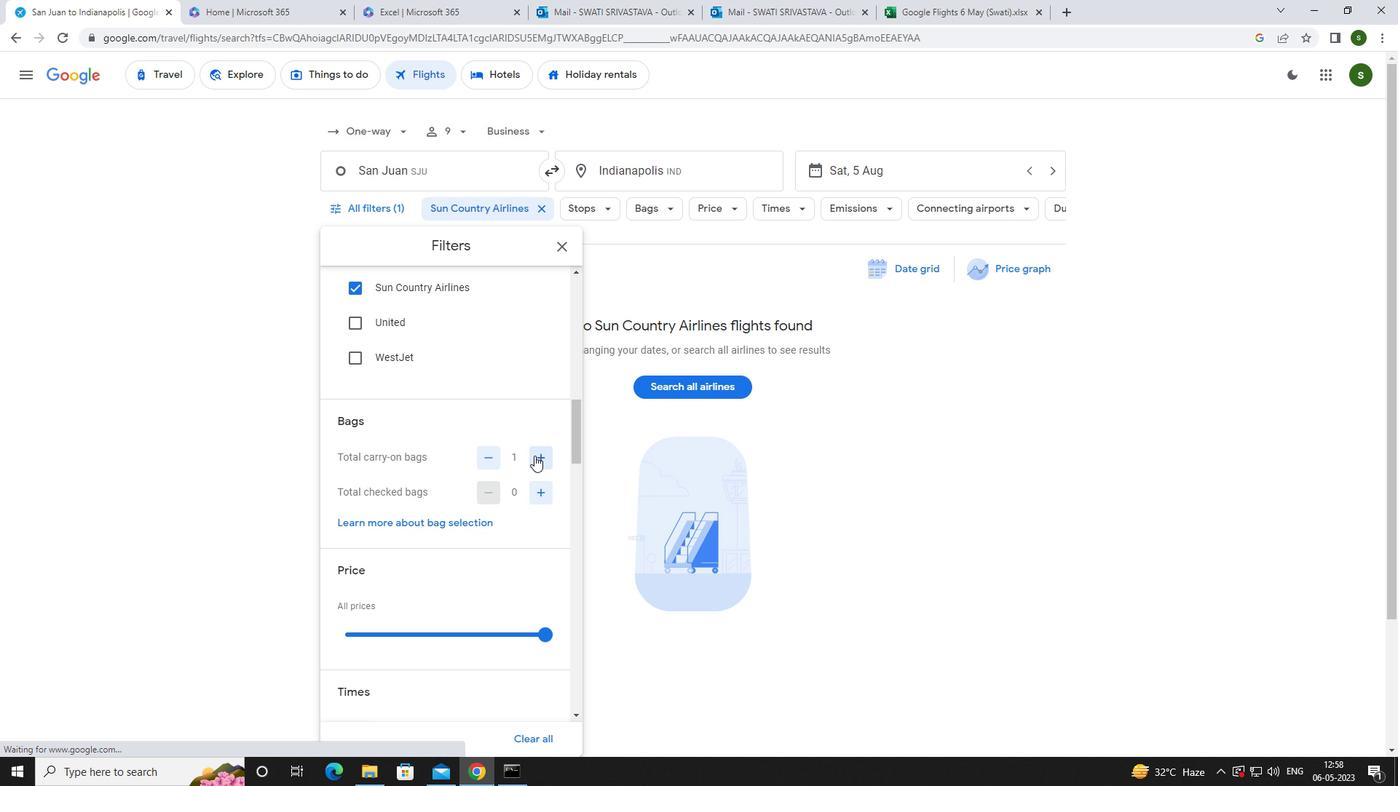 
Action: Mouse moved to (533, 455)
Screenshot: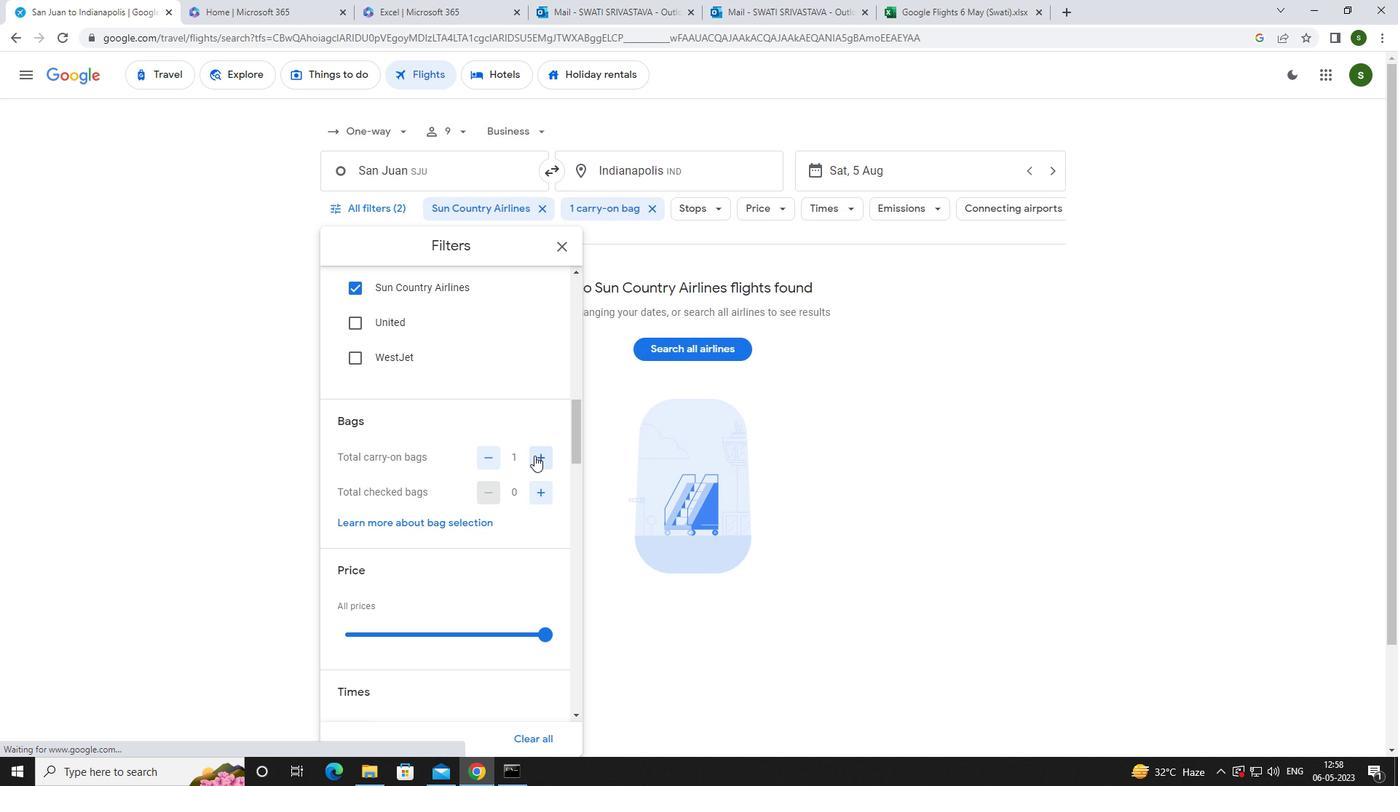 
Action: Mouse scrolled (533, 455) with delta (0, 0)
Screenshot: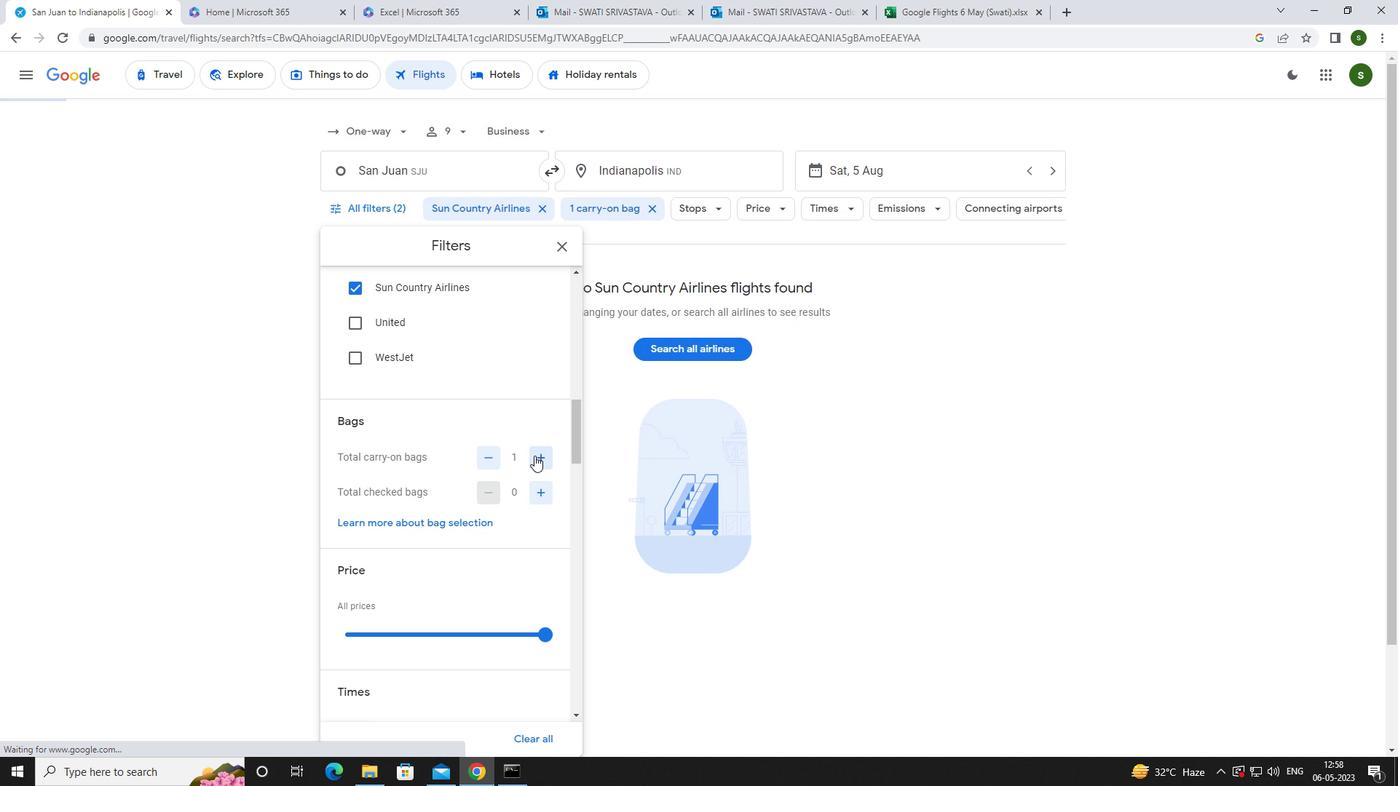 
Action: Mouse moved to (542, 484)
Screenshot: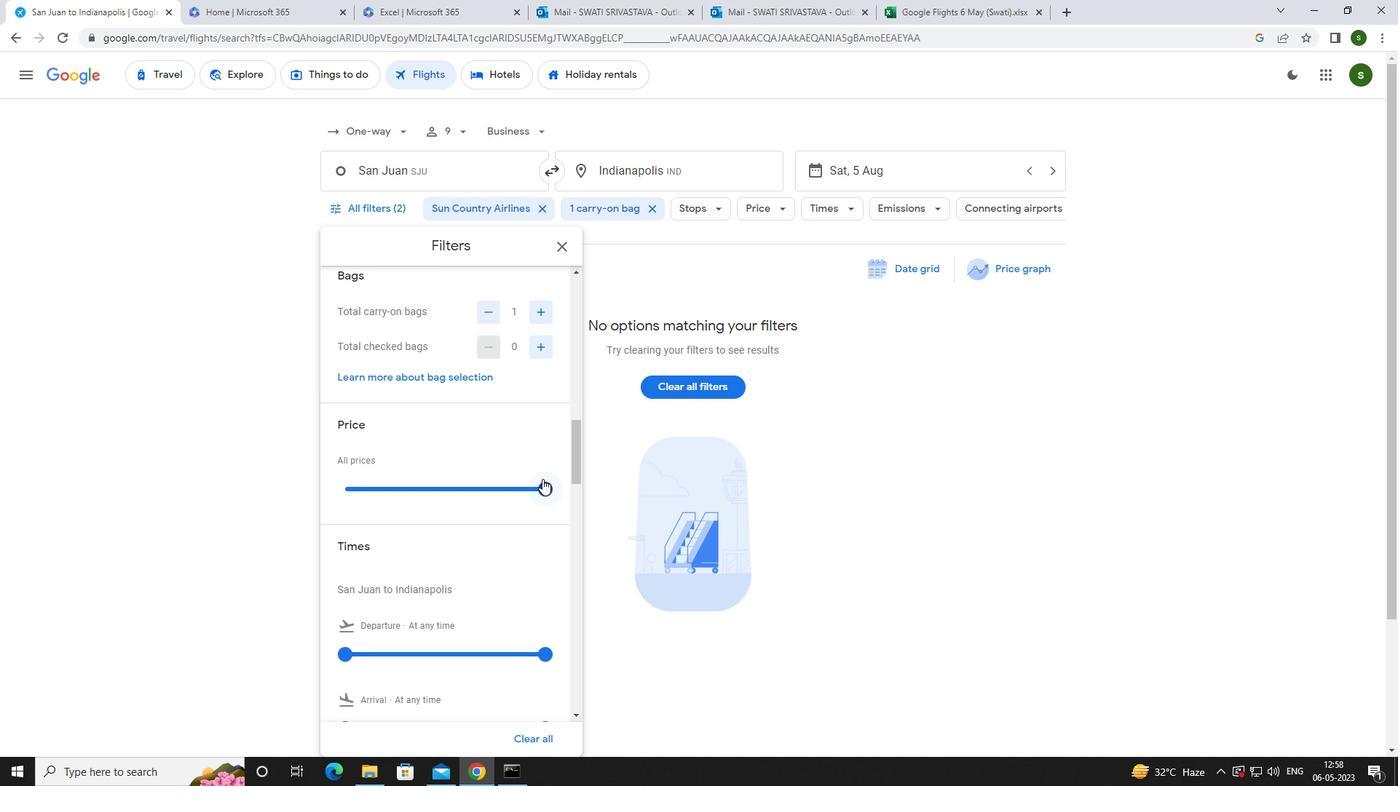 
Action: Mouse pressed left at (542, 484)
Screenshot: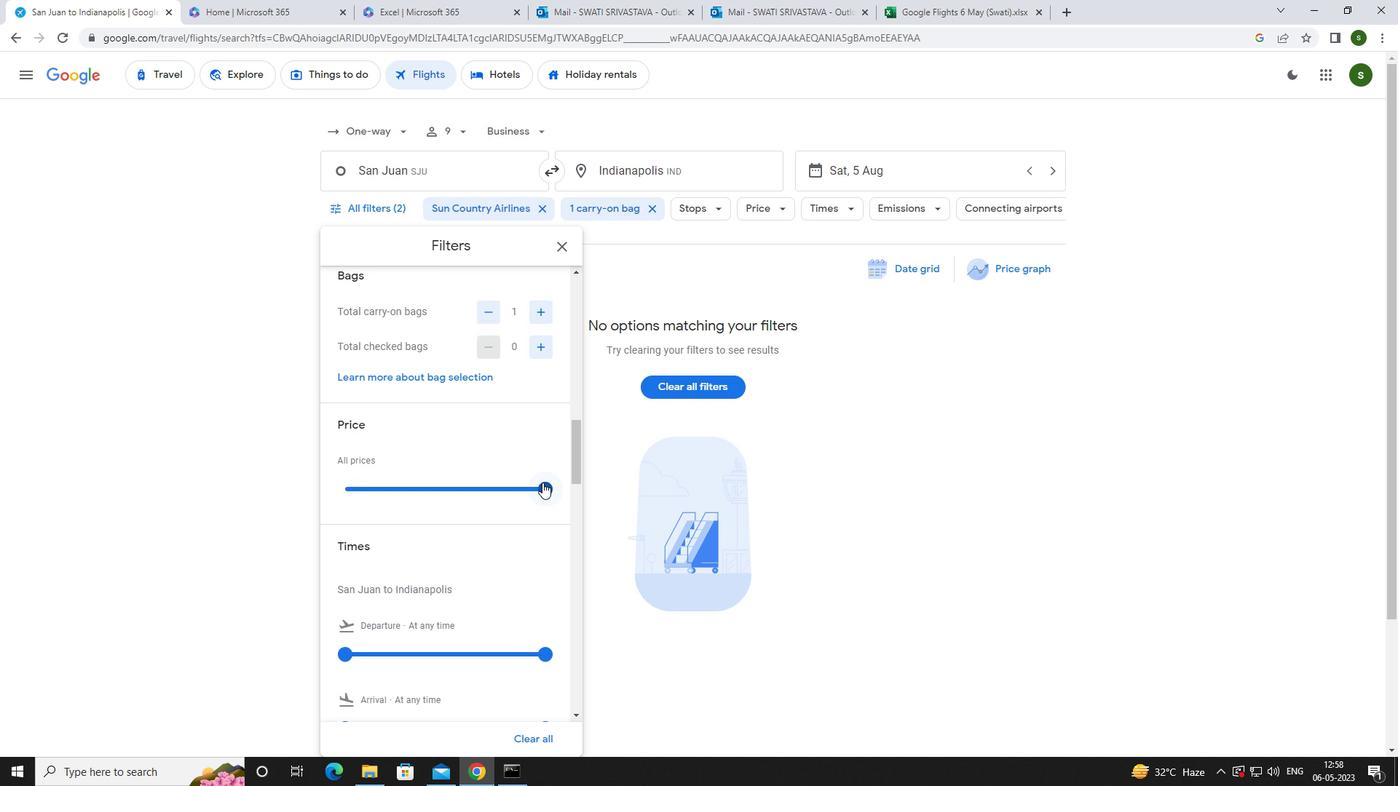 
Action: Mouse moved to (351, 511)
Screenshot: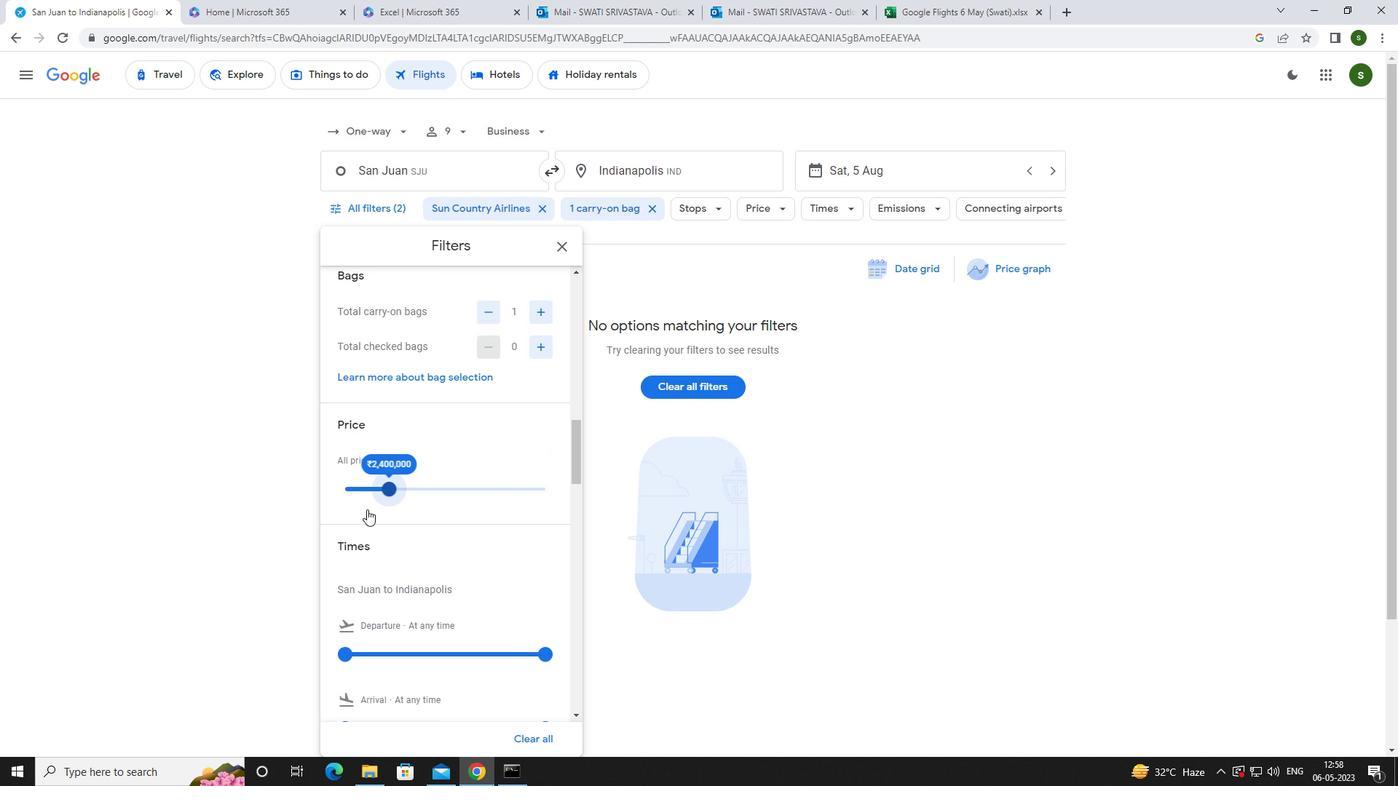 
Action: Mouse scrolled (351, 511) with delta (0, 0)
Screenshot: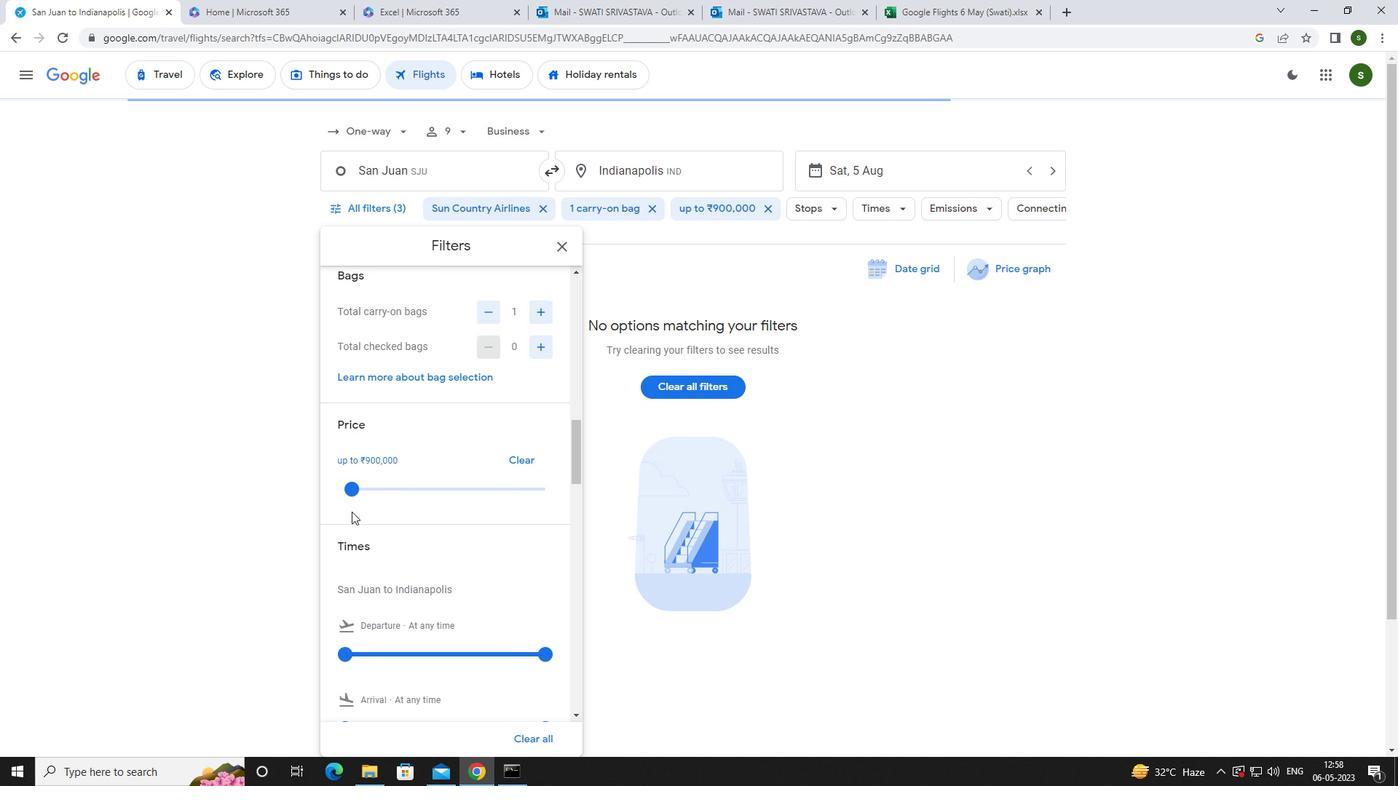 
Action: Mouse scrolled (351, 511) with delta (0, 0)
Screenshot: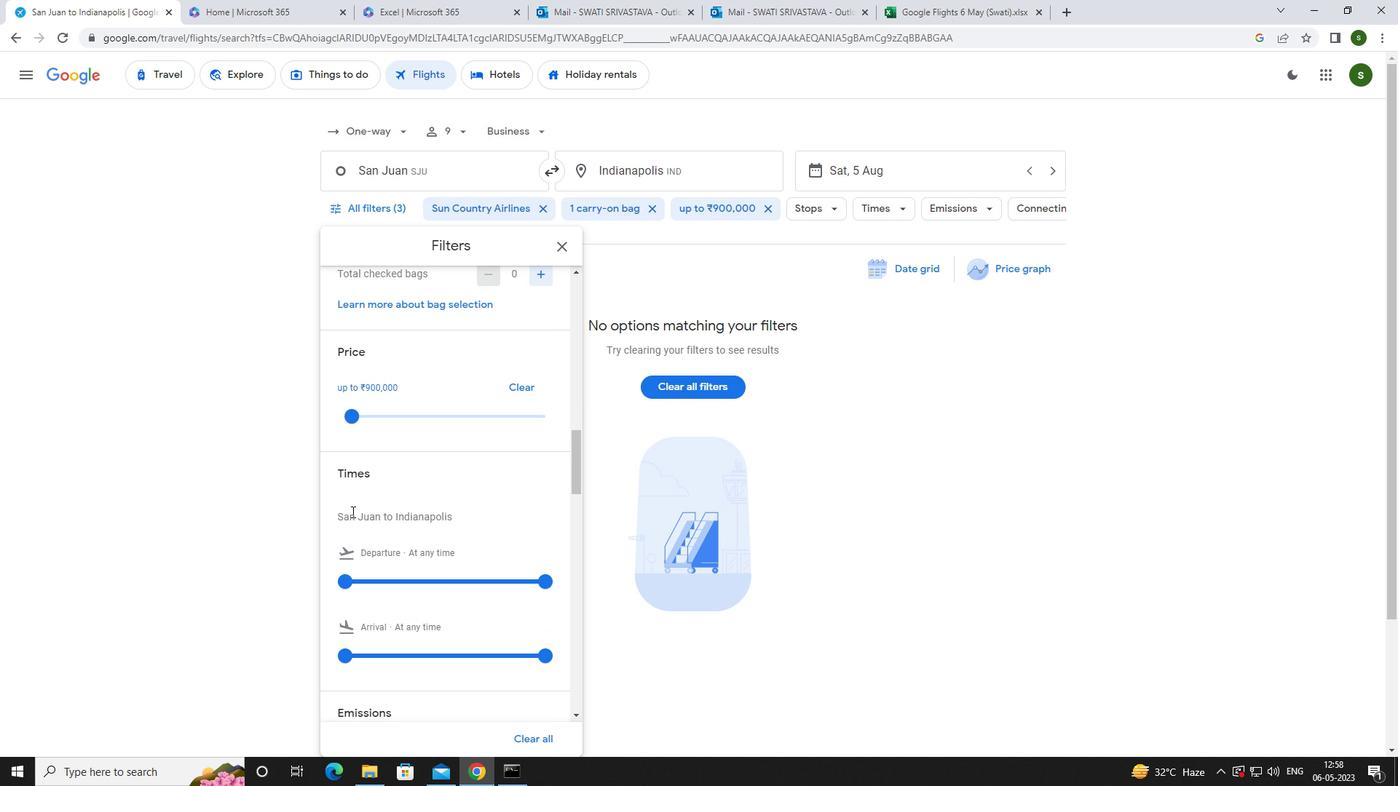 
Action: Mouse moved to (345, 509)
Screenshot: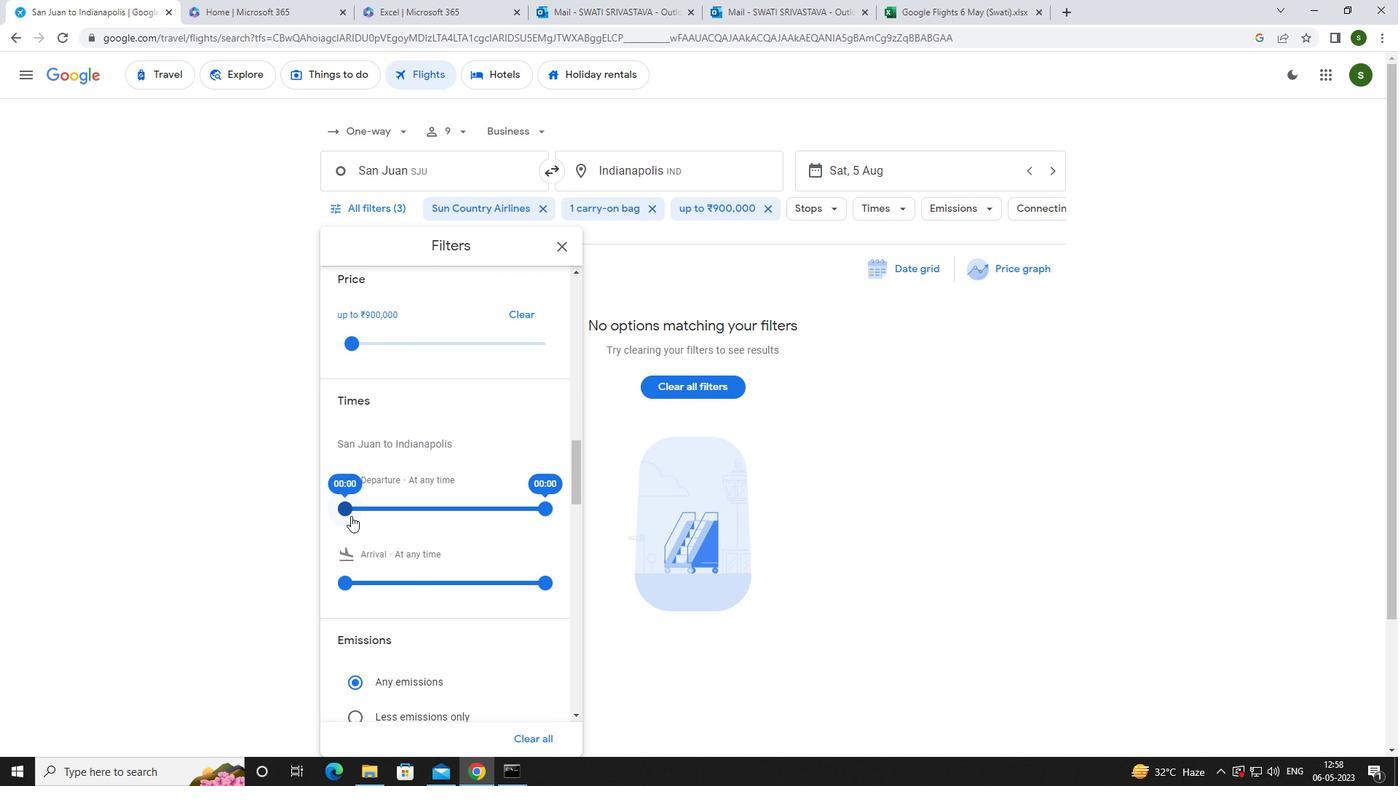 
Action: Mouse pressed left at (345, 509)
Screenshot: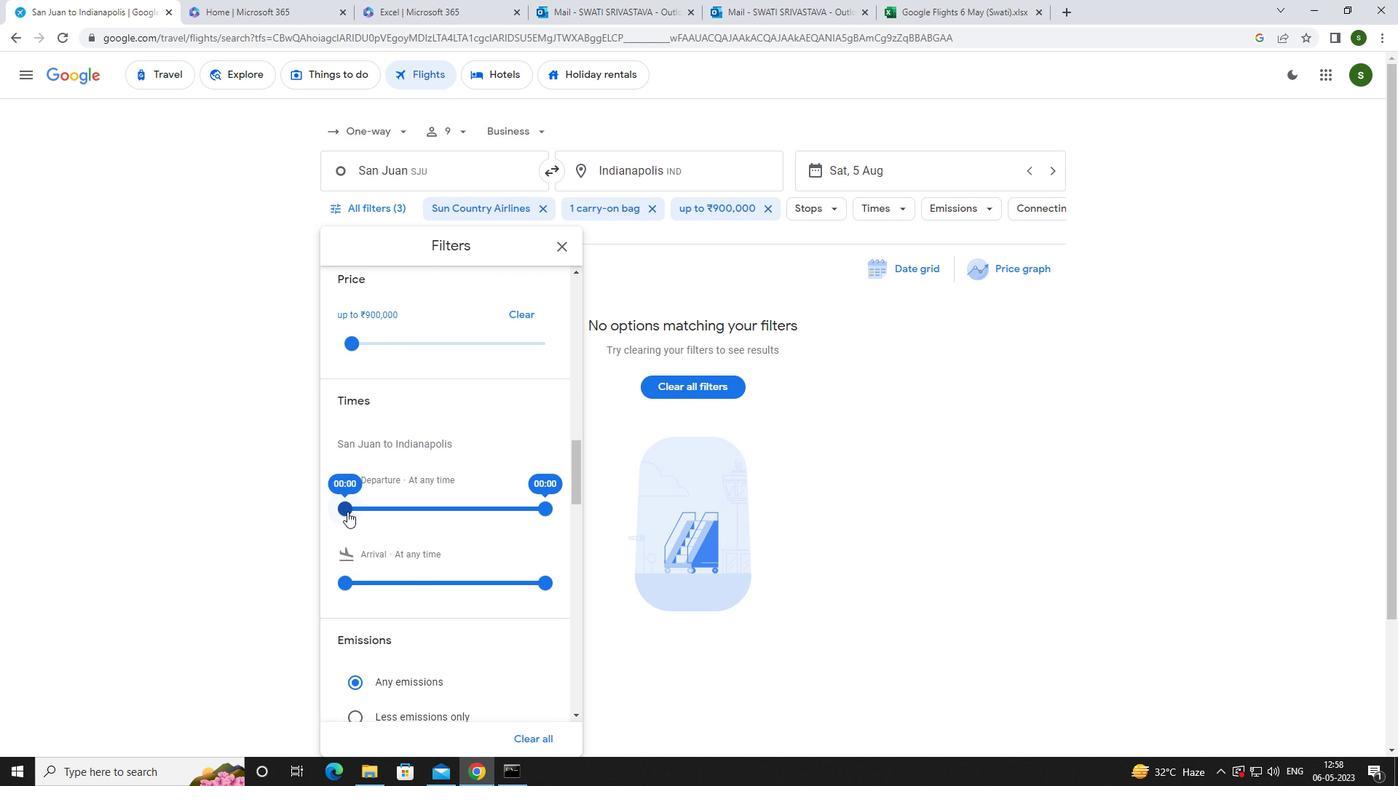
Action: Mouse moved to (246, 530)
Screenshot: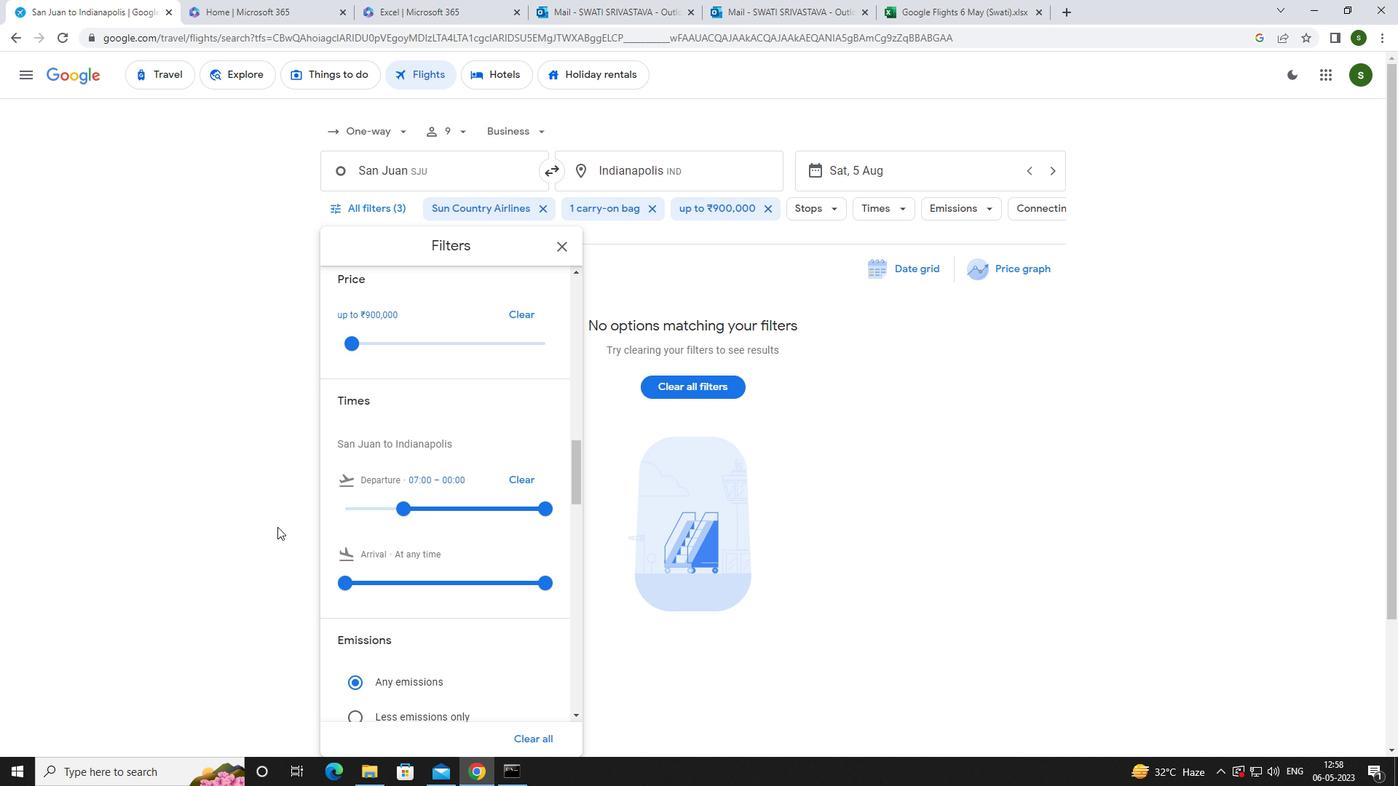 
Action: Mouse pressed left at (246, 530)
Screenshot: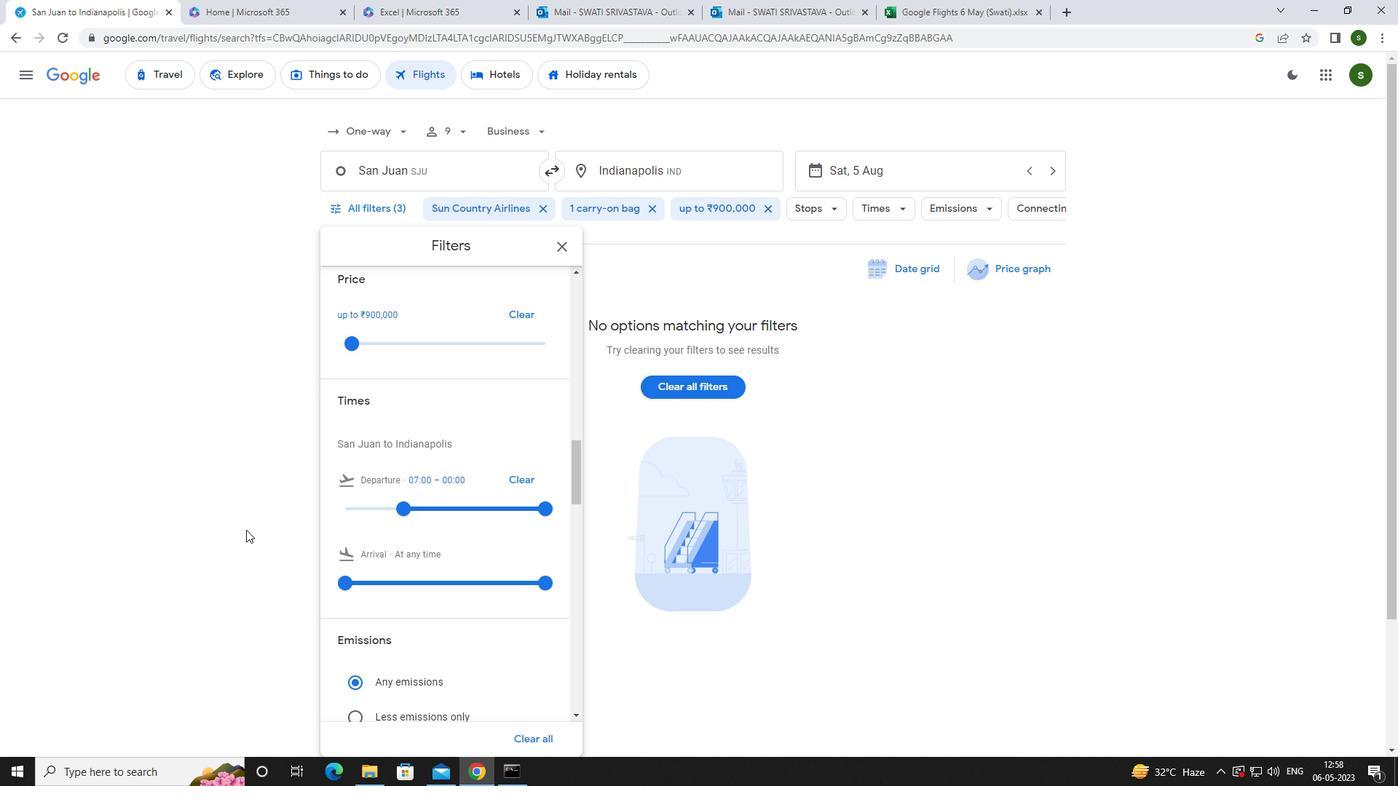 
Action: Mouse moved to (241, 533)
Screenshot: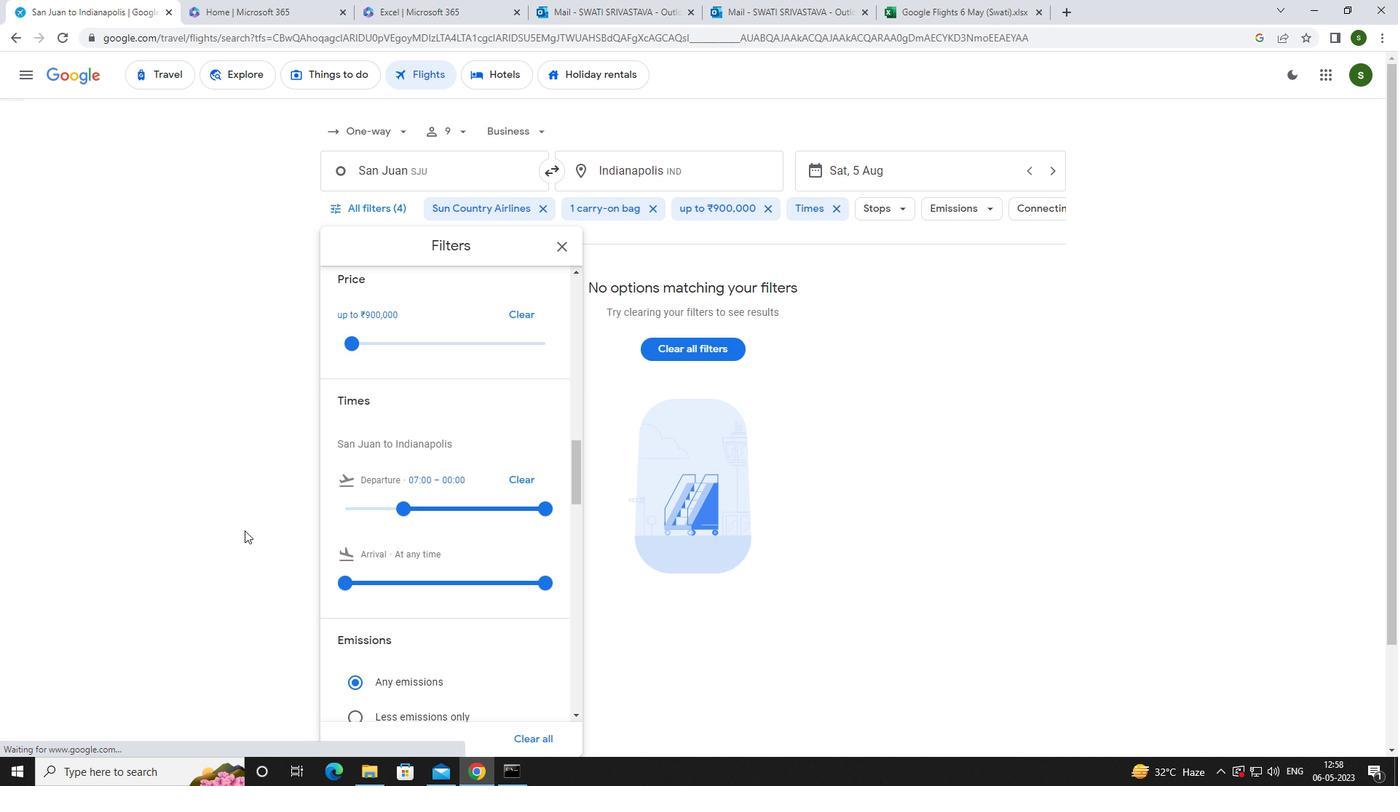 
